 Task: Look for space in Nāgarpur, Bangladesh from 2nd June, 2023 to 6th June, 2023 for 1 adult in price range Rs.10000 to Rs.13000. Place can be private room with 1  bedroom having 1 bed and 1 bathroom. Property type can be house, flat, guest house, hotel. Amenities needed are: air conditioning. Booking option can be shelf check-in. Required host language is English.
Action: Mouse moved to (493, 145)
Screenshot: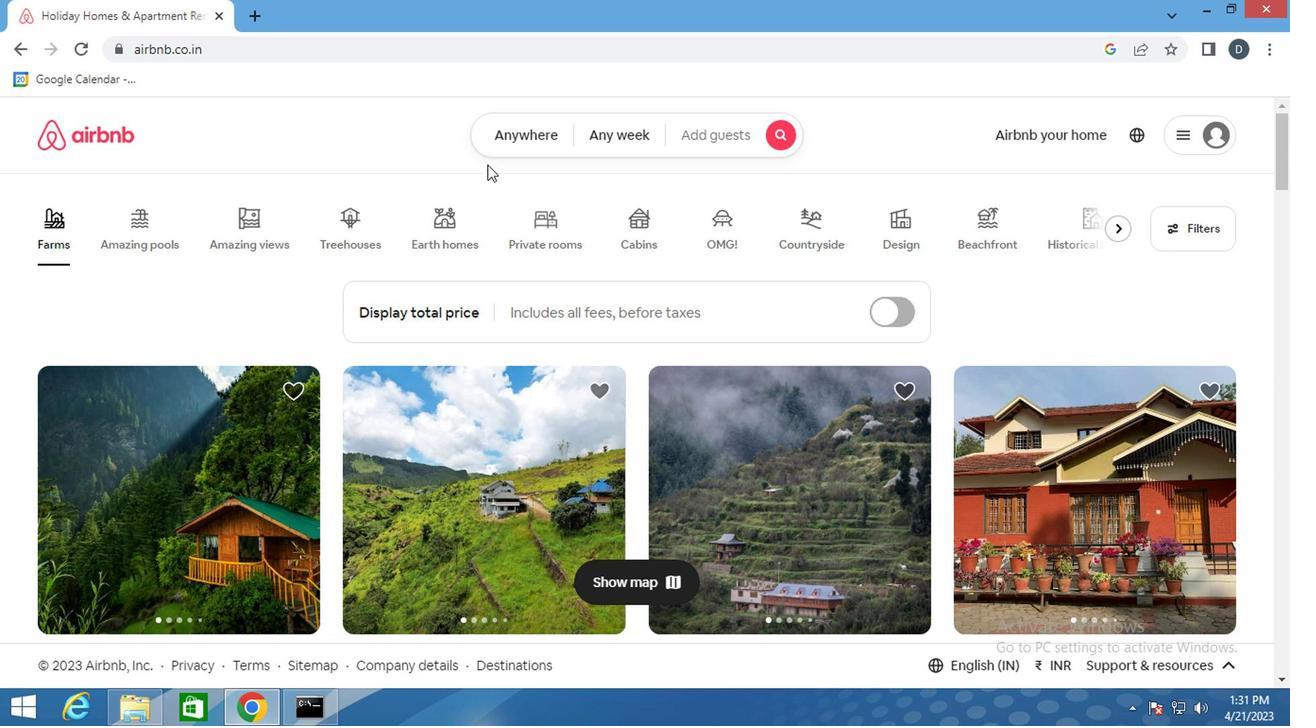 
Action: Mouse pressed left at (493, 145)
Screenshot: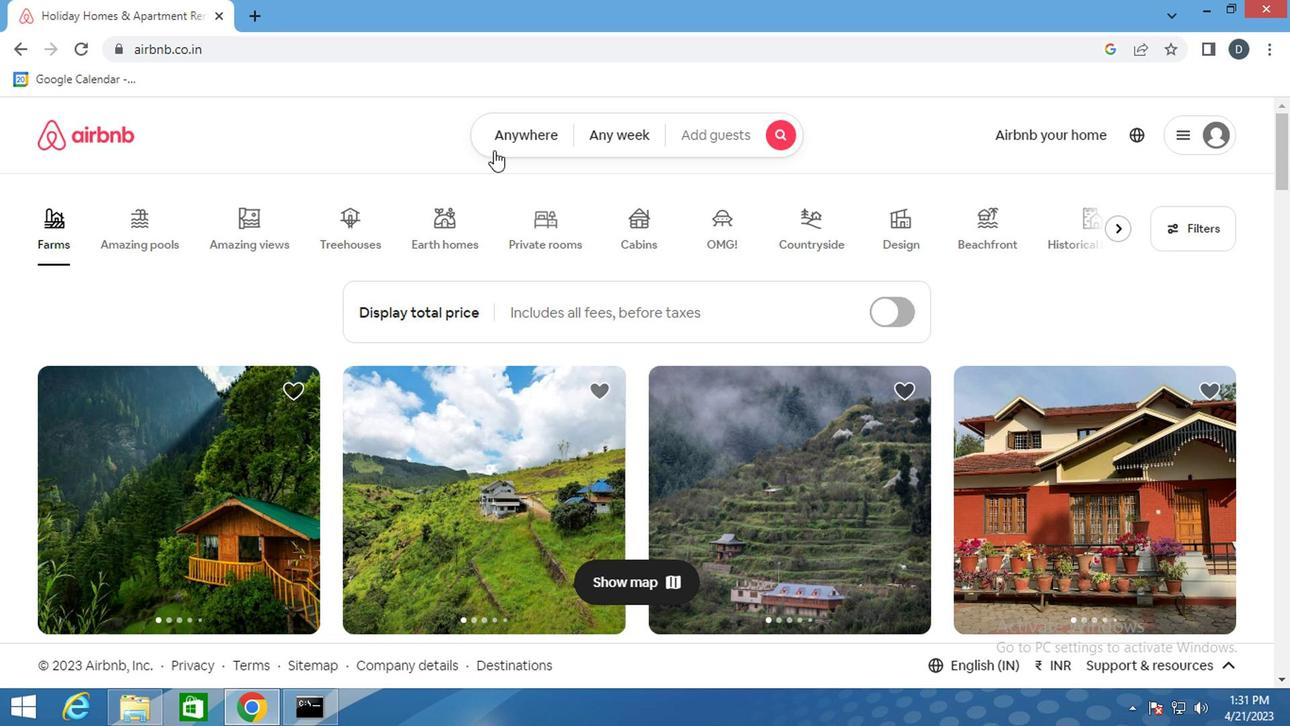 
Action: Mouse moved to (376, 213)
Screenshot: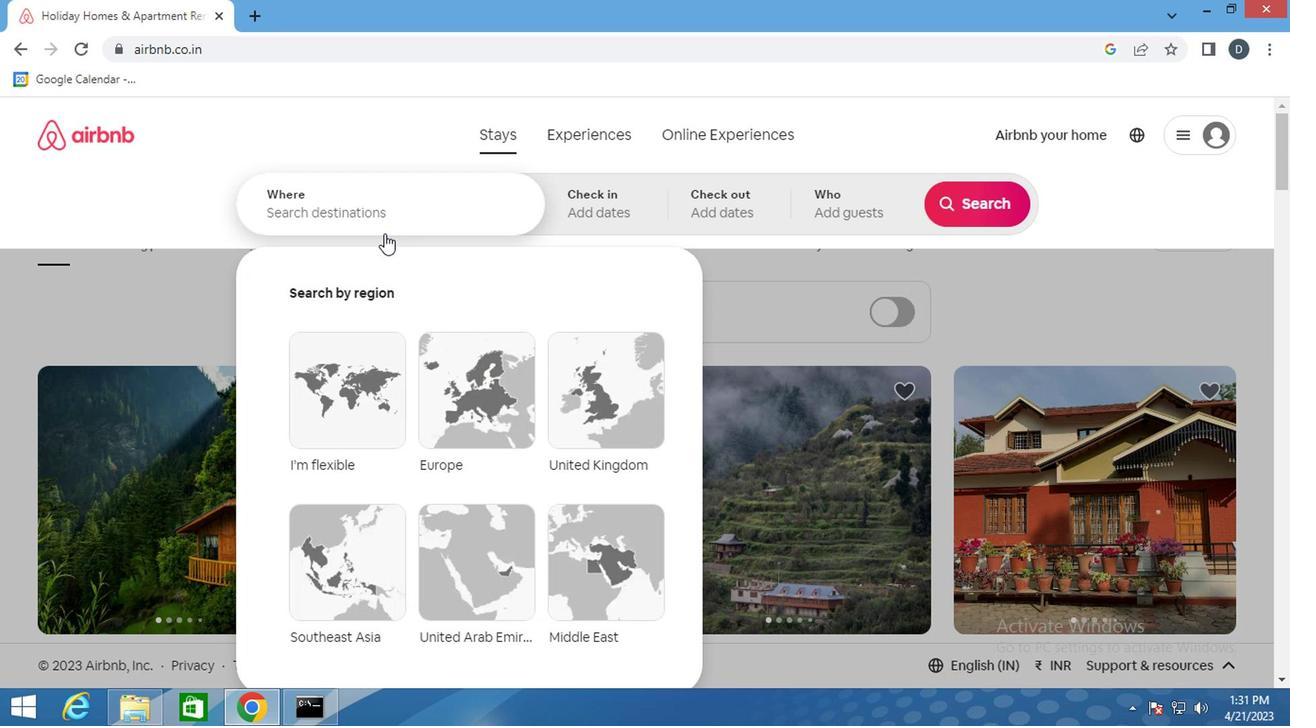 
Action: Mouse pressed left at (376, 213)
Screenshot: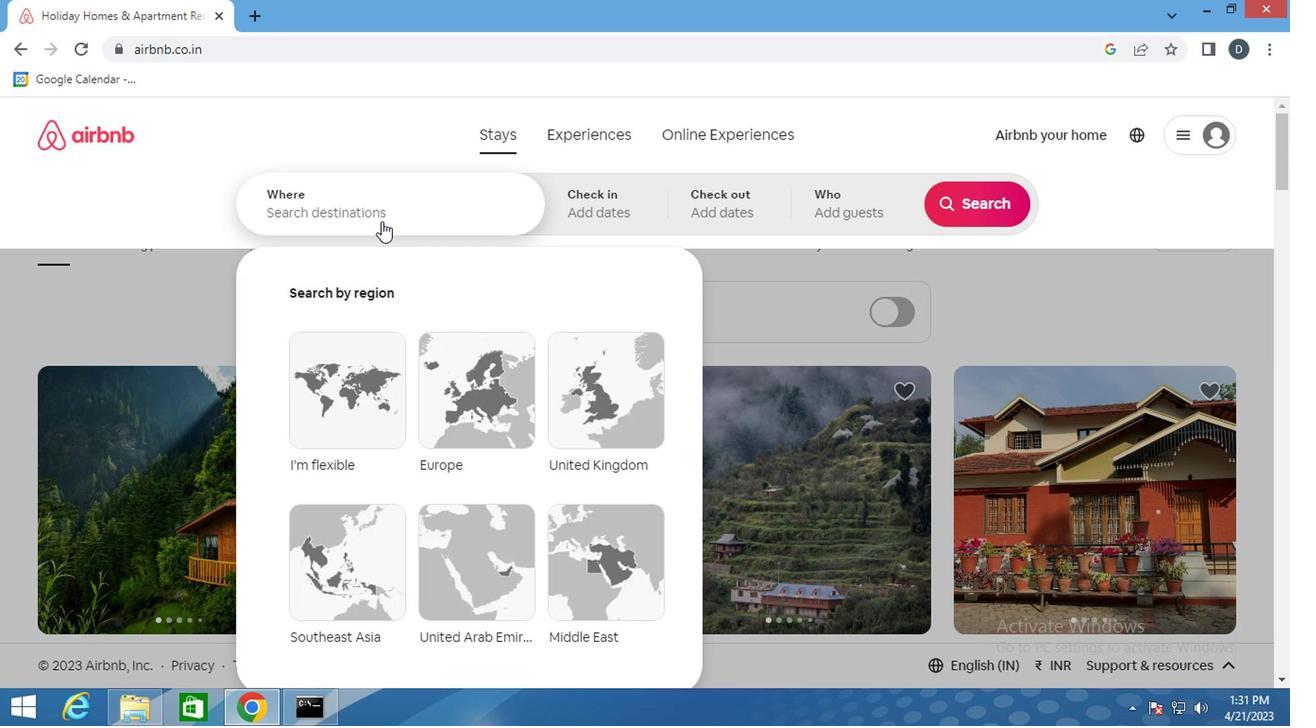 
Action: Key pressed <Key.shift>NAGARPUR,<Key.down><Key.down><Key.down><Key.down><Key.up><Key.enter>
Screenshot: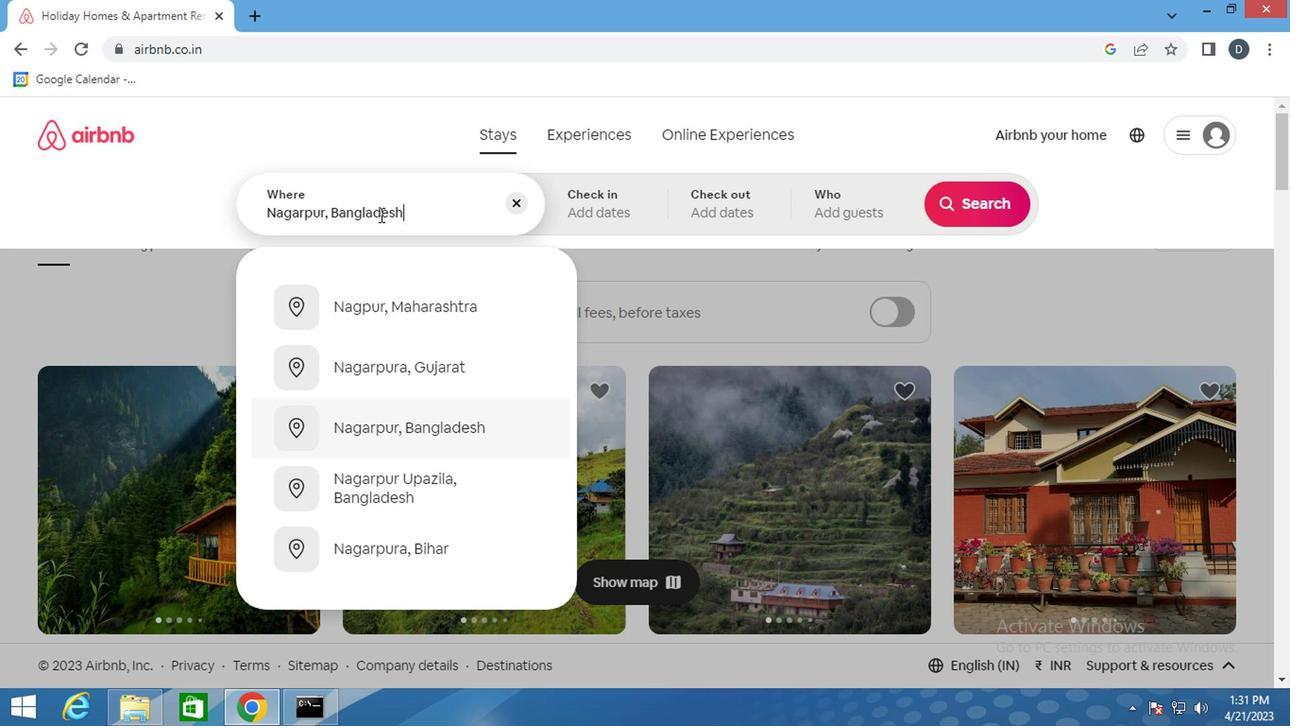 
Action: Mouse moved to (964, 354)
Screenshot: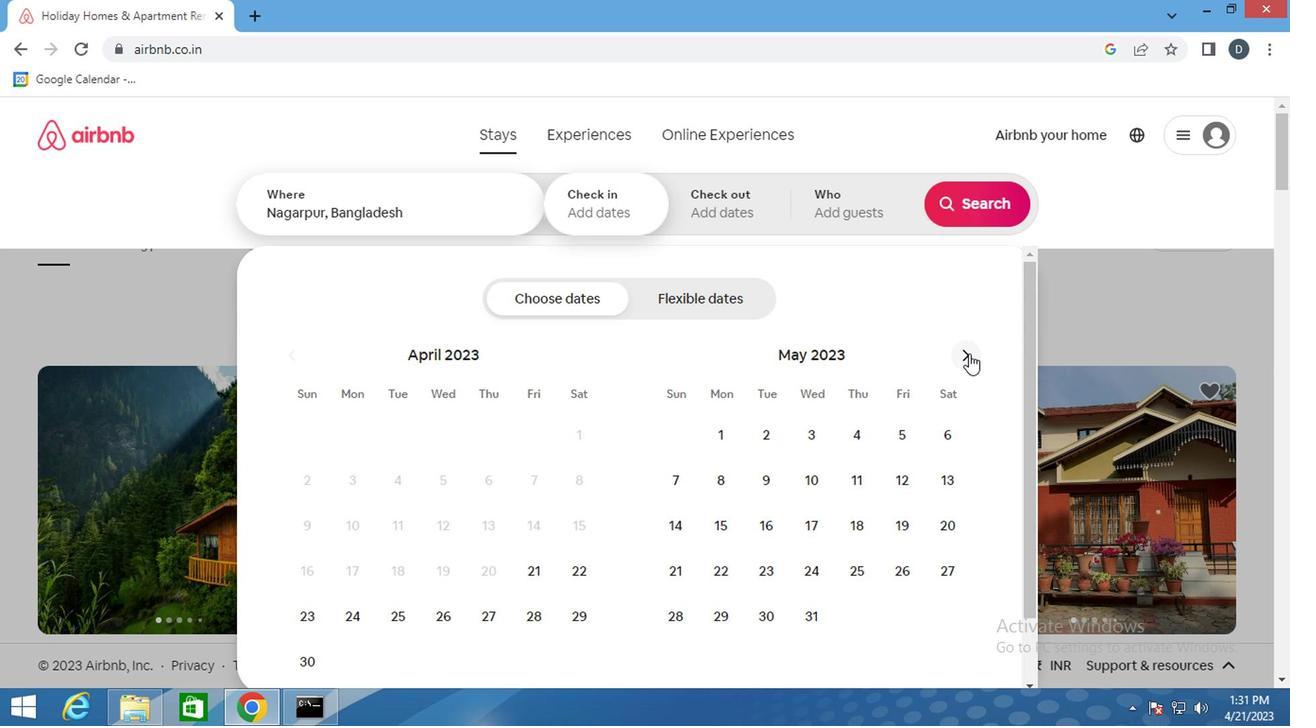 
Action: Mouse pressed left at (964, 354)
Screenshot: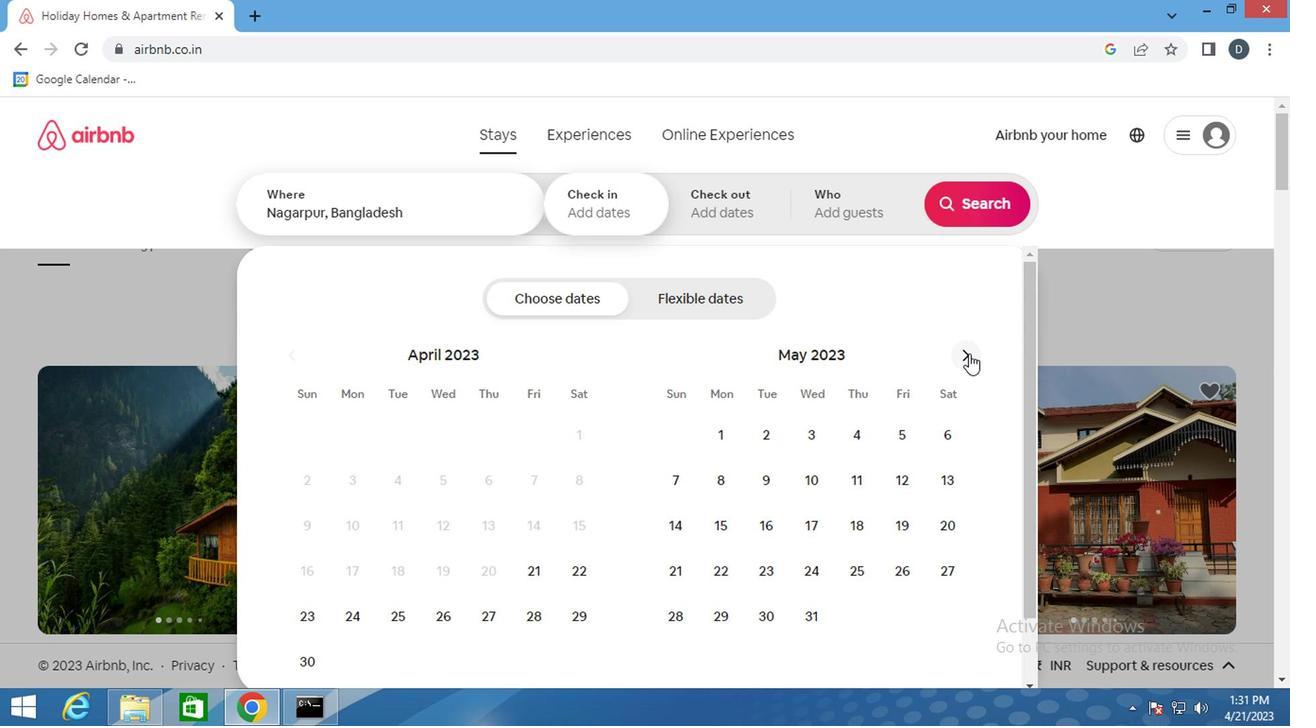 
Action: Mouse moved to (896, 435)
Screenshot: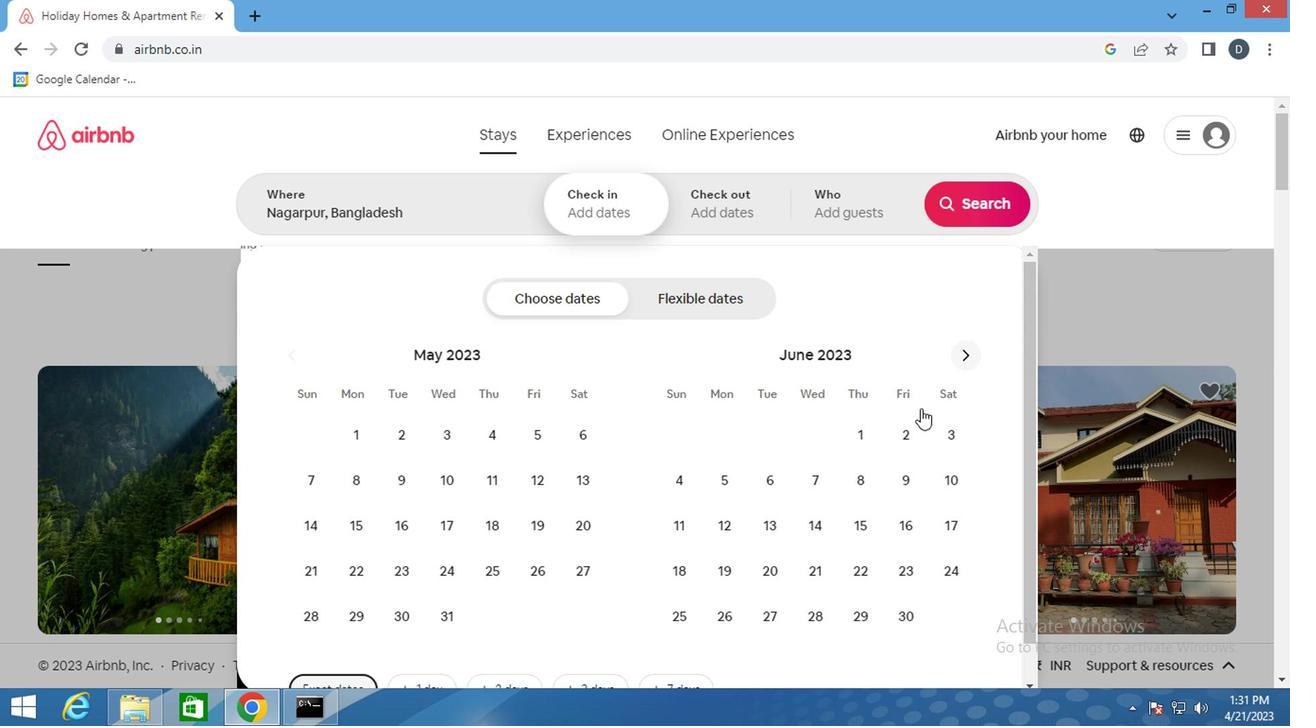 
Action: Mouse pressed left at (896, 435)
Screenshot: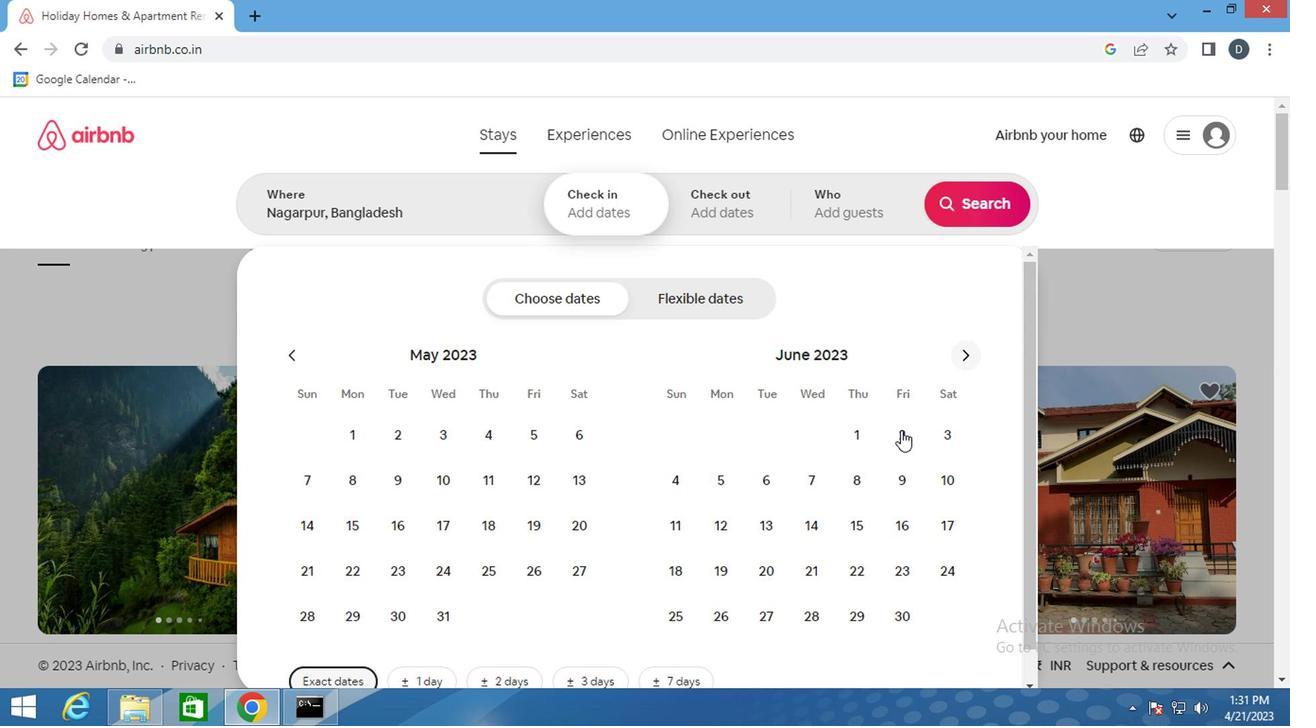 
Action: Mouse moved to (776, 486)
Screenshot: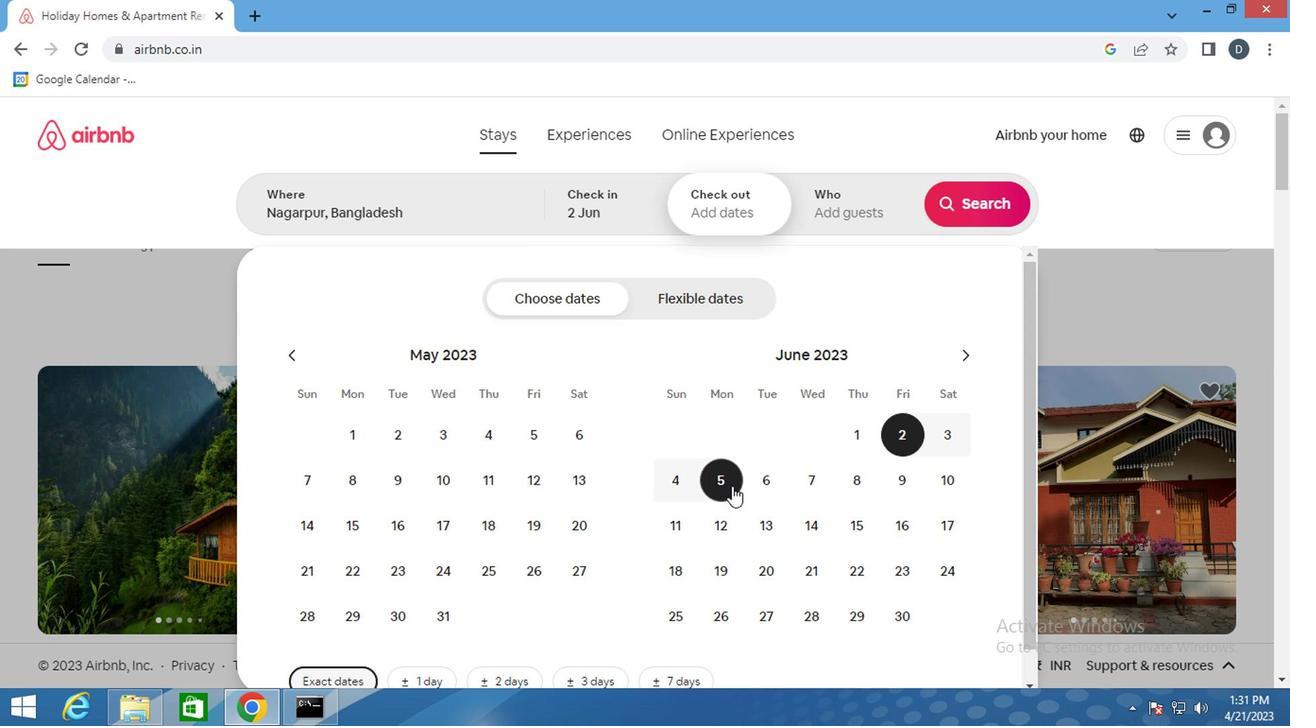 
Action: Mouse pressed left at (776, 486)
Screenshot: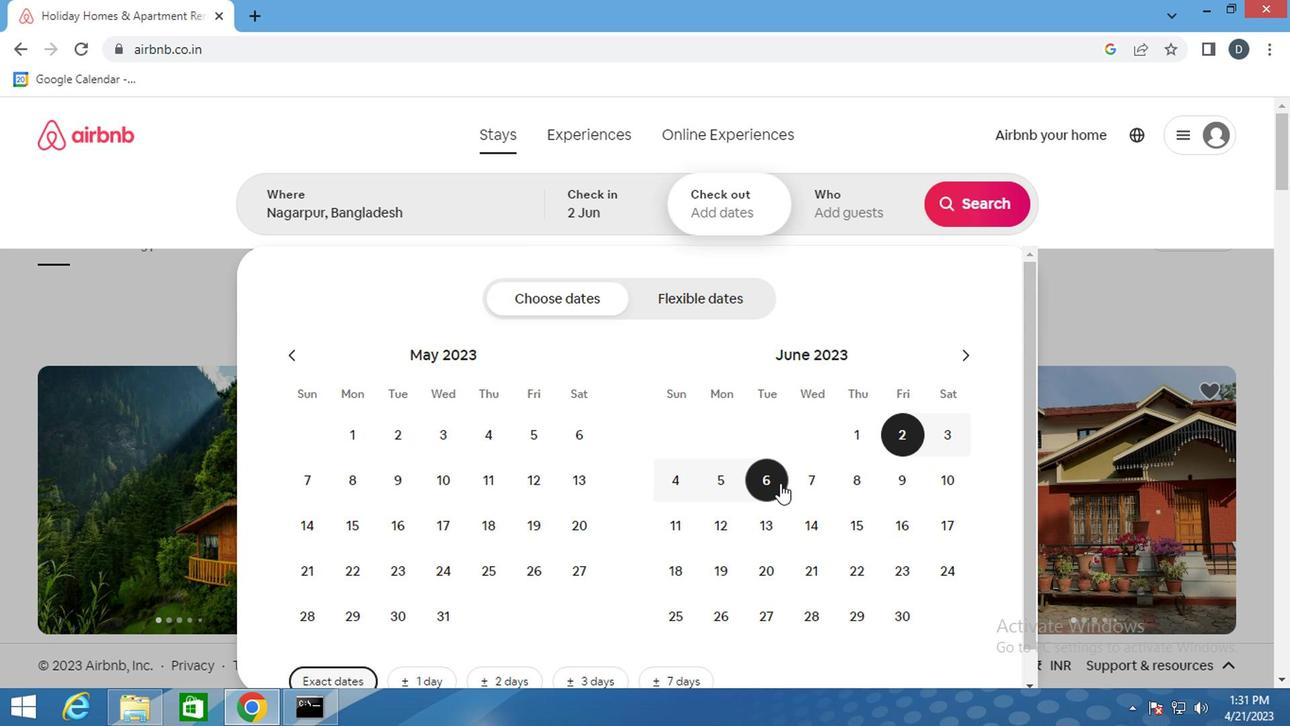 
Action: Mouse moved to (851, 206)
Screenshot: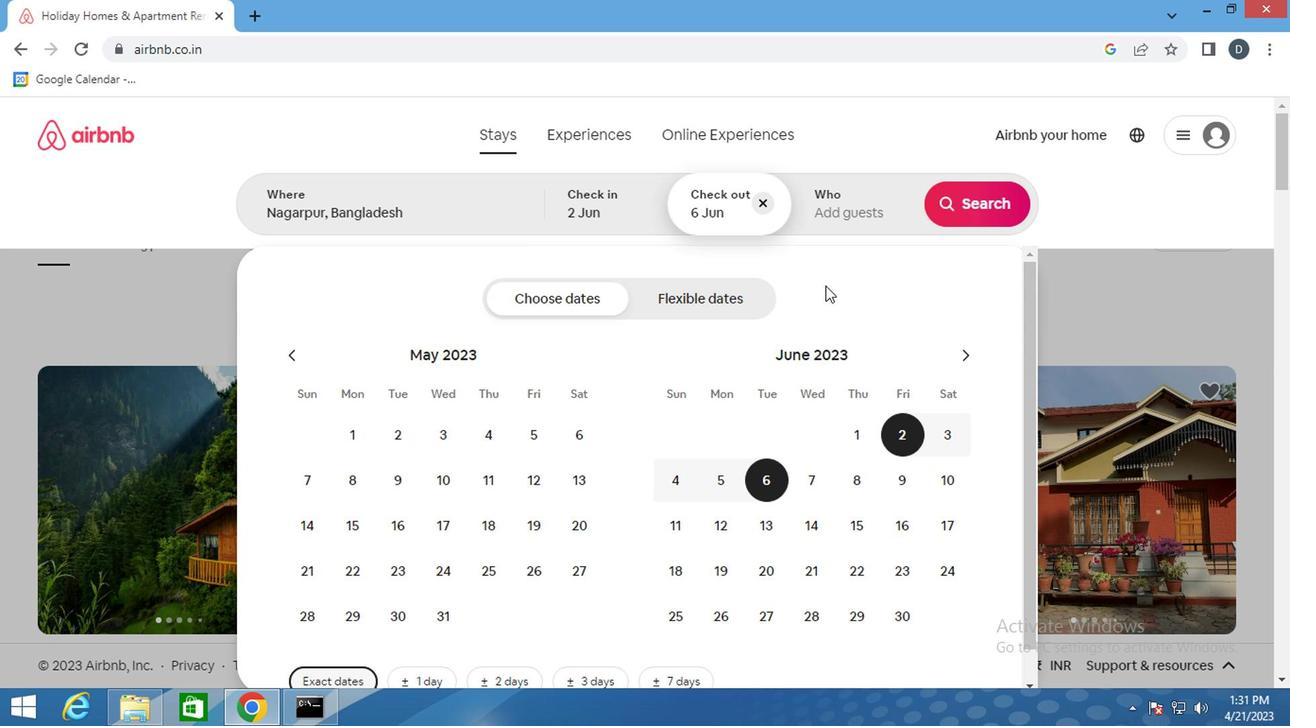 
Action: Mouse pressed left at (851, 206)
Screenshot: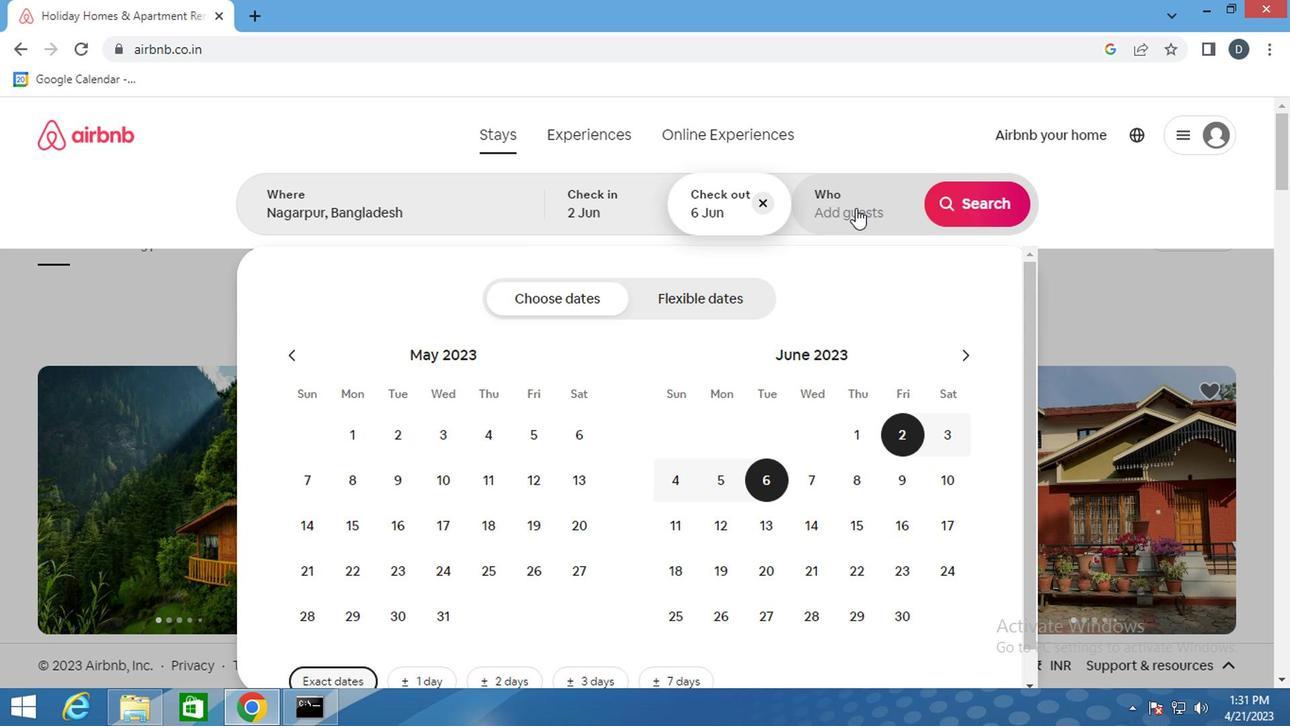 
Action: Mouse moved to (982, 307)
Screenshot: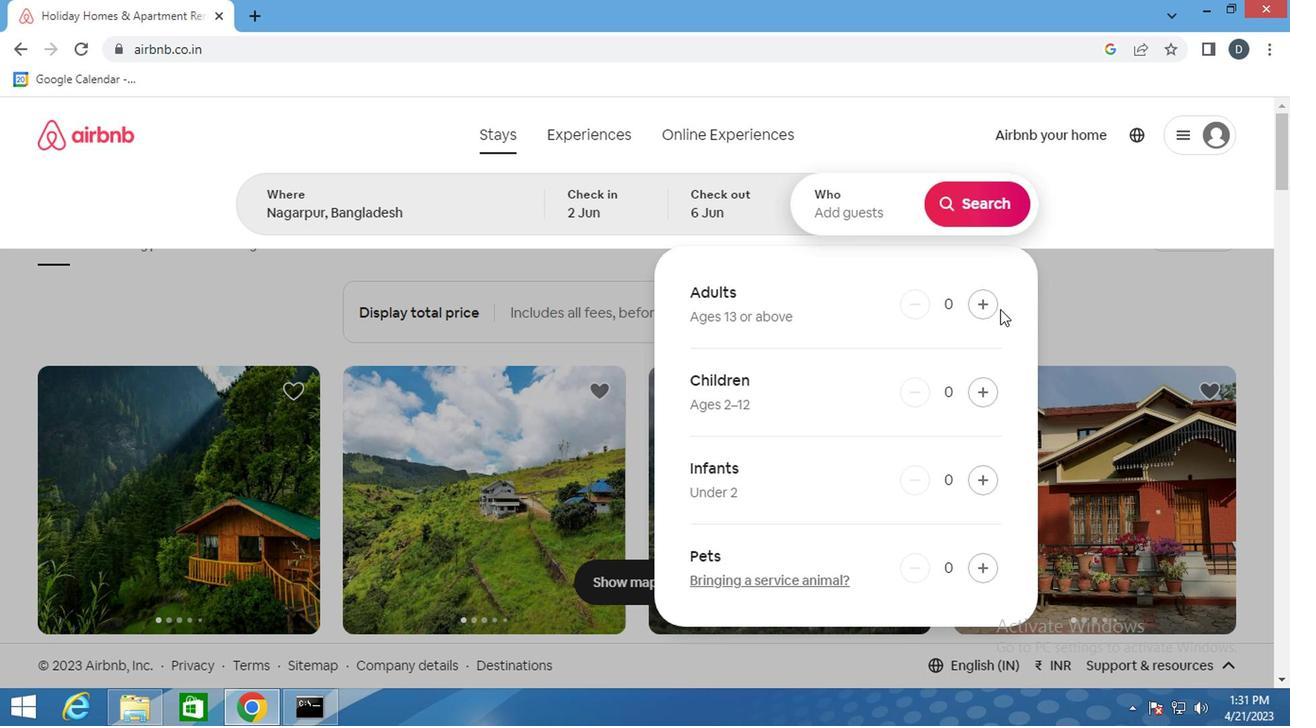 
Action: Mouse pressed left at (982, 307)
Screenshot: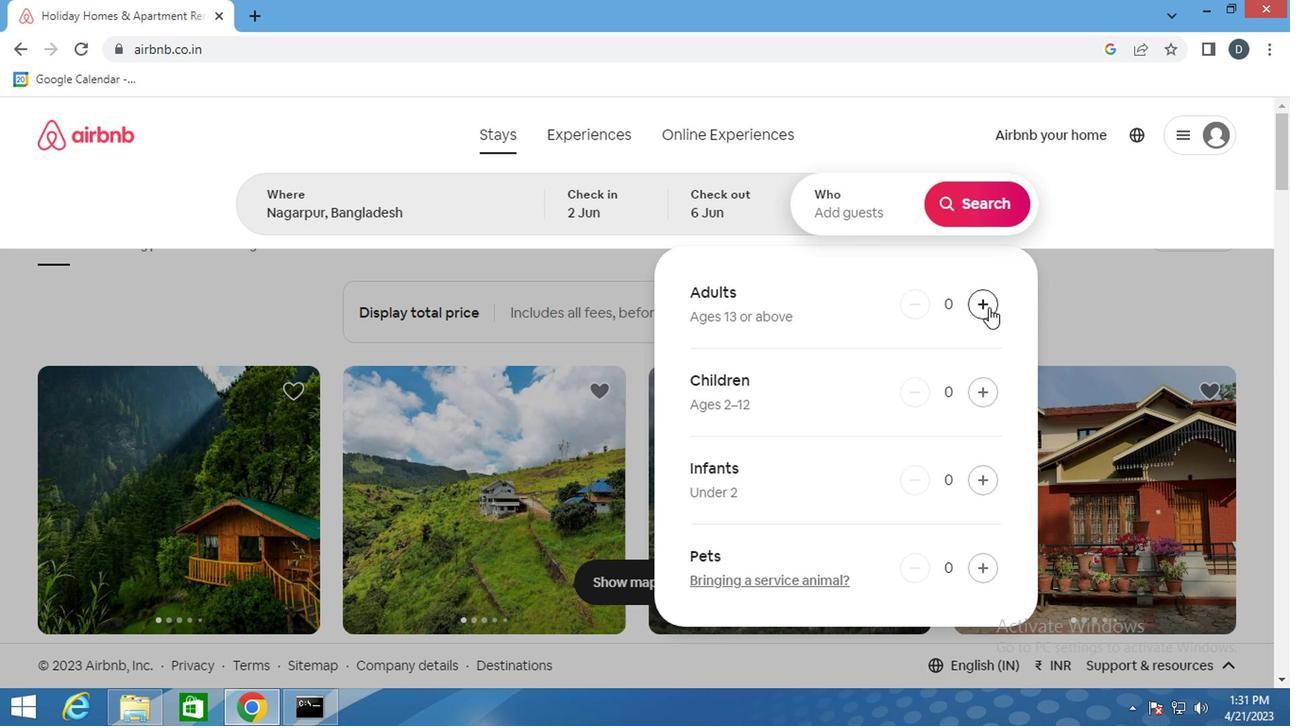 
Action: Mouse moved to (988, 178)
Screenshot: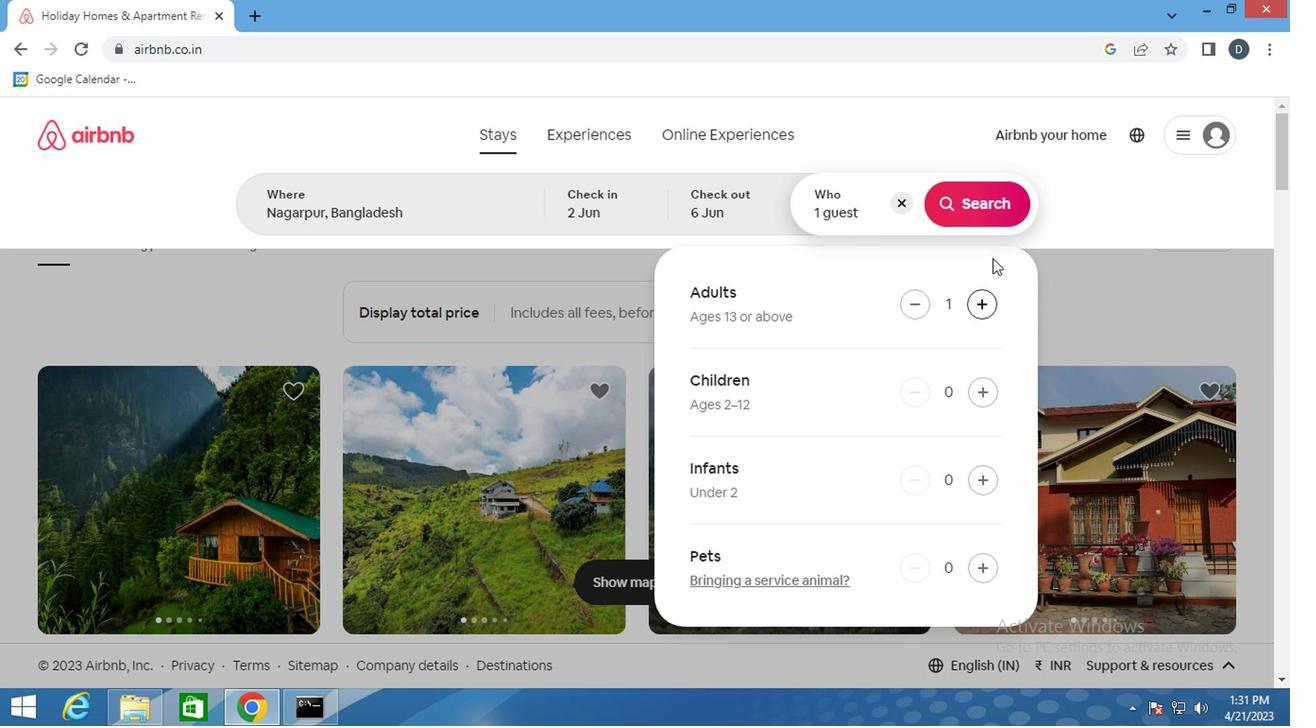 
Action: Mouse pressed left at (988, 178)
Screenshot: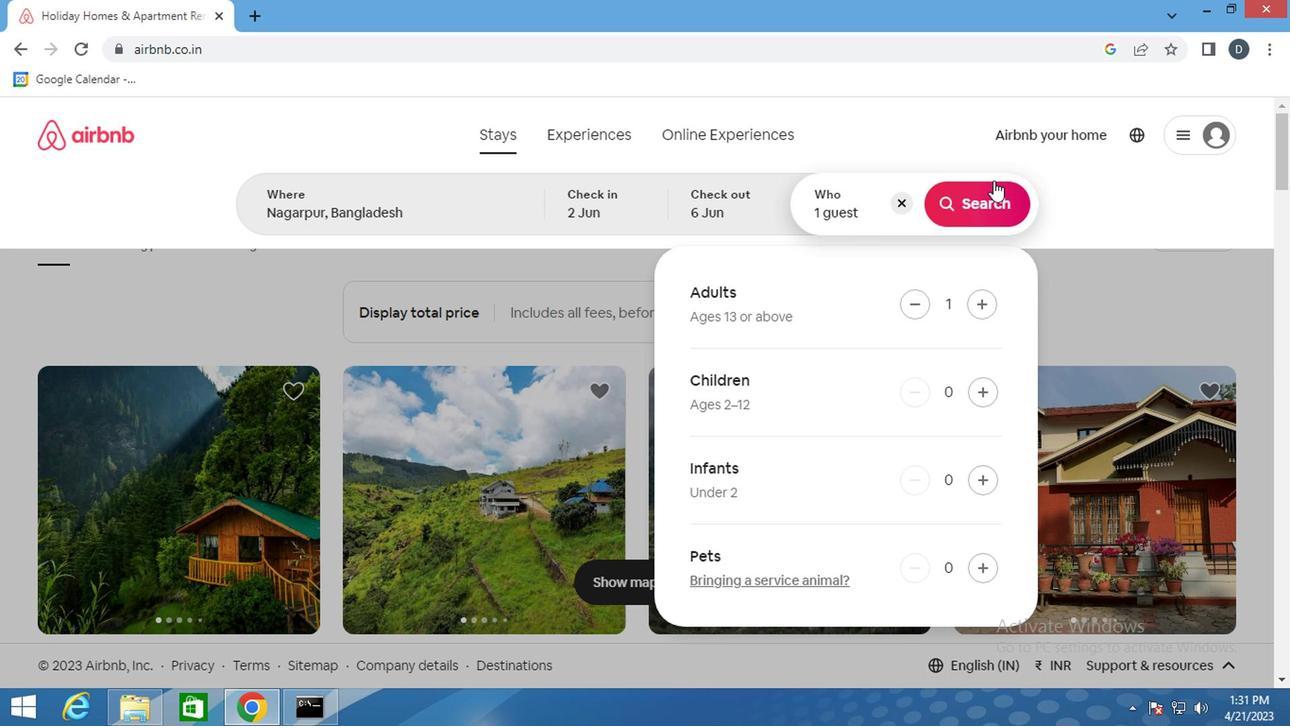 
Action: Mouse moved to (987, 184)
Screenshot: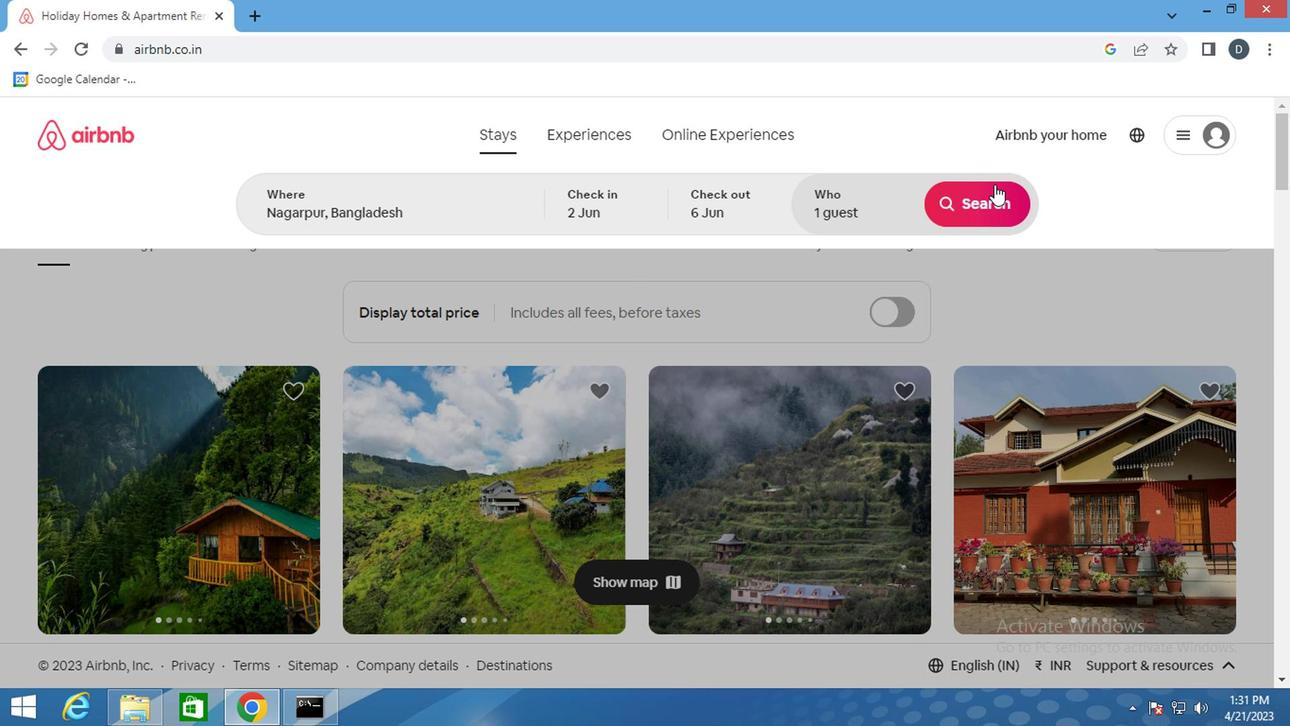
Action: Mouse pressed left at (987, 184)
Screenshot: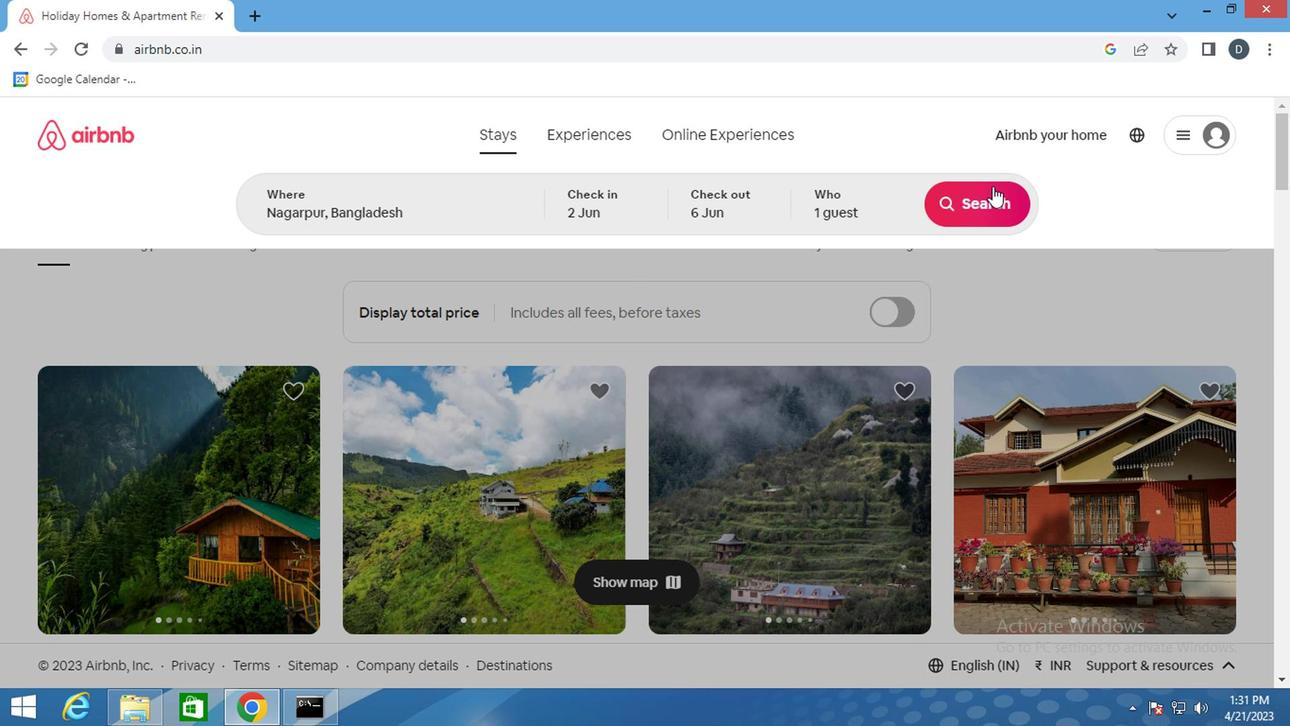 
Action: Mouse moved to (1217, 213)
Screenshot: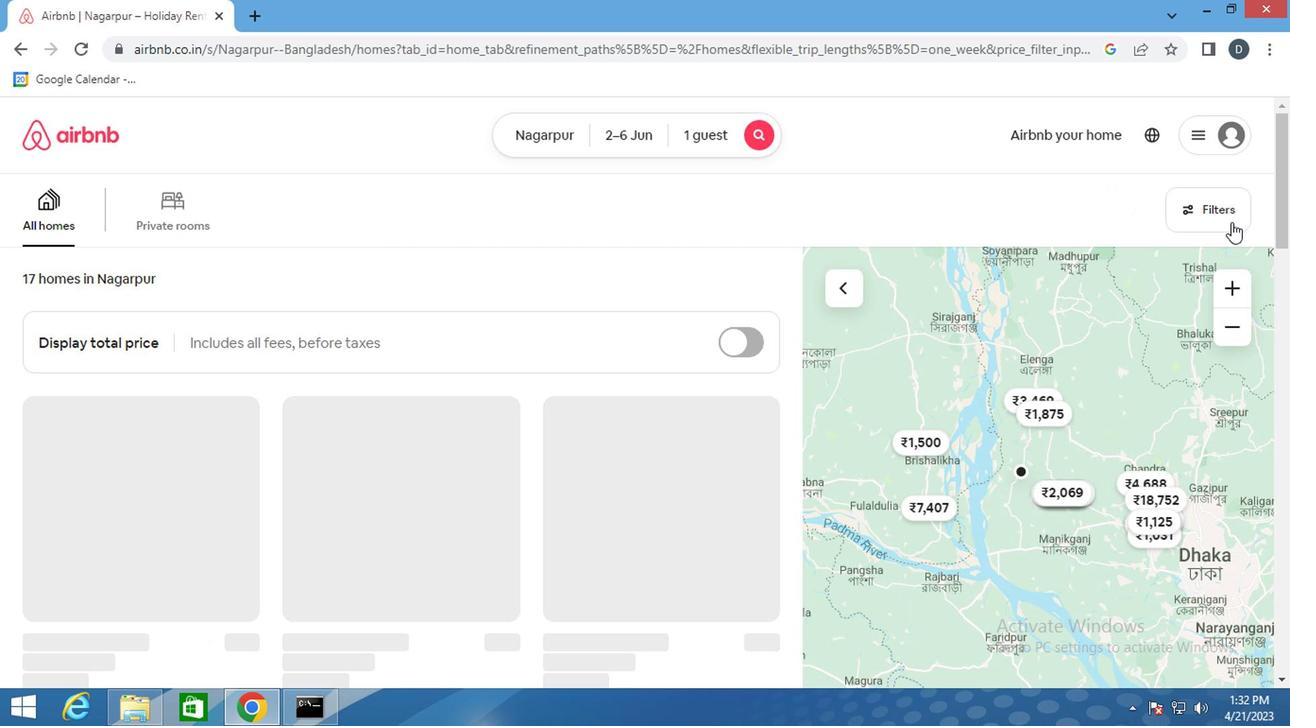 
Action: Mouse pressed left at (1217, 213)
Screenshot: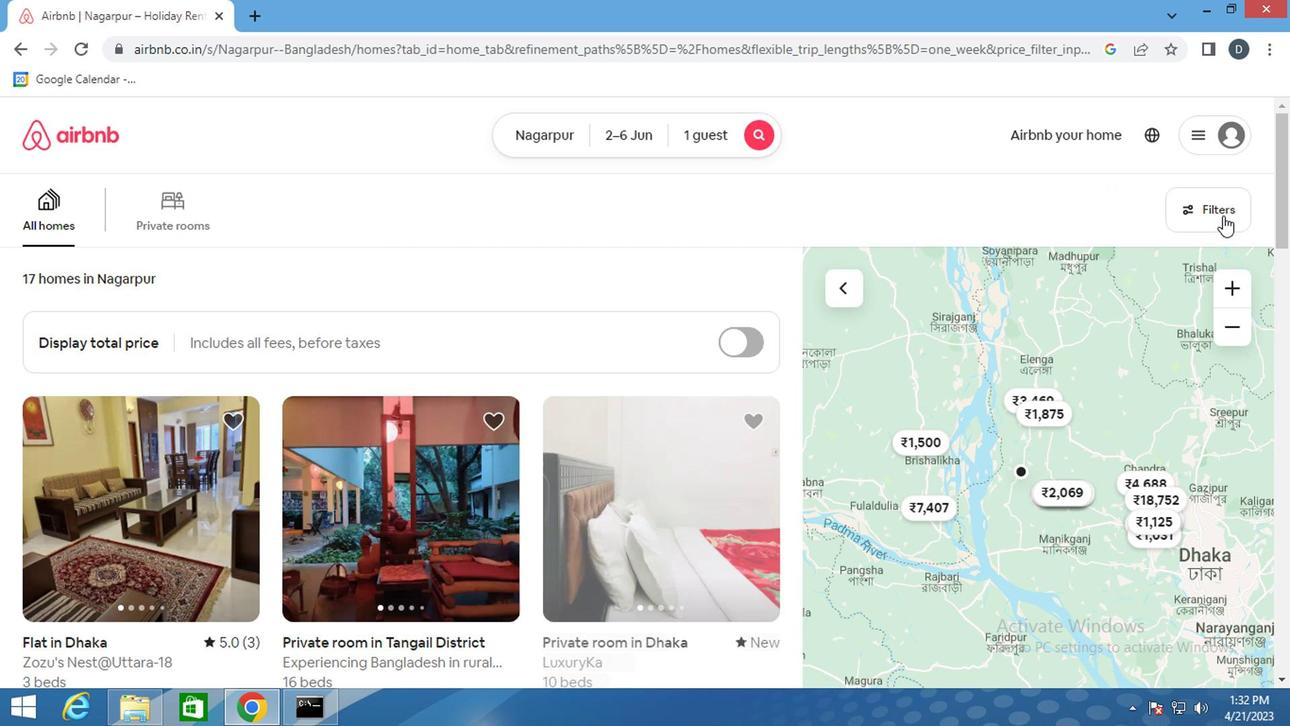
Action: Mouse moved to (496, 455)
Screenshot: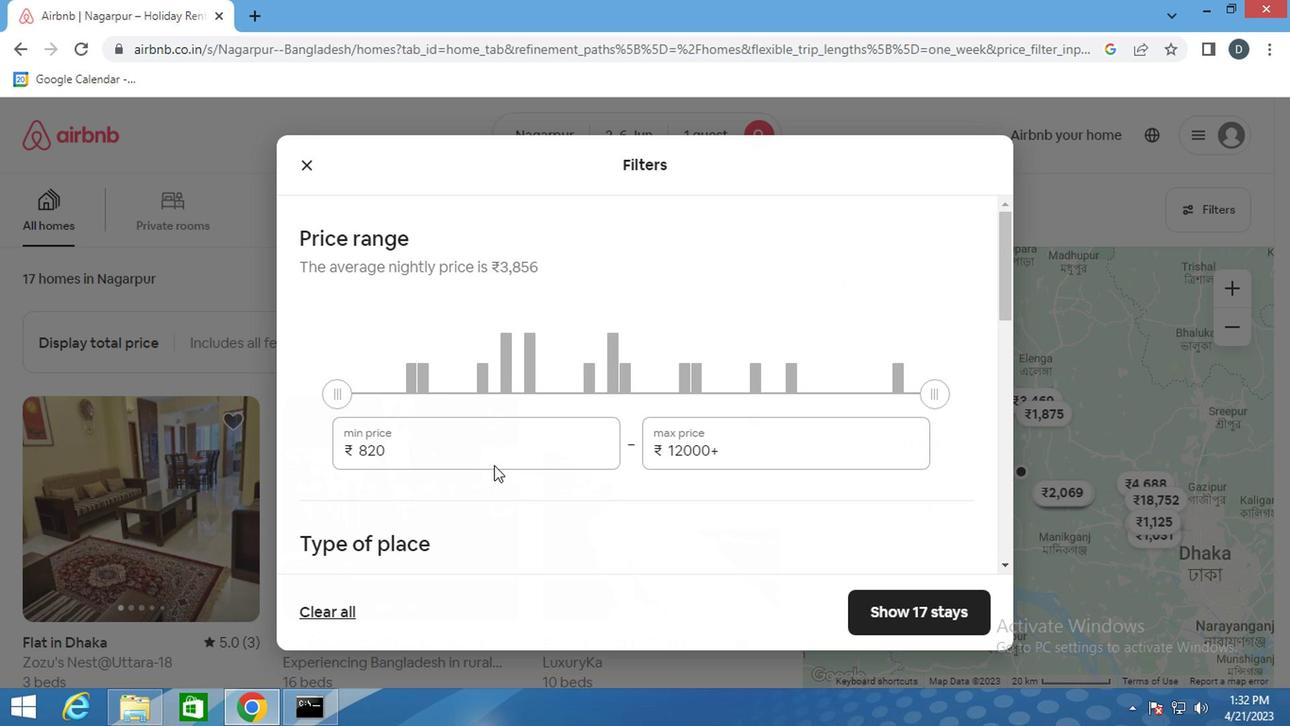 
Action: Mouse pressed left at (496, 455)
Screenshot: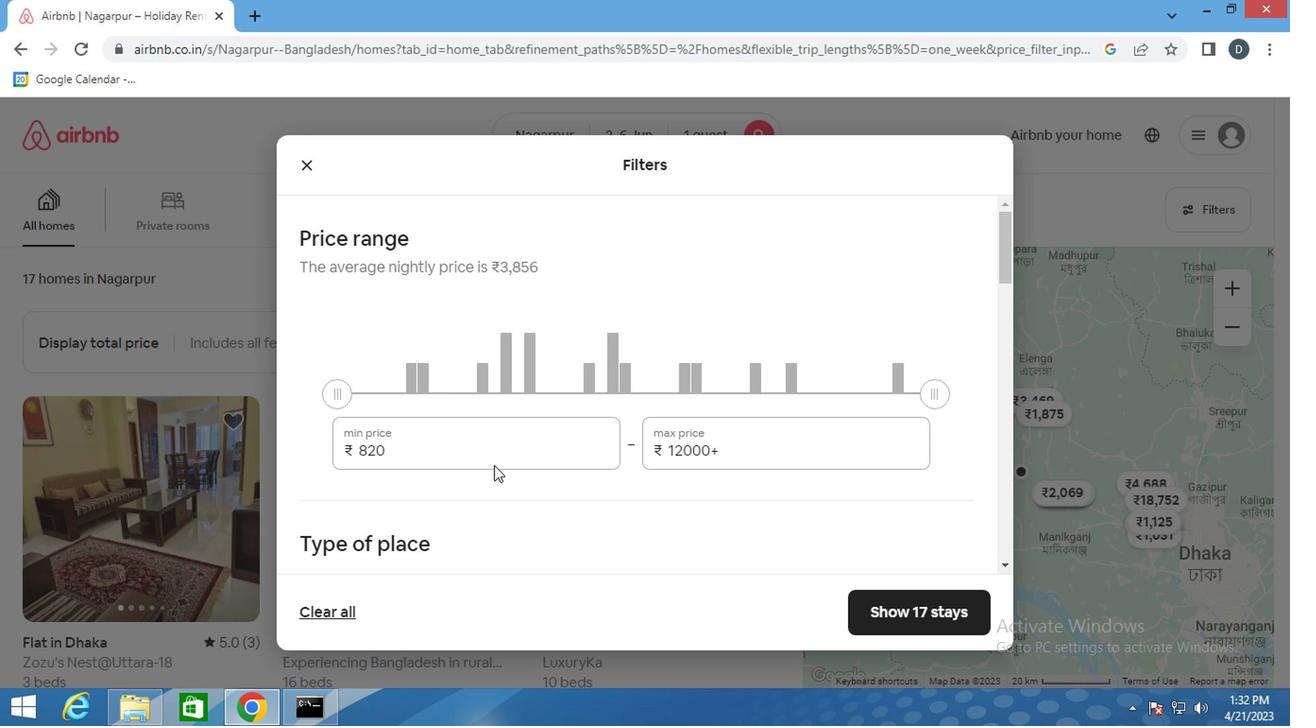 
Action: Mouse pressed left at (496, 455)
Screenshot: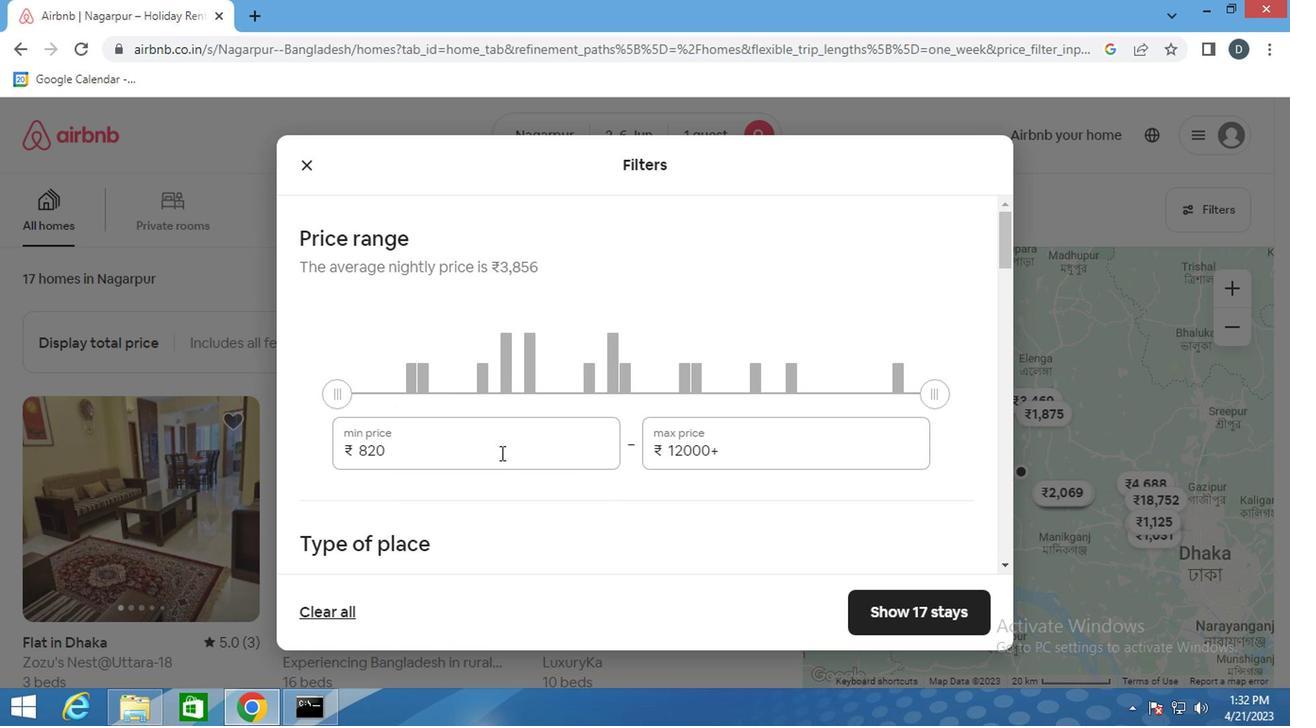 
Action: Key pressed 10000<Key.tab>ctrl+Actrl+13000
Screenshot: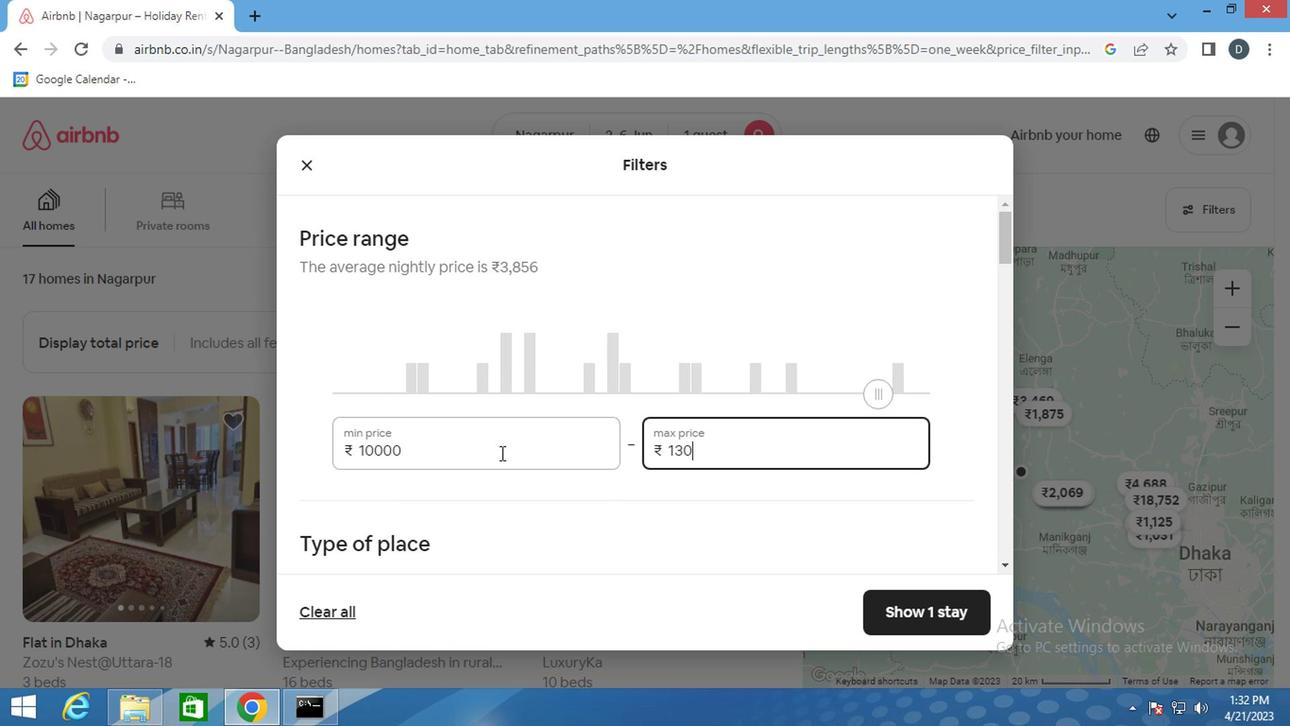 
Action: Mouse moved to (498, 455)
Screenshot: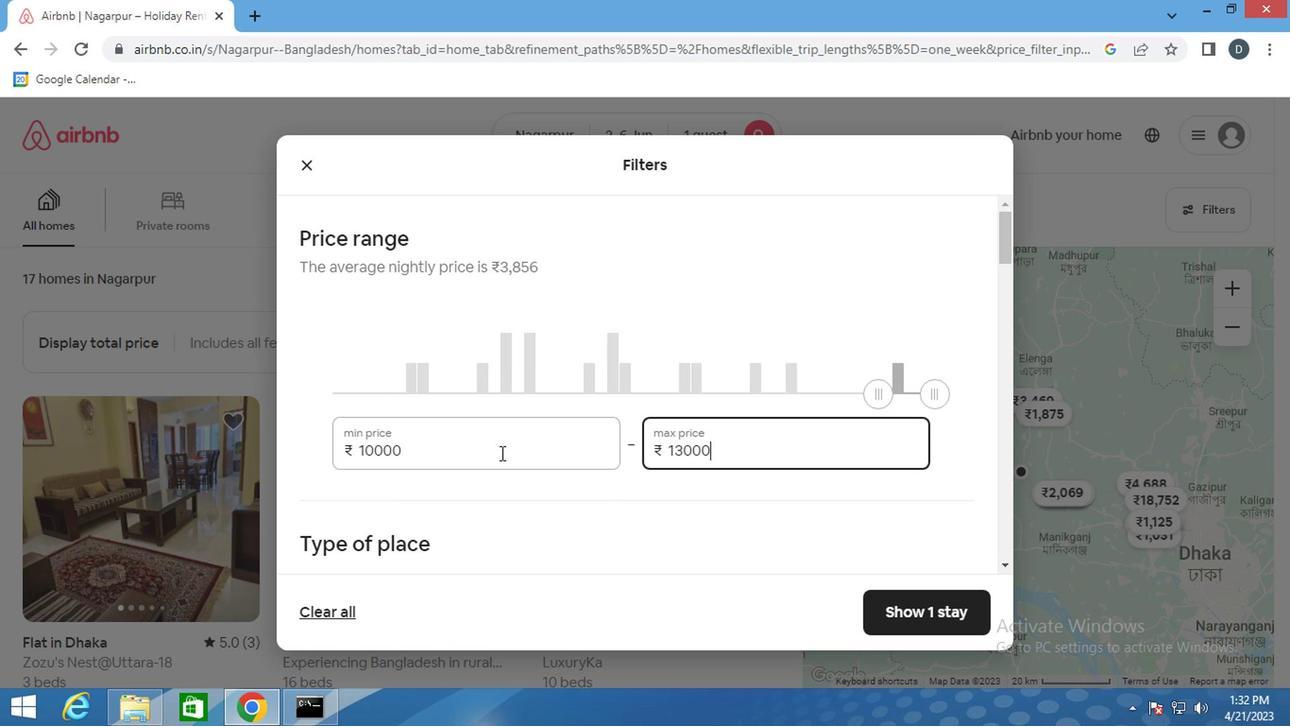 
Action: Mouse scrolled (498, 454) with delta (0, 0)
Screenshot: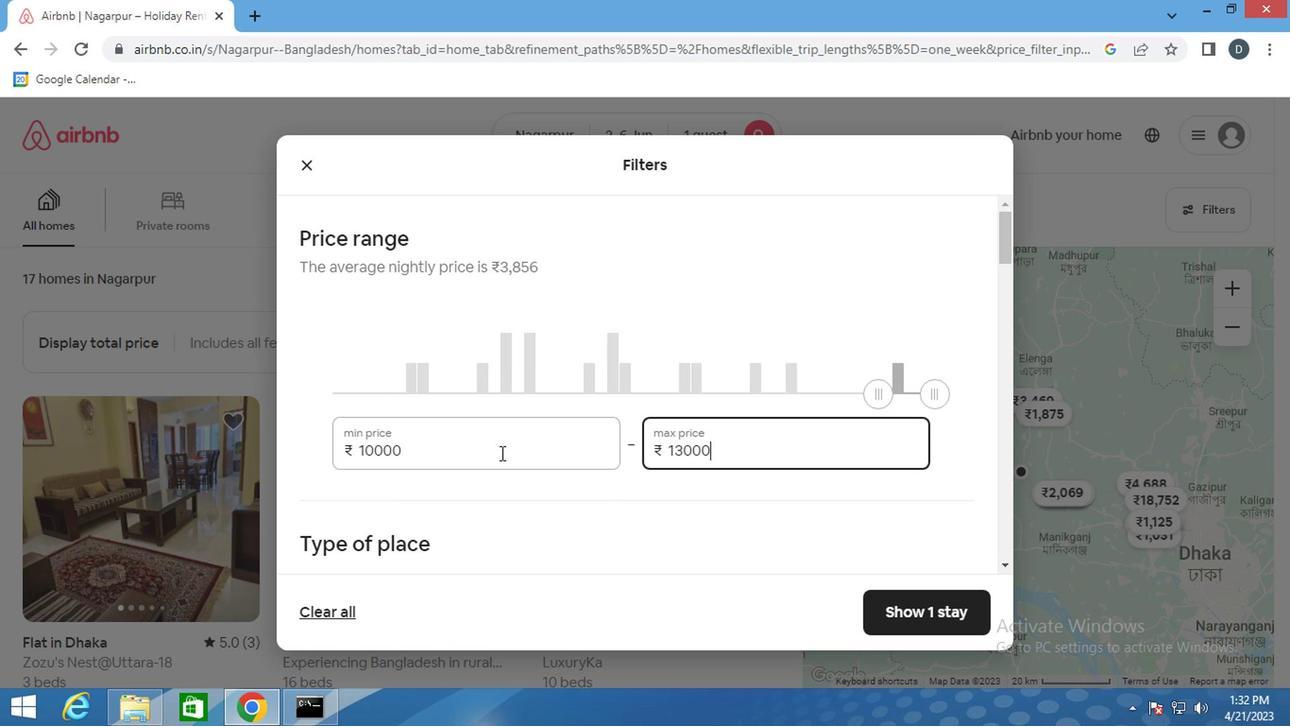 
Action: Mouse scrolled (498, 454) with delta (0, 0)
Screenshot: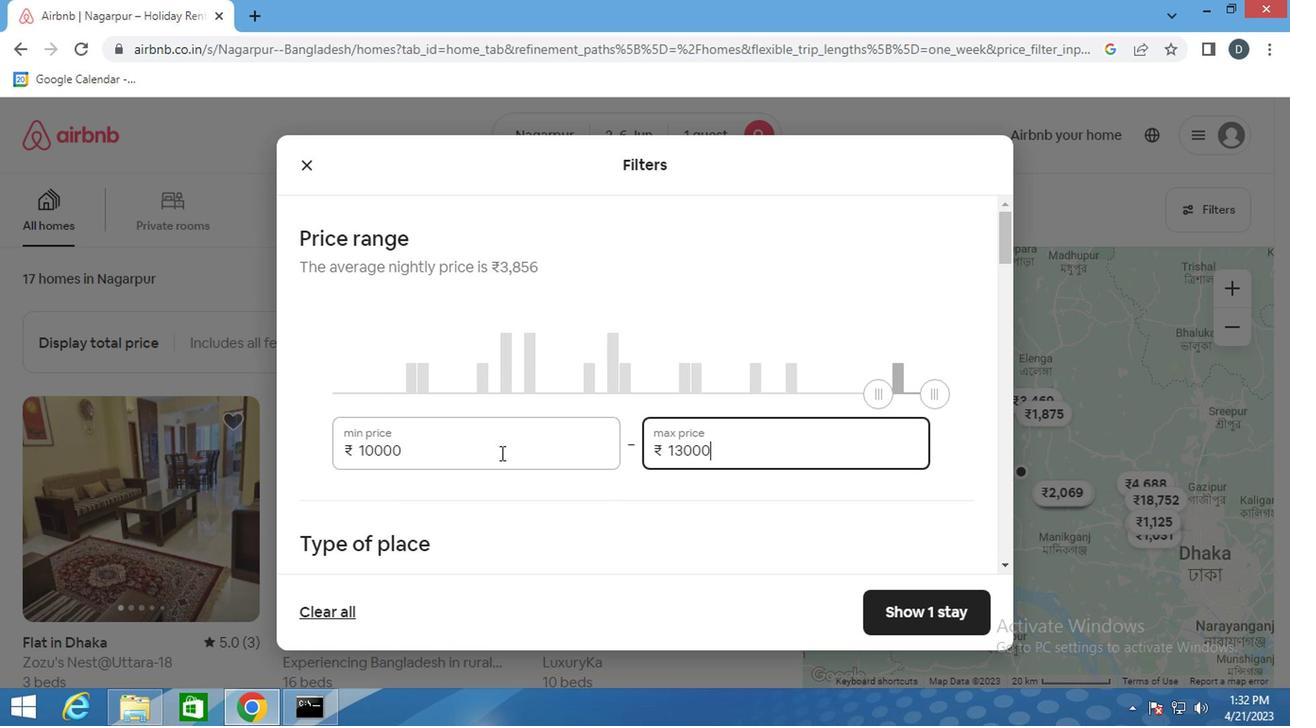 
Action: Mouse scrolled (498, 454) with delta (0, 0)
Screenshot: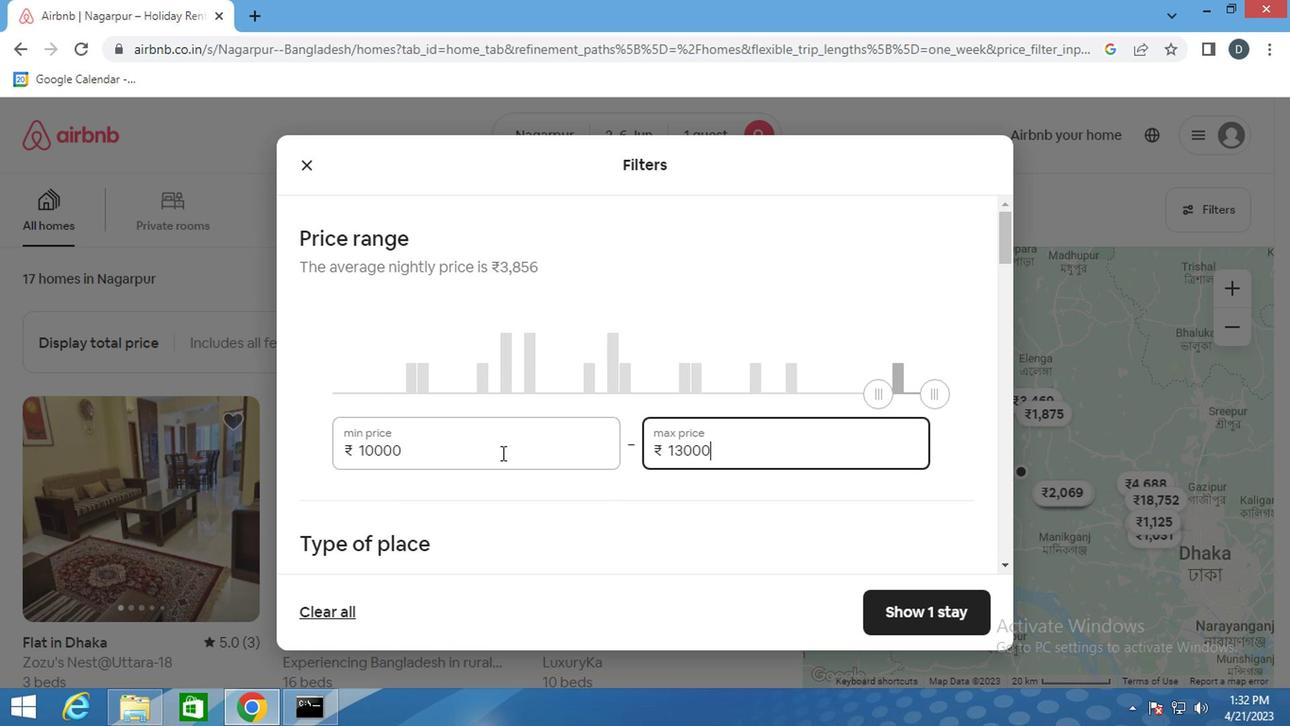 
Action: Mouse scrolled (498, 456) with delta (0, 1)
Screenshot: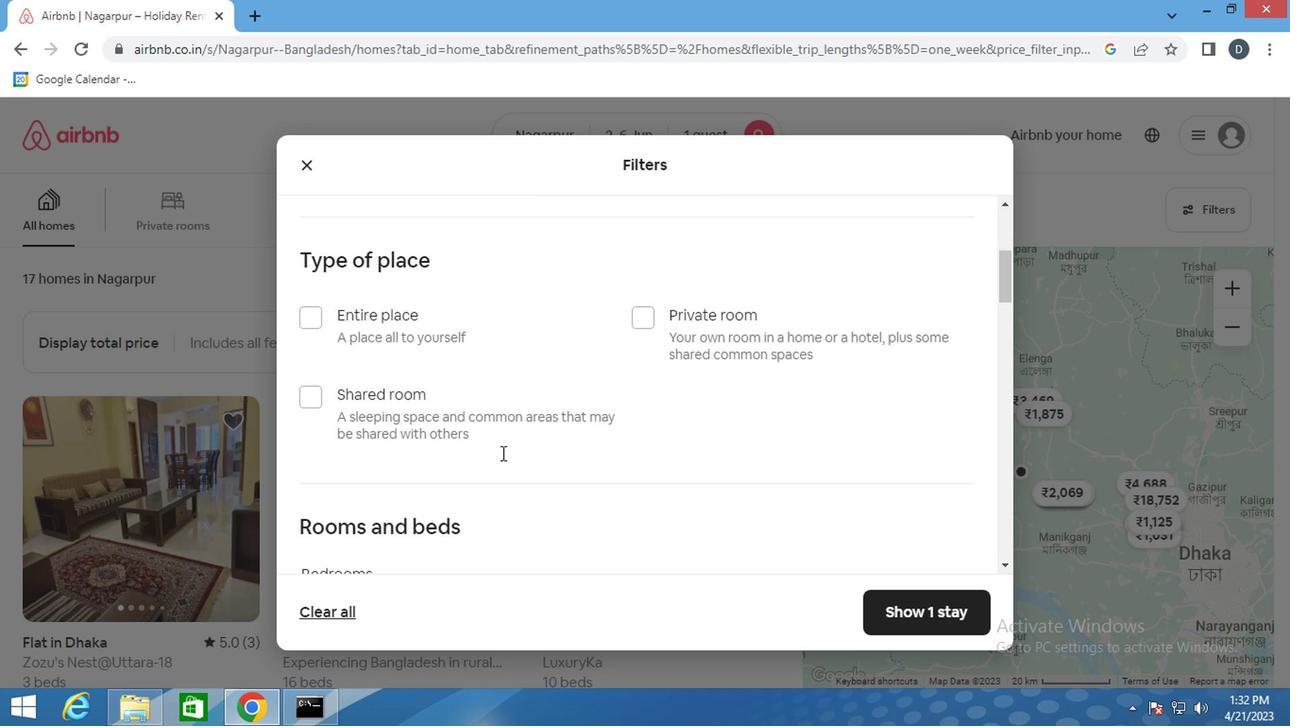 
Action: Mouse scrolled (498, 454) with delta (0, 0)
Screenshot: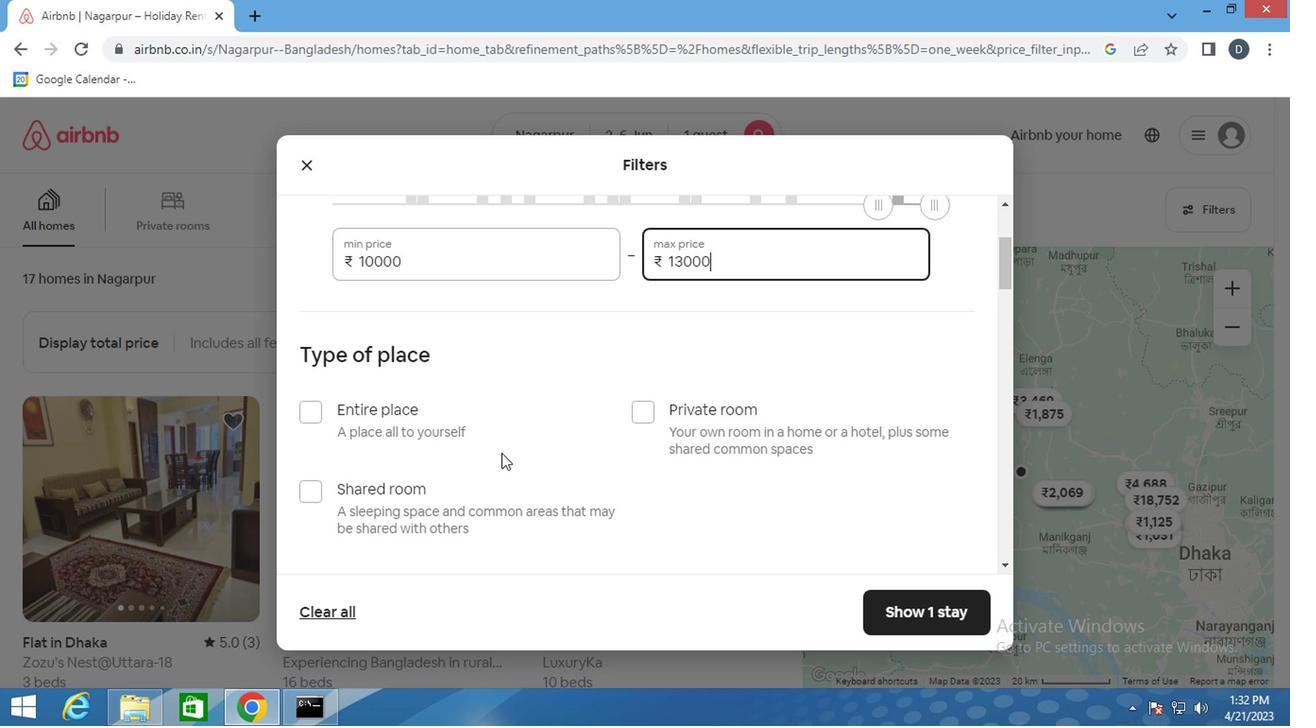 
Action: Mouse moved to (771, 330)
Screenshot: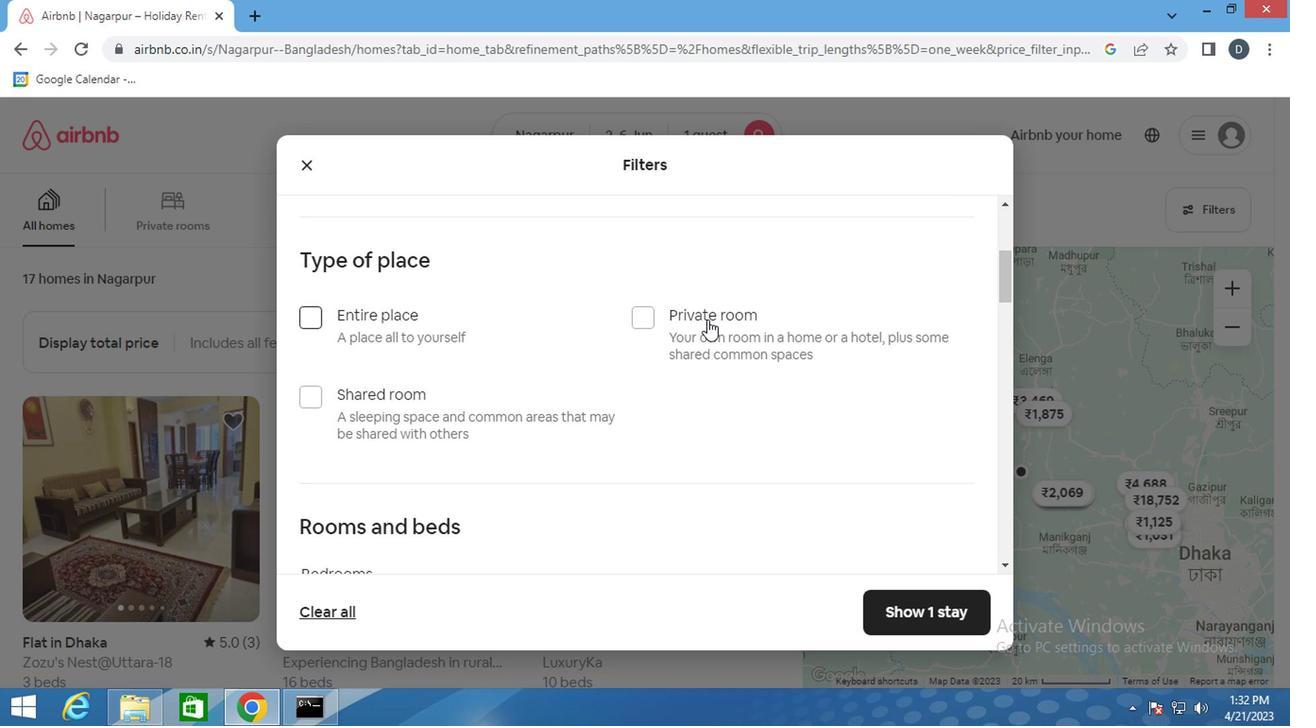 
Action: Mouse pressed left at (771, 330)
Screenshot: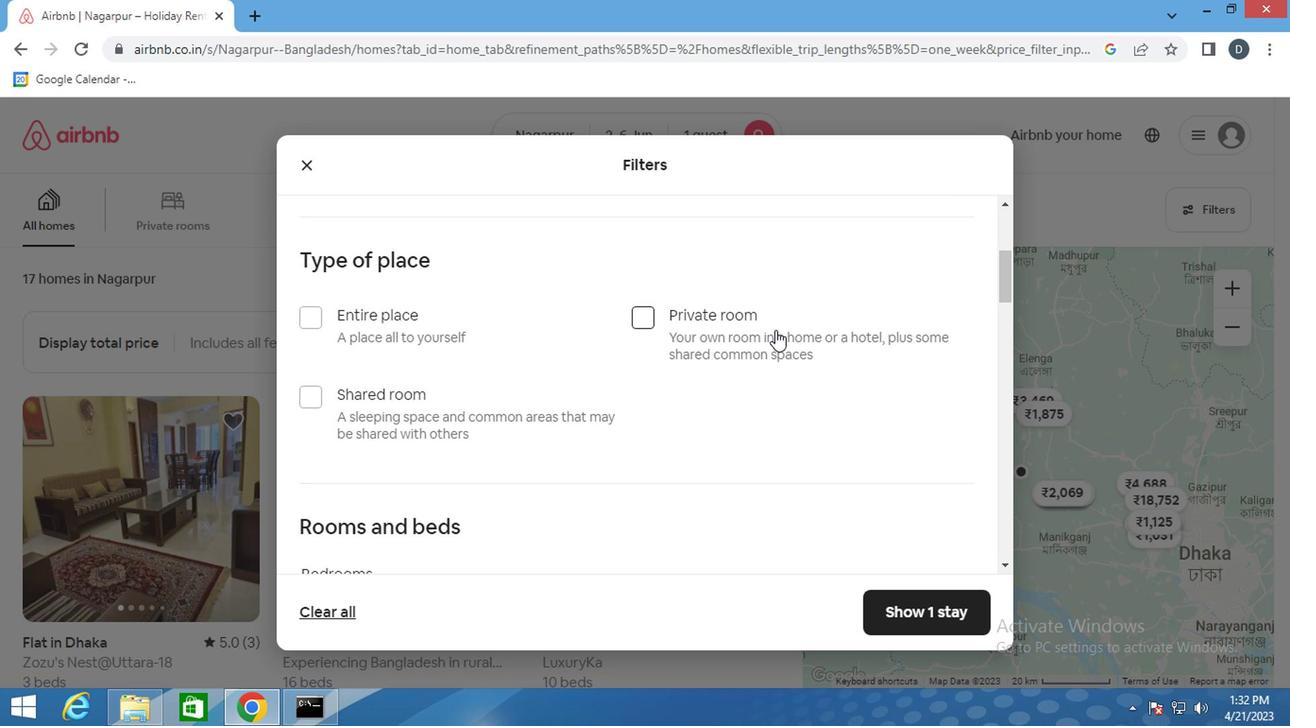 
Action: Mouse moved to (726, 363)
Screenshot: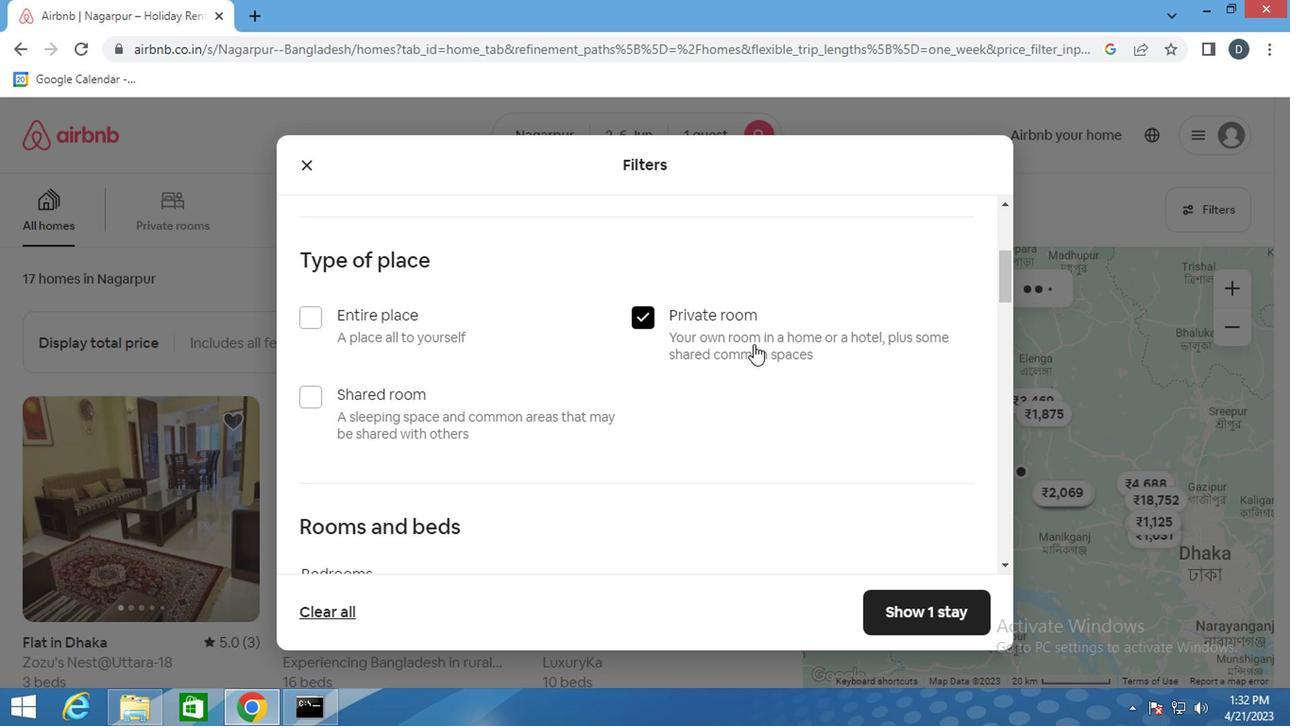 
Action: Mouse scrolled (726, 363) with delta (0, 0)
Screenshot: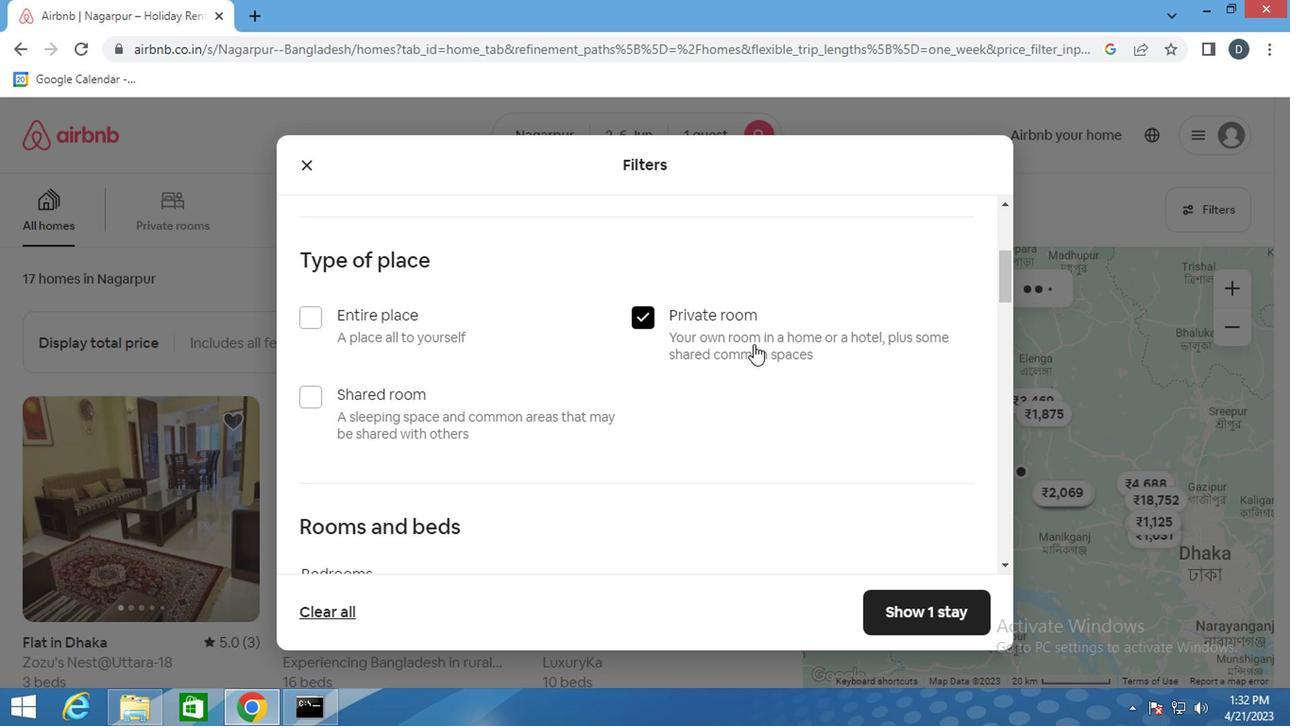 
Action: Mouse moved to (724, 365)
Screenshot: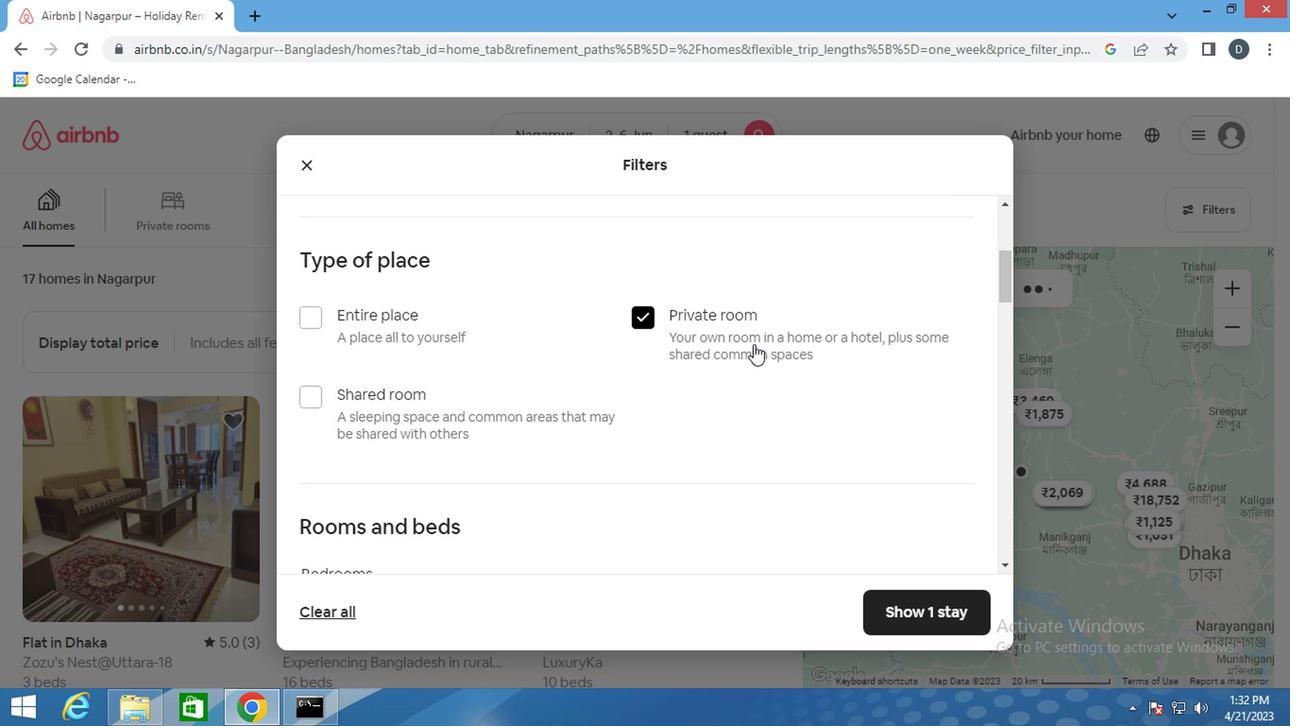 
Action: Mouse scrolled (724, 365) with delta (0, 0)
Screenshot: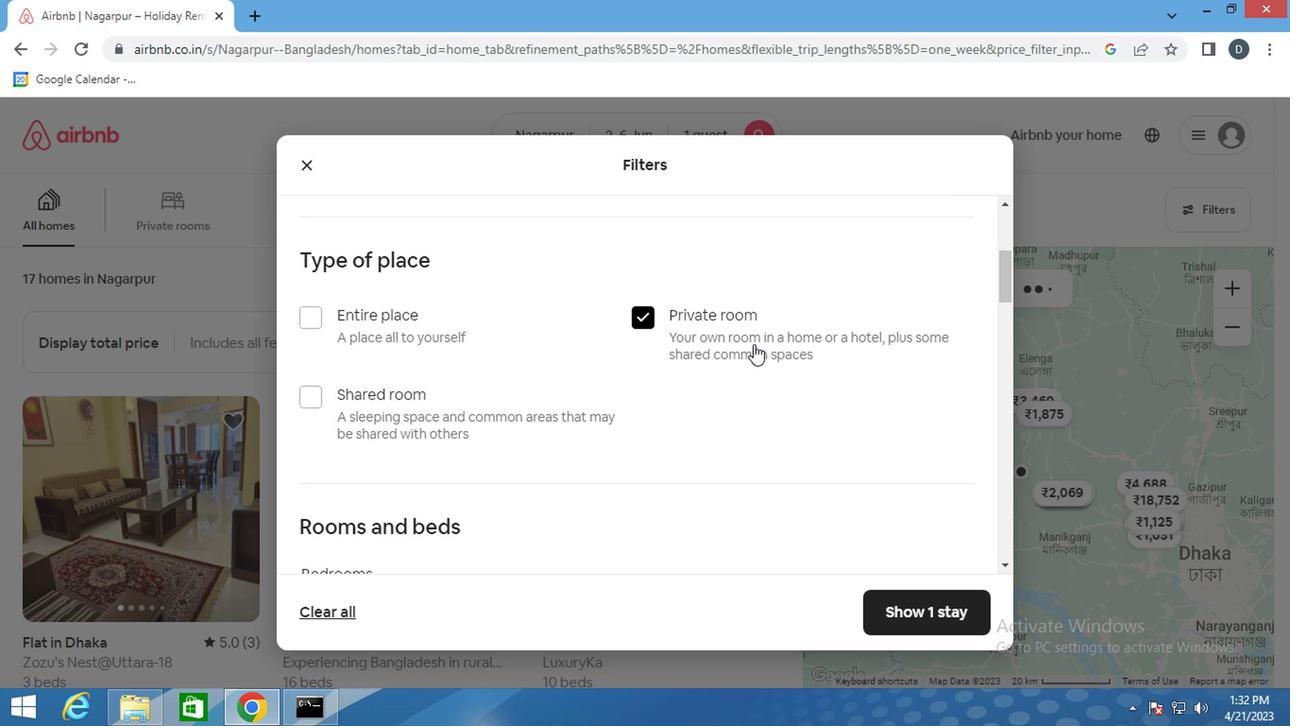 
Action: Mouse moved to (722, 367)
Screenshot: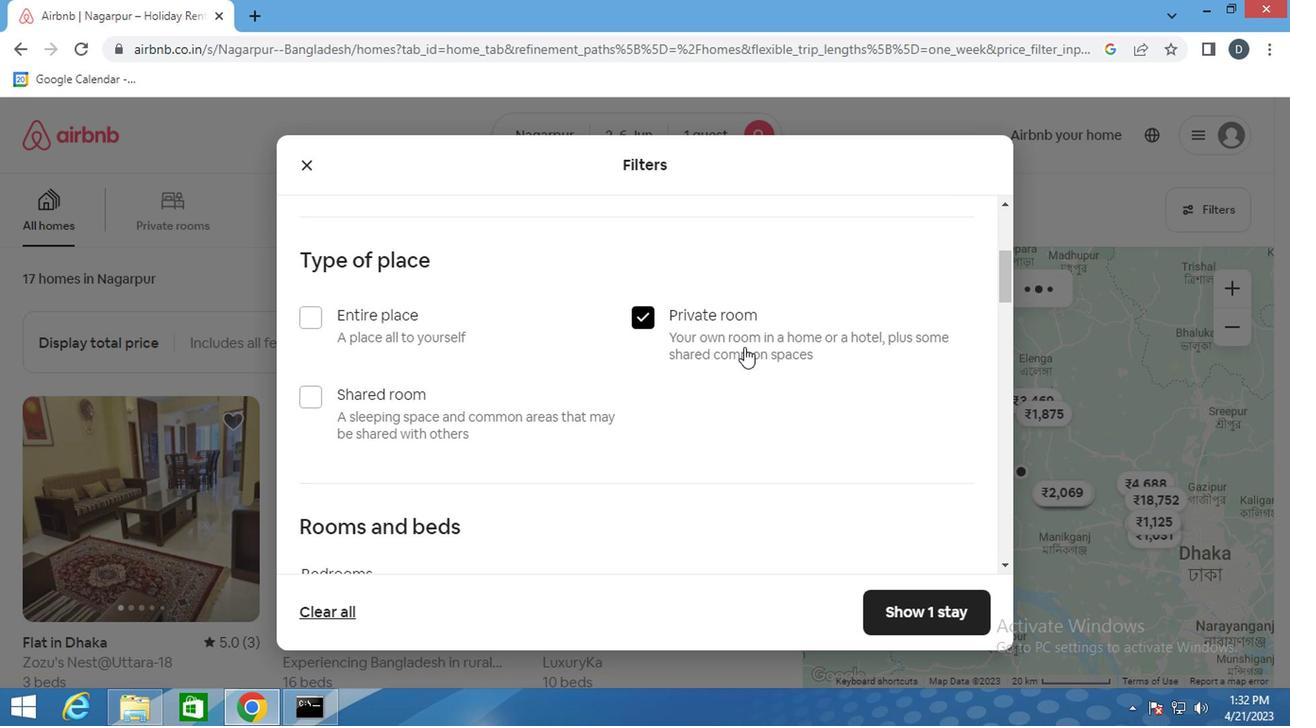 
Action: Mouse scrolled (722, 365) with delta (0, -1)
Screenshot: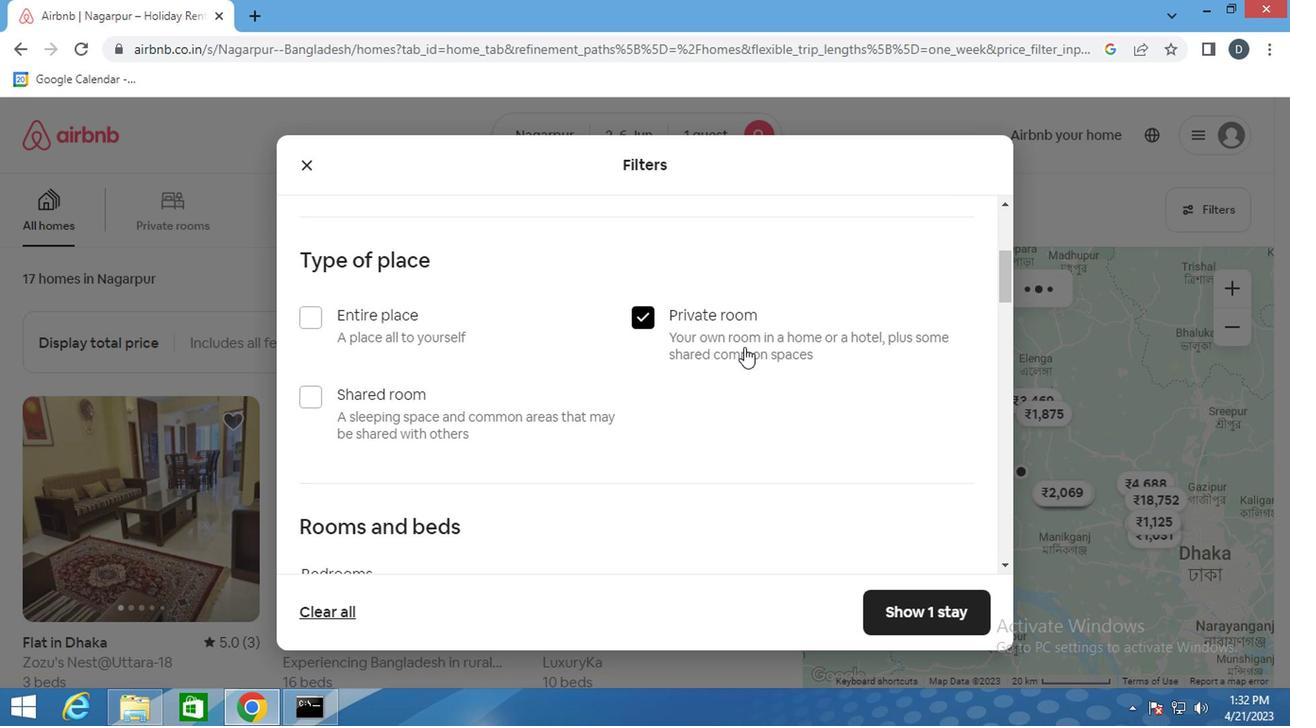 
Action: Mouse moved to (719, 367)
Screenshot: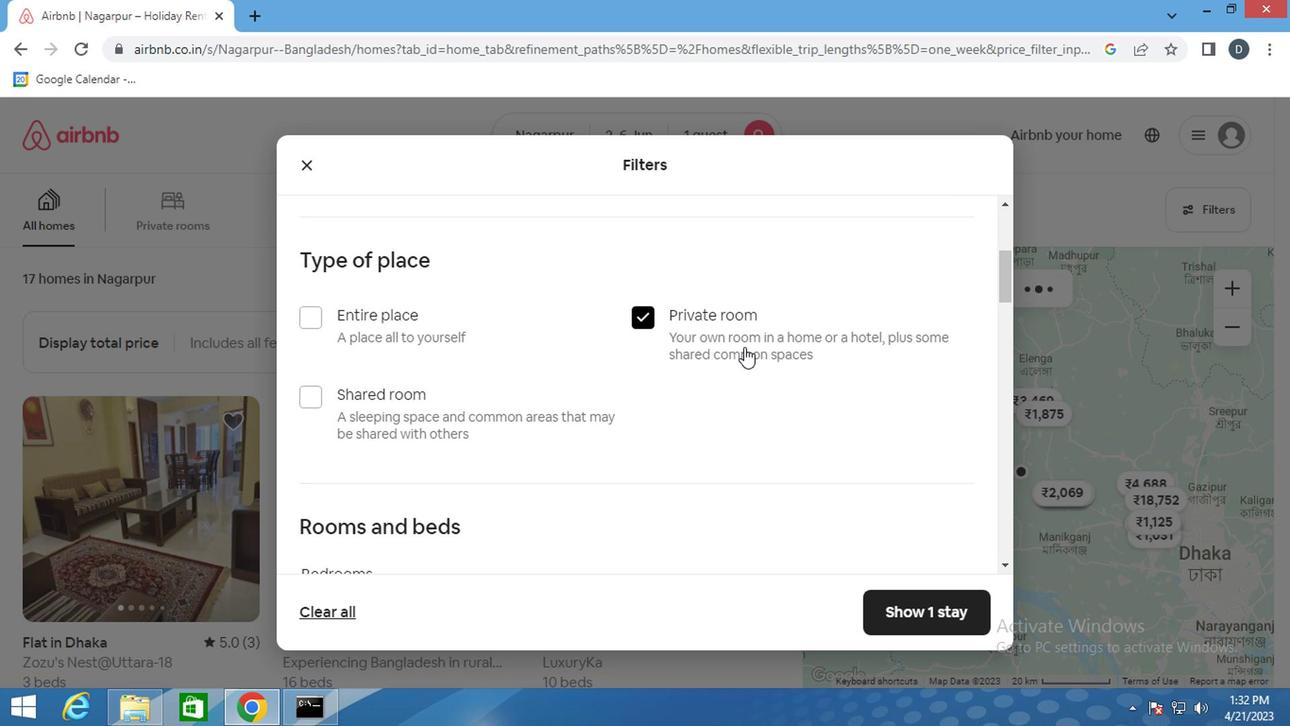 
Action: Mouse scrolled (719, 367) with delta (0, 0)
Screenshot: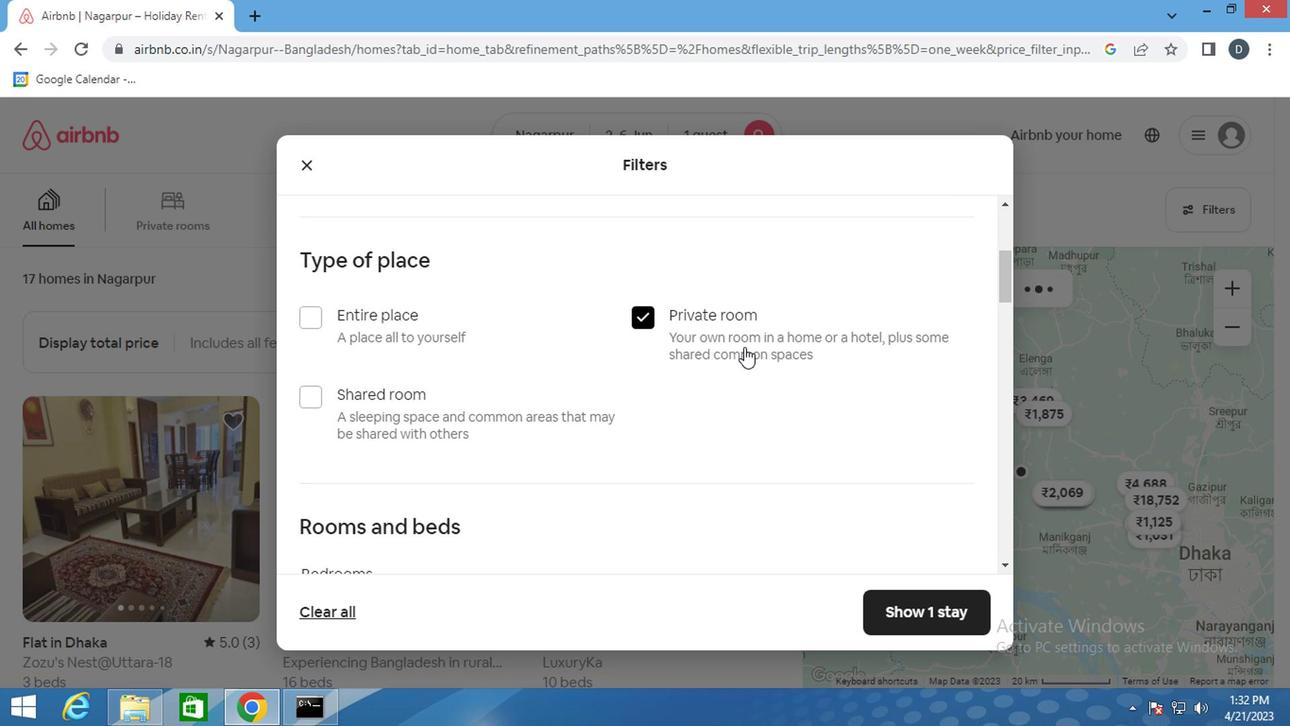 
Action: Mouse moved to (414, 255)
Screenshot: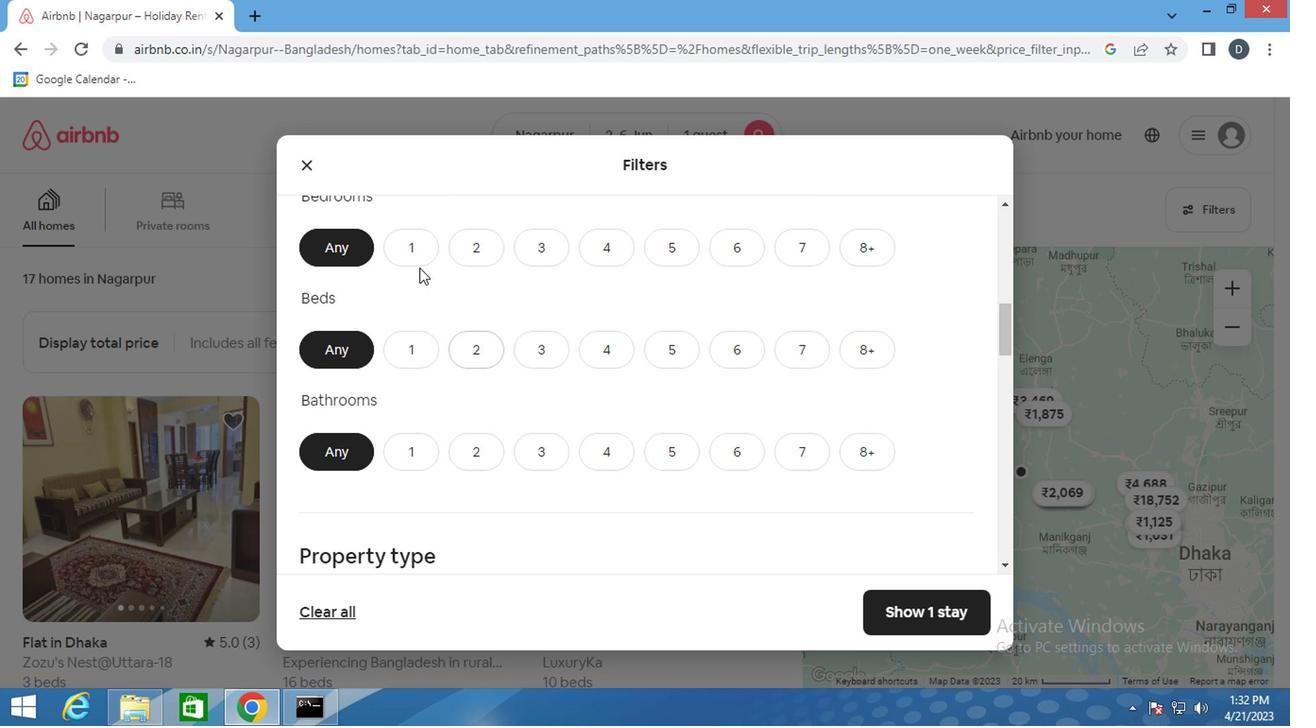
Action: Mouse pressed left at (414, 255)
Screenshot: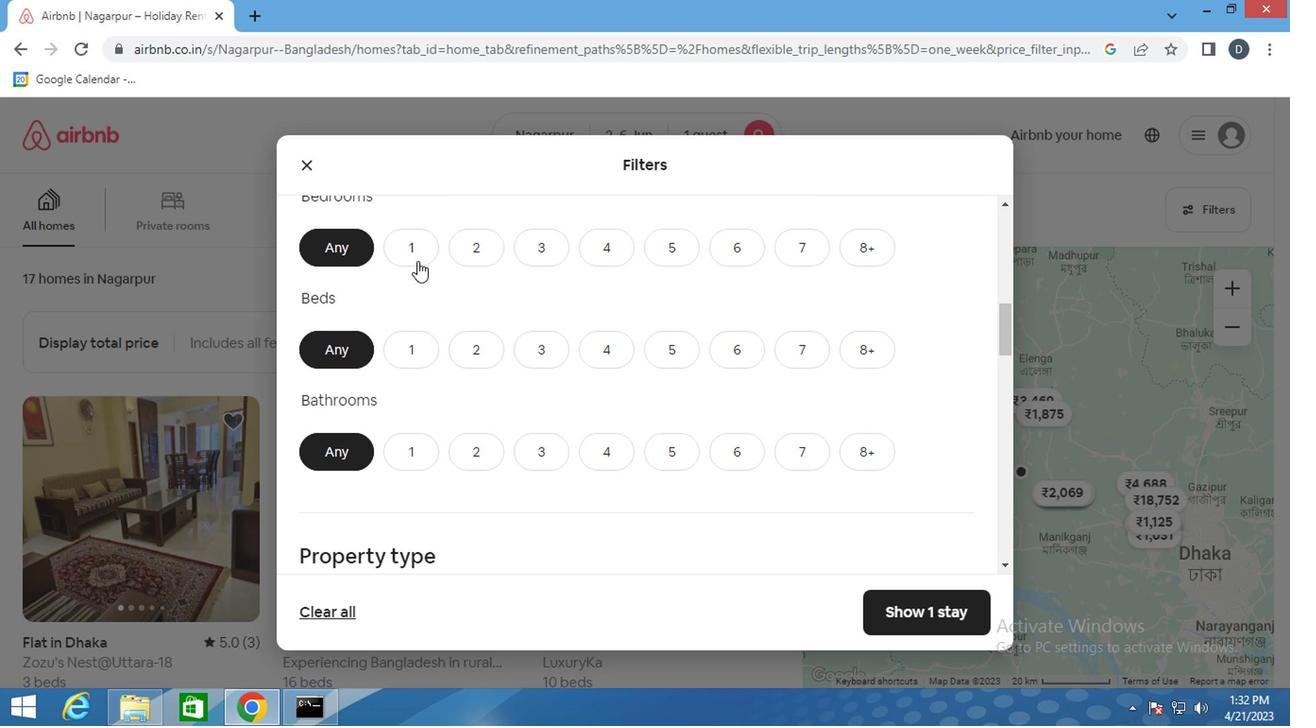 
Action: Mouse moved to (409, 329)
Screenshot: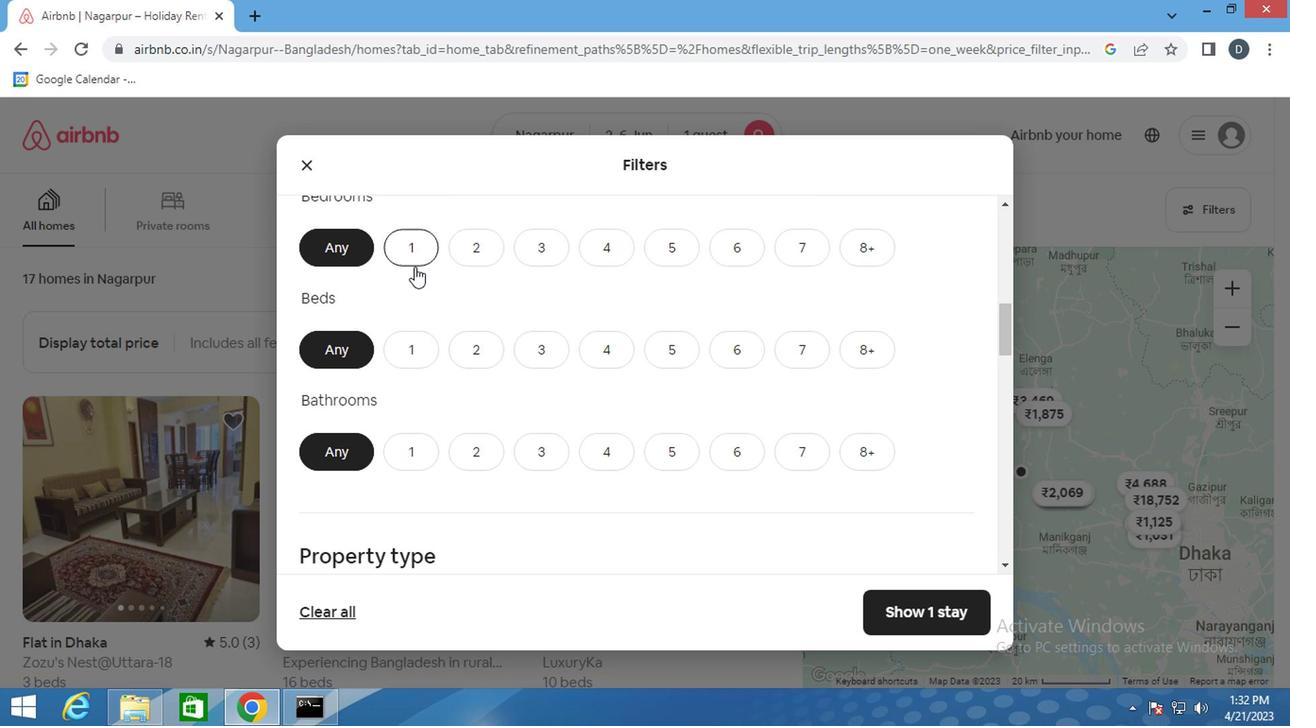 
Action: Mouse pressed left at (409, 329)
Screenshot: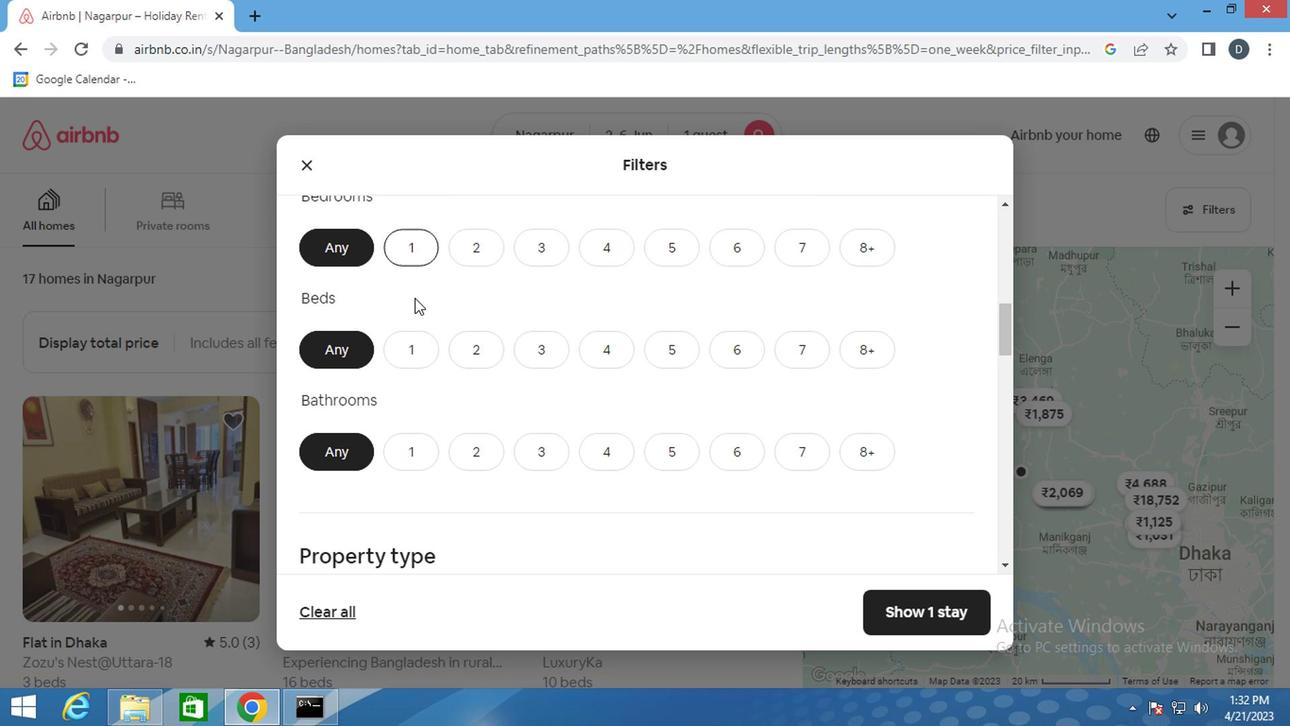
Action: Mouse moved to (406, 352)
Screenshot: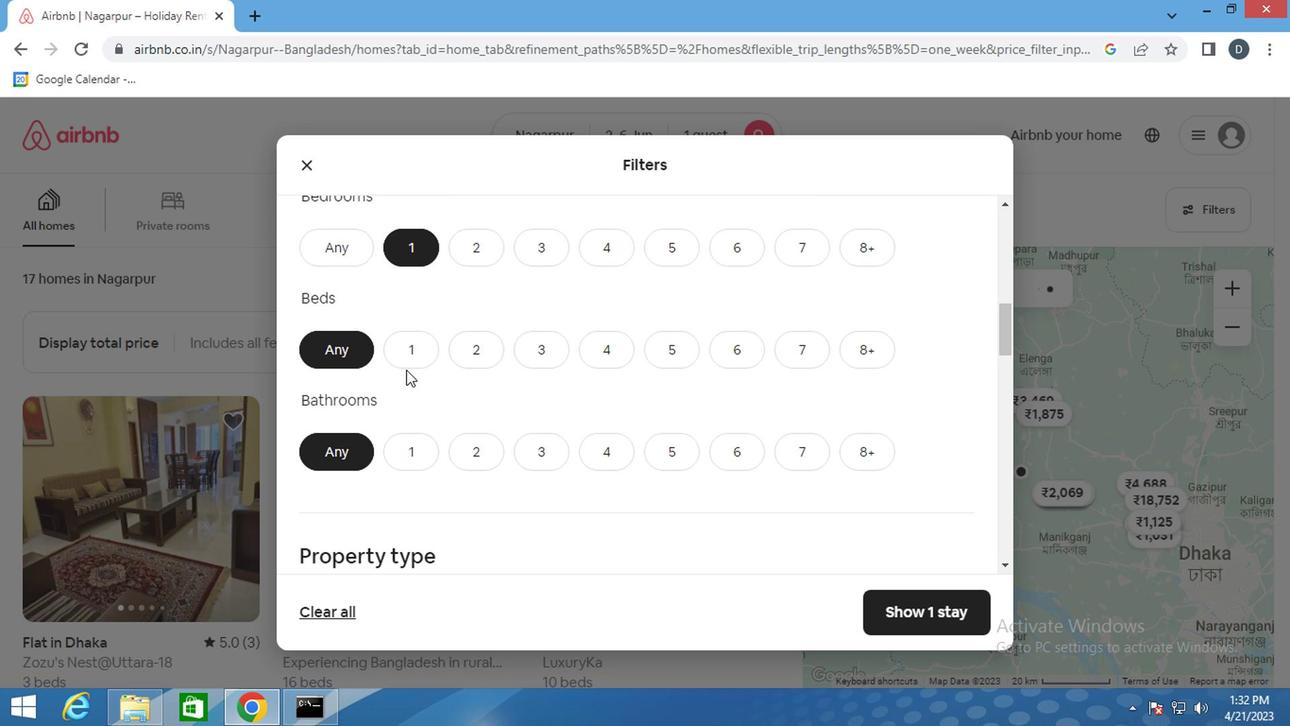 
Action: Mouse pressed left at (406, 352)
Screenshot: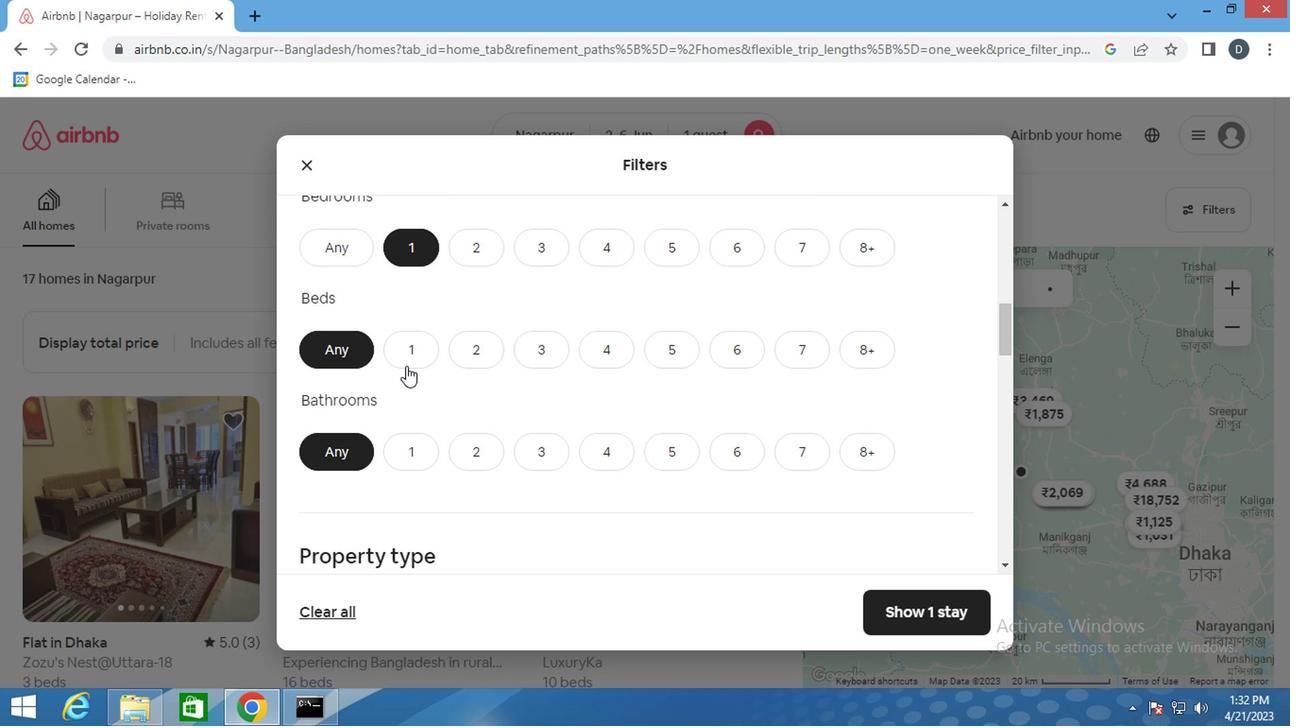 
Action: Mouse moved to (413, 457)
Screenshot: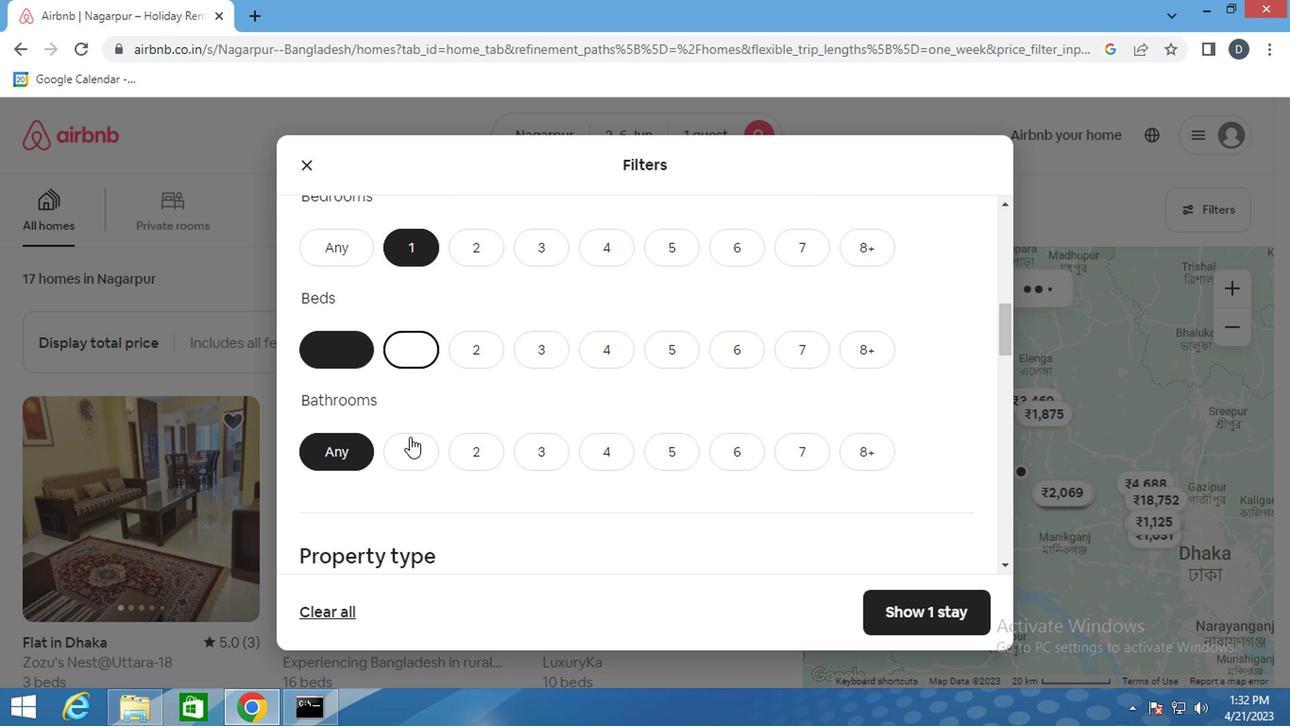 
Action: Mouse pressed left at (413, 457)
Screenshot: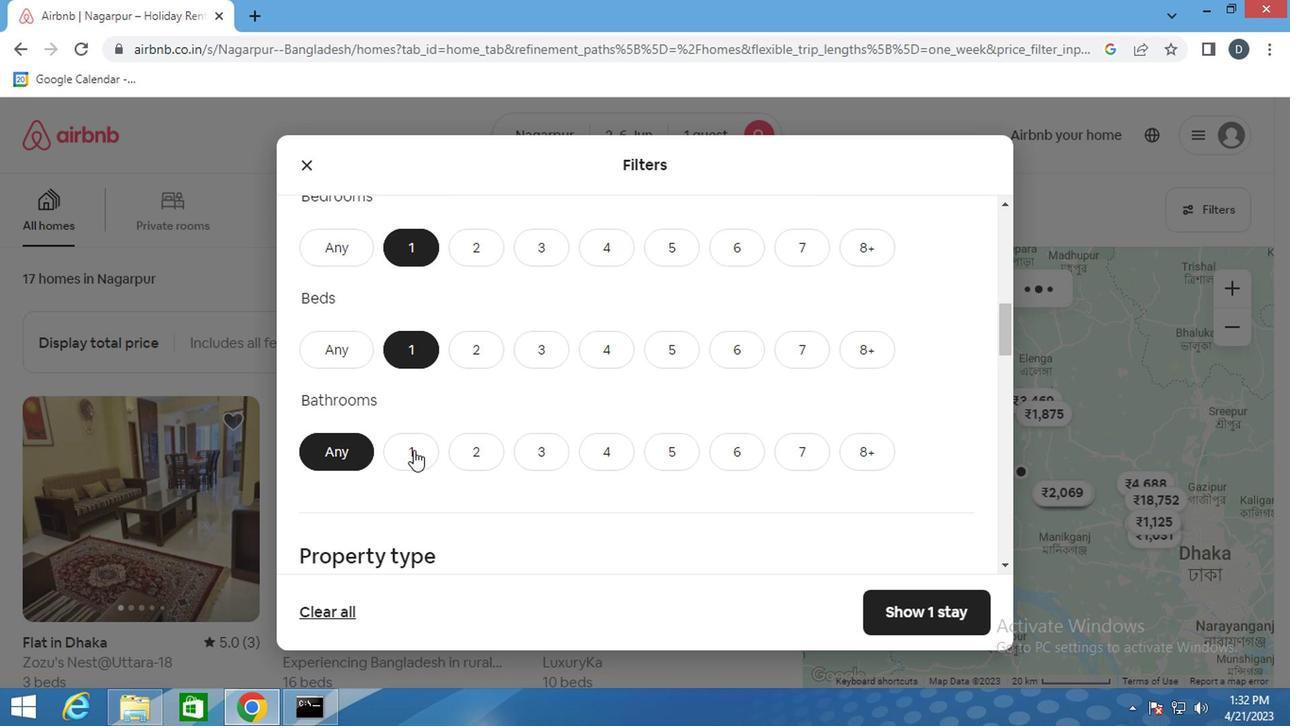 
Action: Mouse scrolled (413, 457) with delta (0, 0)
Screenshot: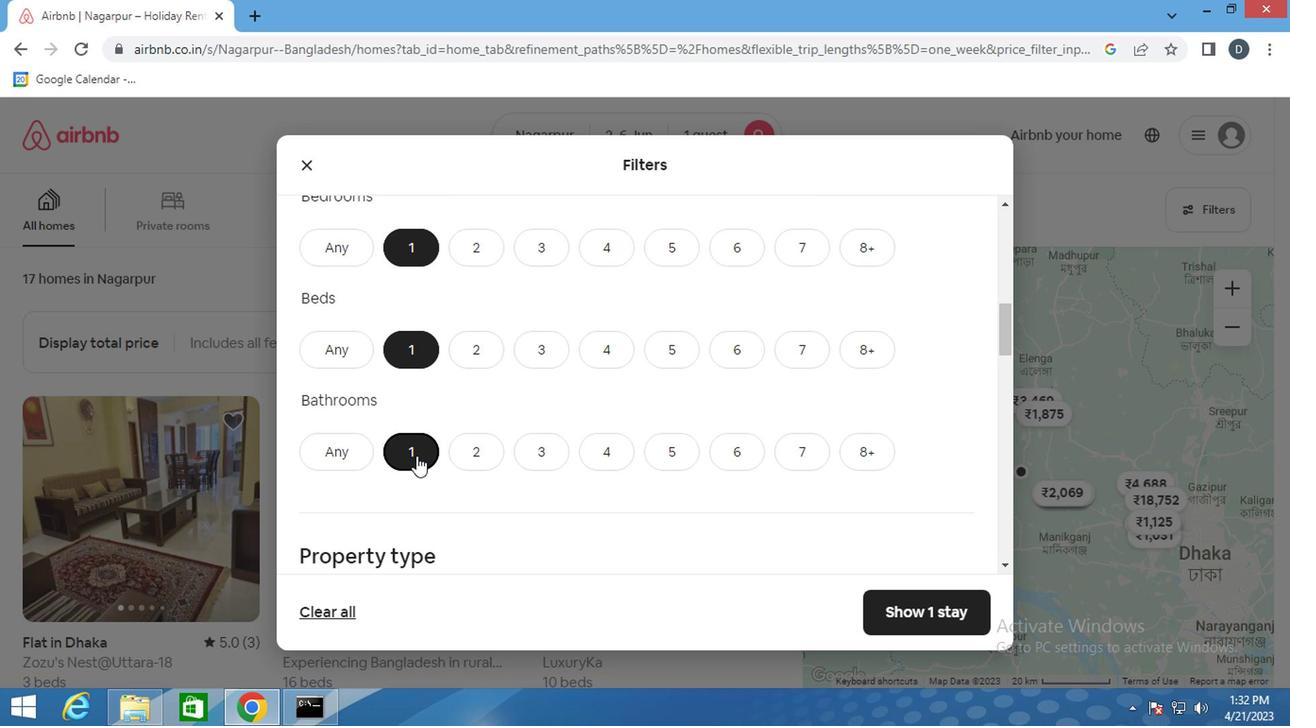 
Action: Mouse scrolled (413, 457) with delta (0, 0)
Screenshot: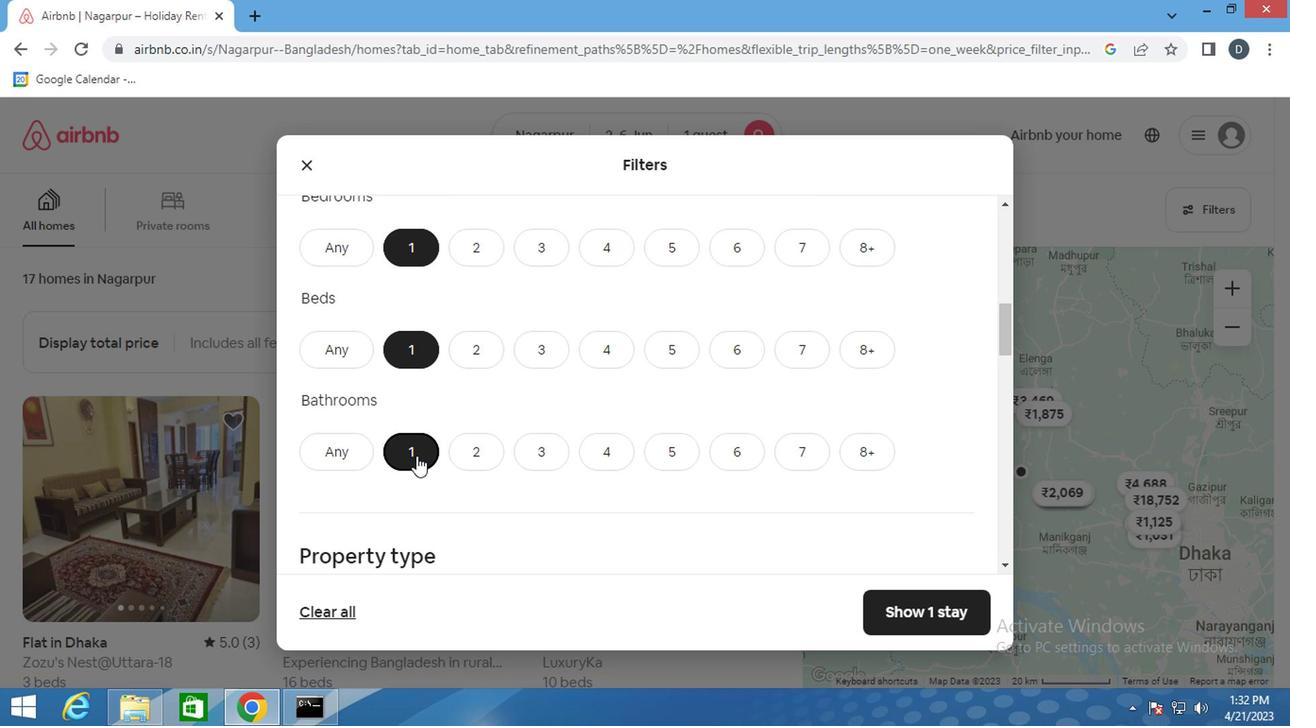 
Action: Mouse scrolled (413, 457) with delta (0, 0)
Screenshot: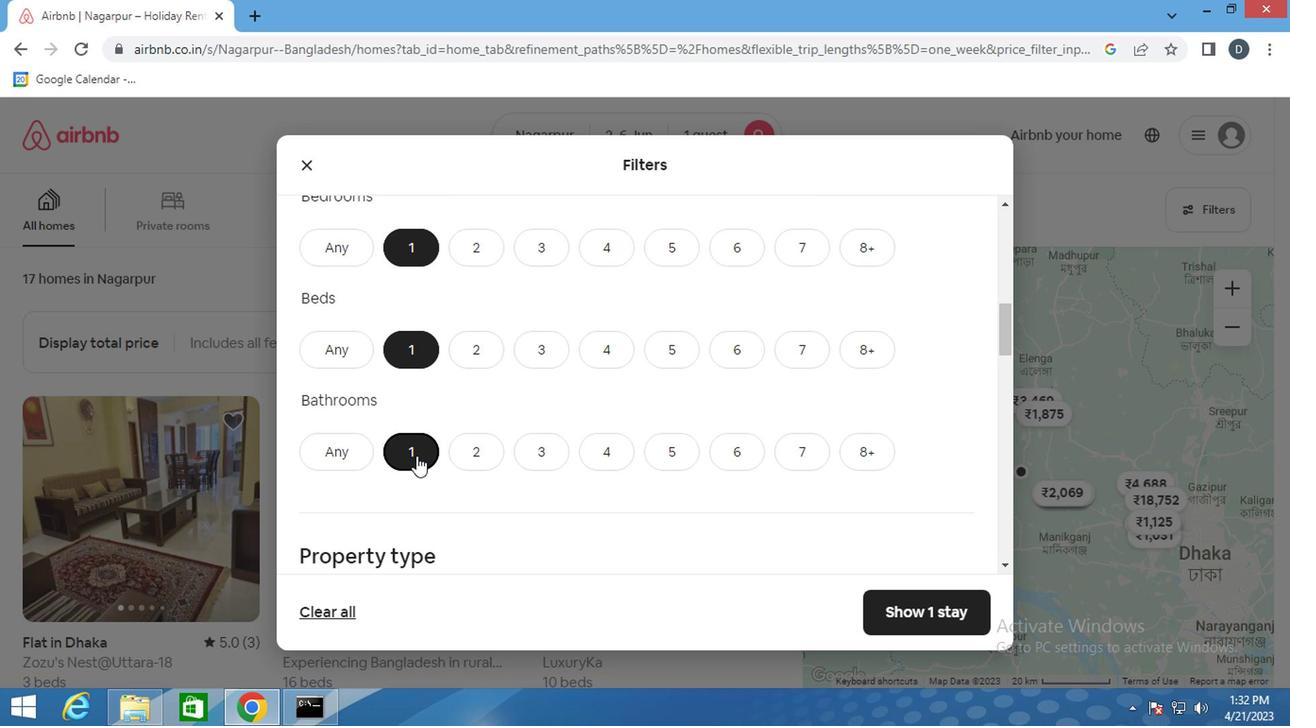 
Action: Mouse moved to (385, 363)
Screenshot: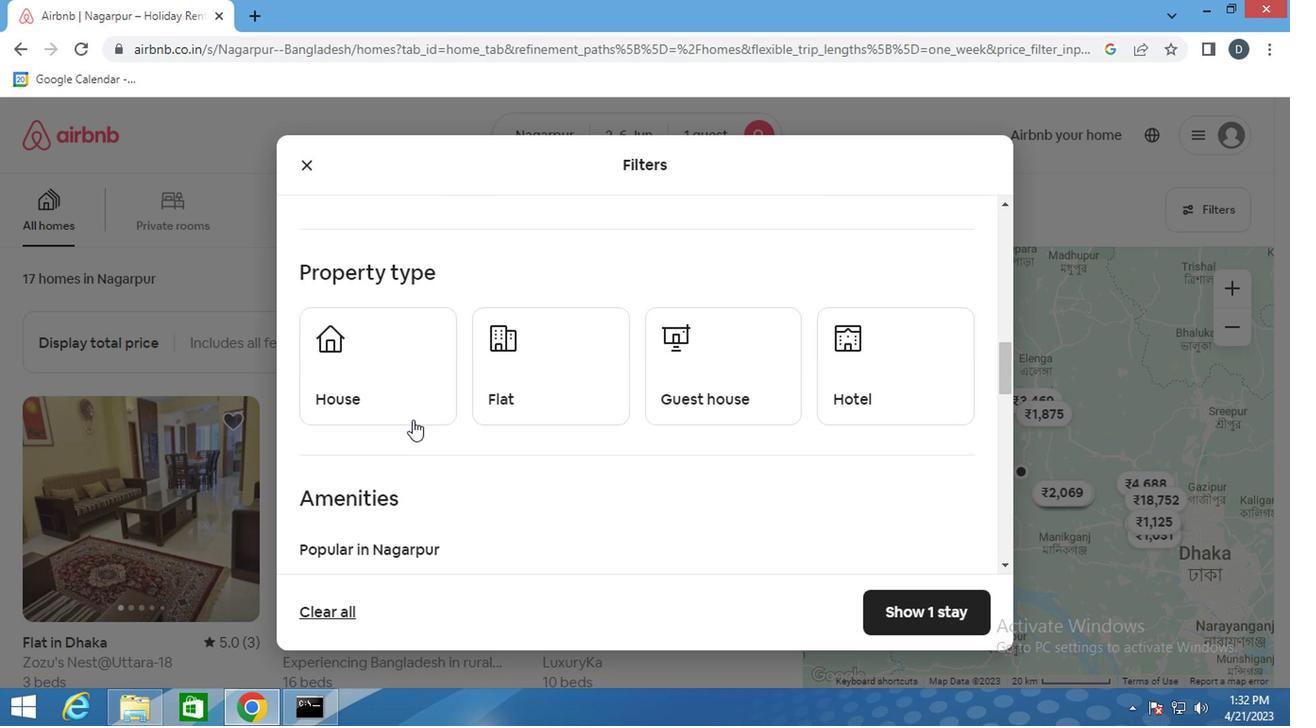 
Action: Mouse pressed left at (385, 363)
Screenshot: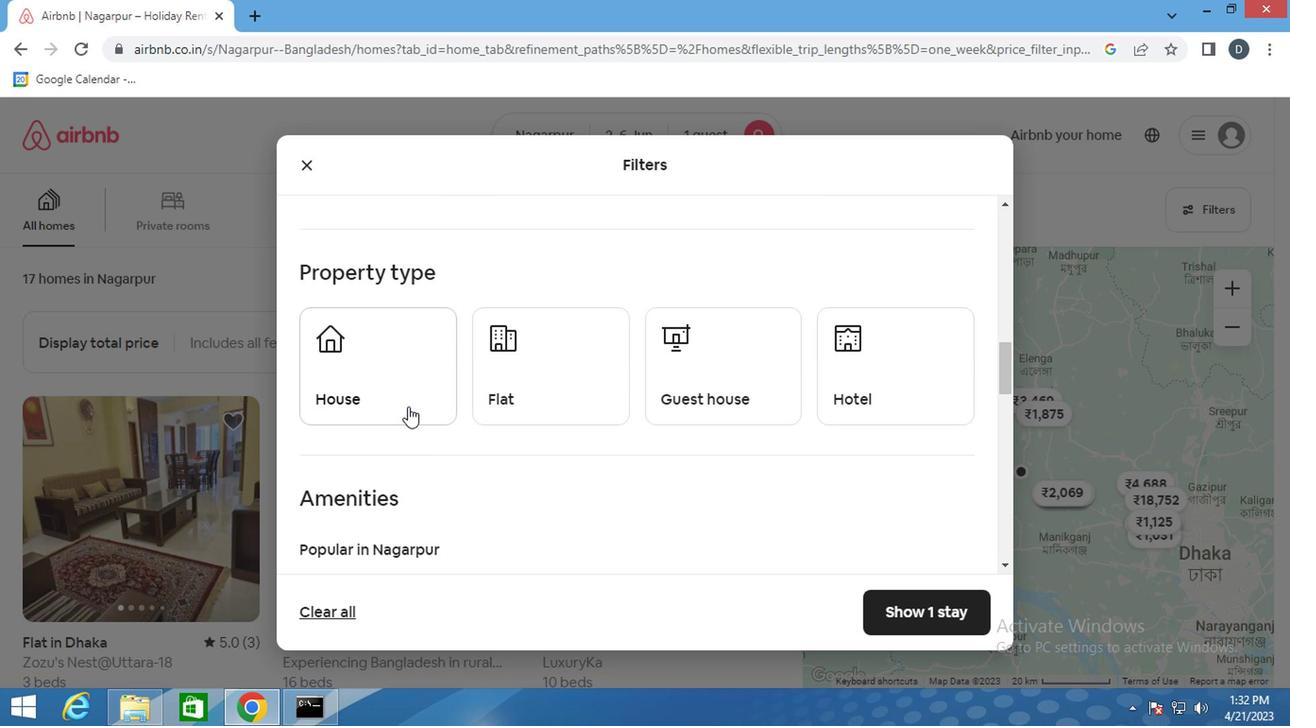 
Action: Mouse moved to (540, 375)
Screenshot: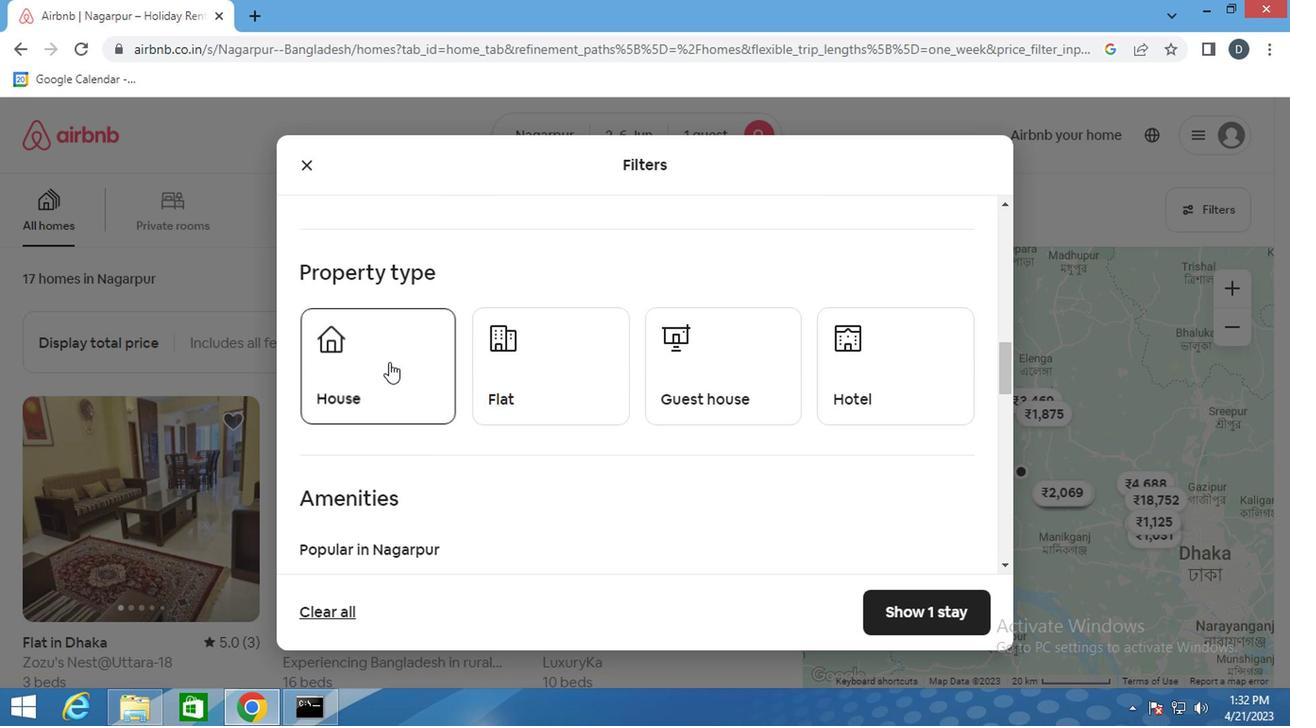 
Action: Mouse pressed left at (540, 375)
Screenshot: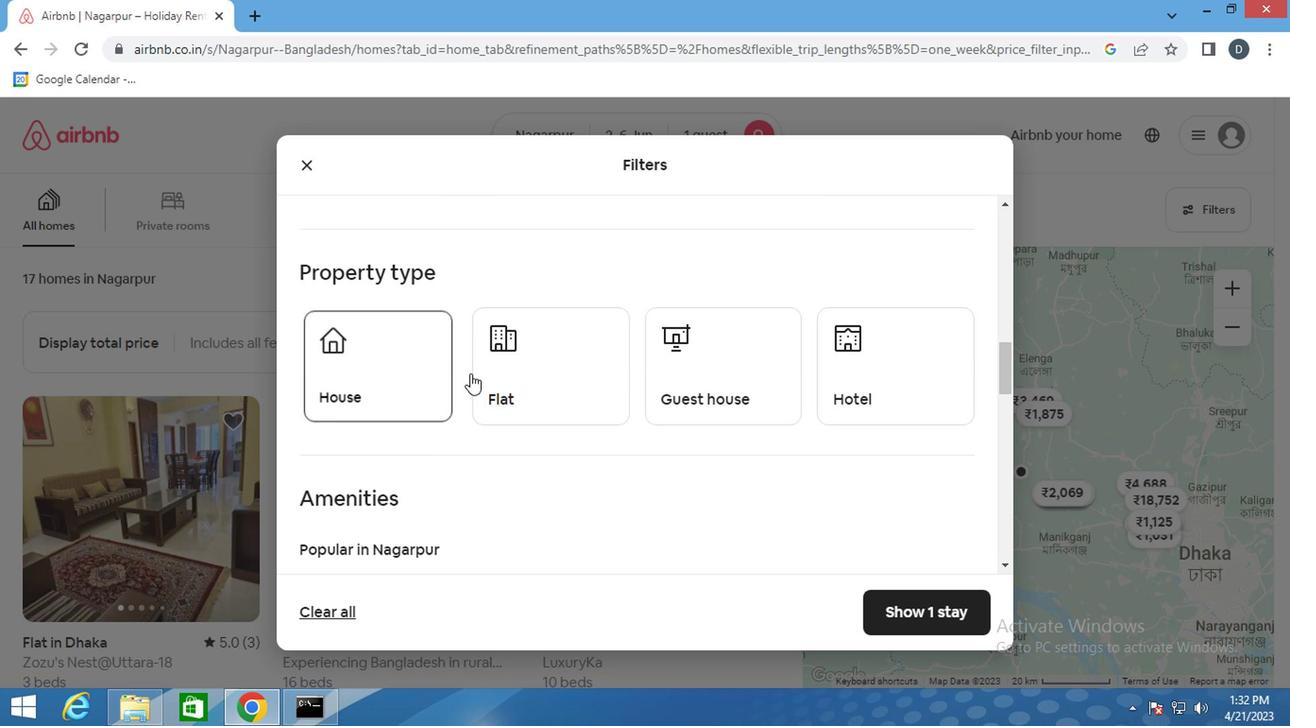 
Action: Mouse moved to (687, 375)
Screenshot: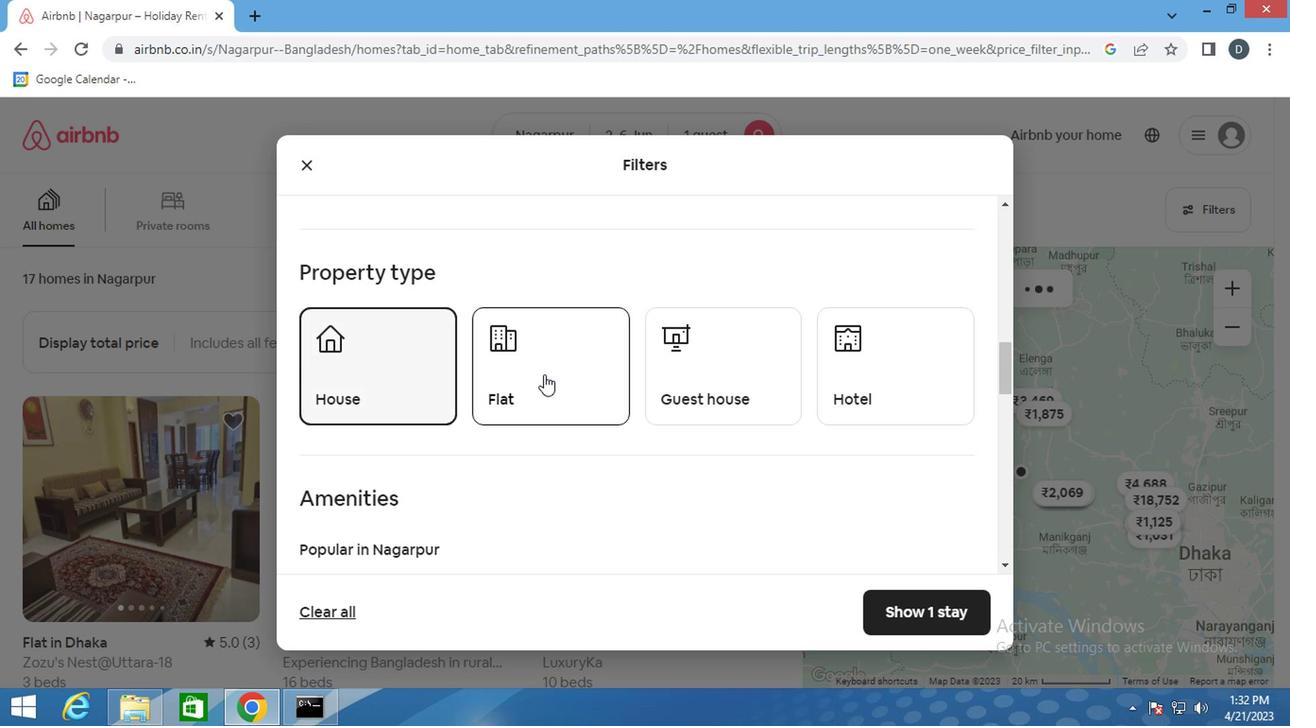 
Action: Mouse pressed left at (687, 375)
Screenshot: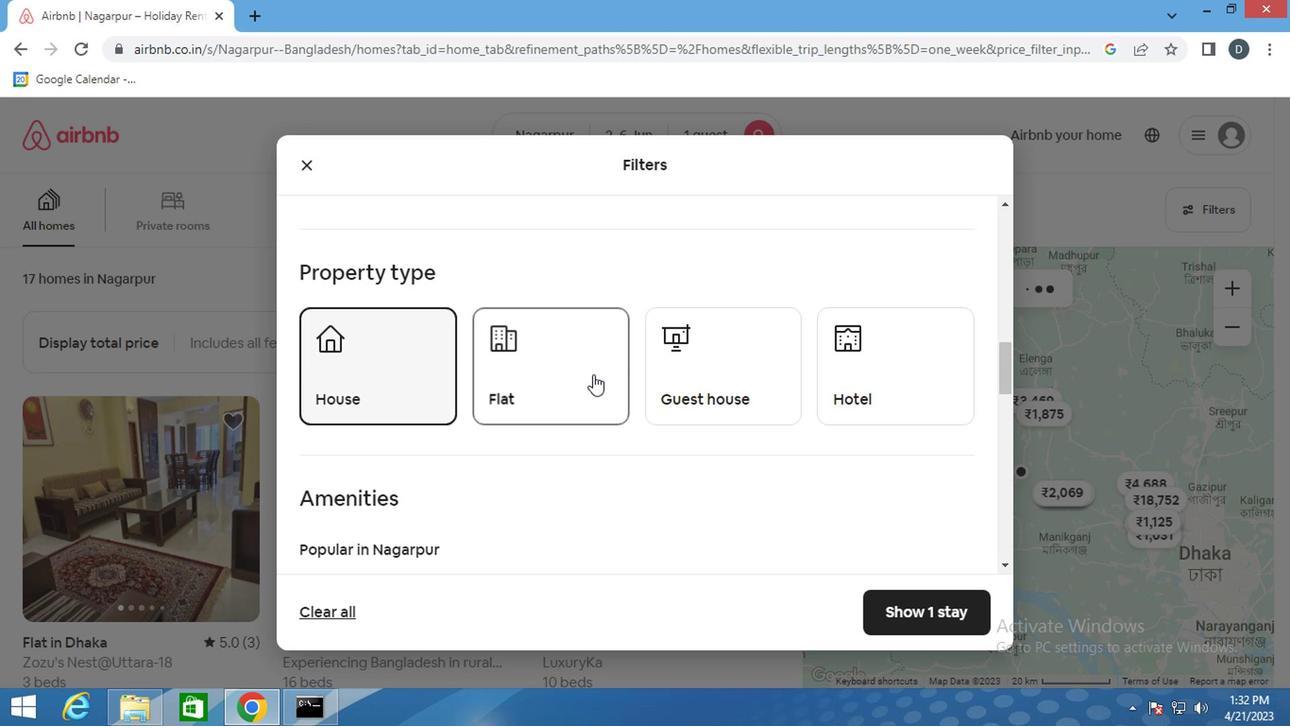 
Action: Mouse moved to (907, 378)
Screenshot: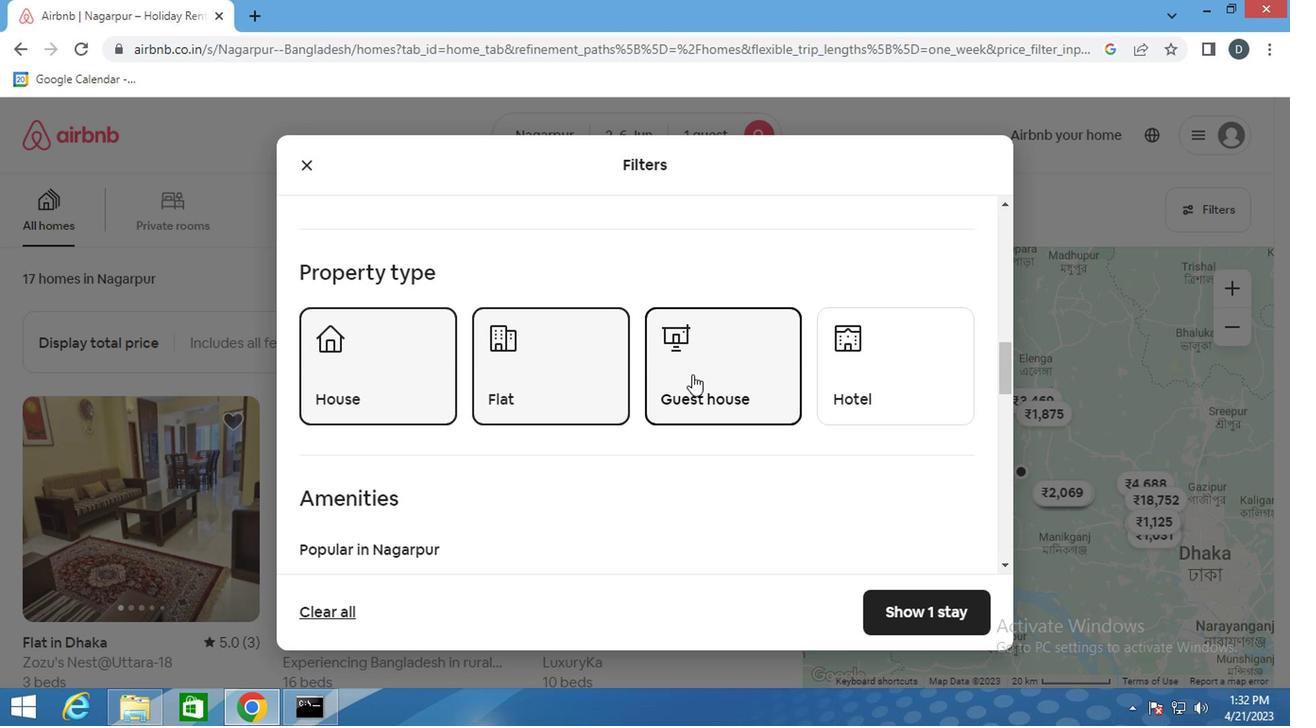 
Action: Mouse pressed left at (907, 378)
Screenshot: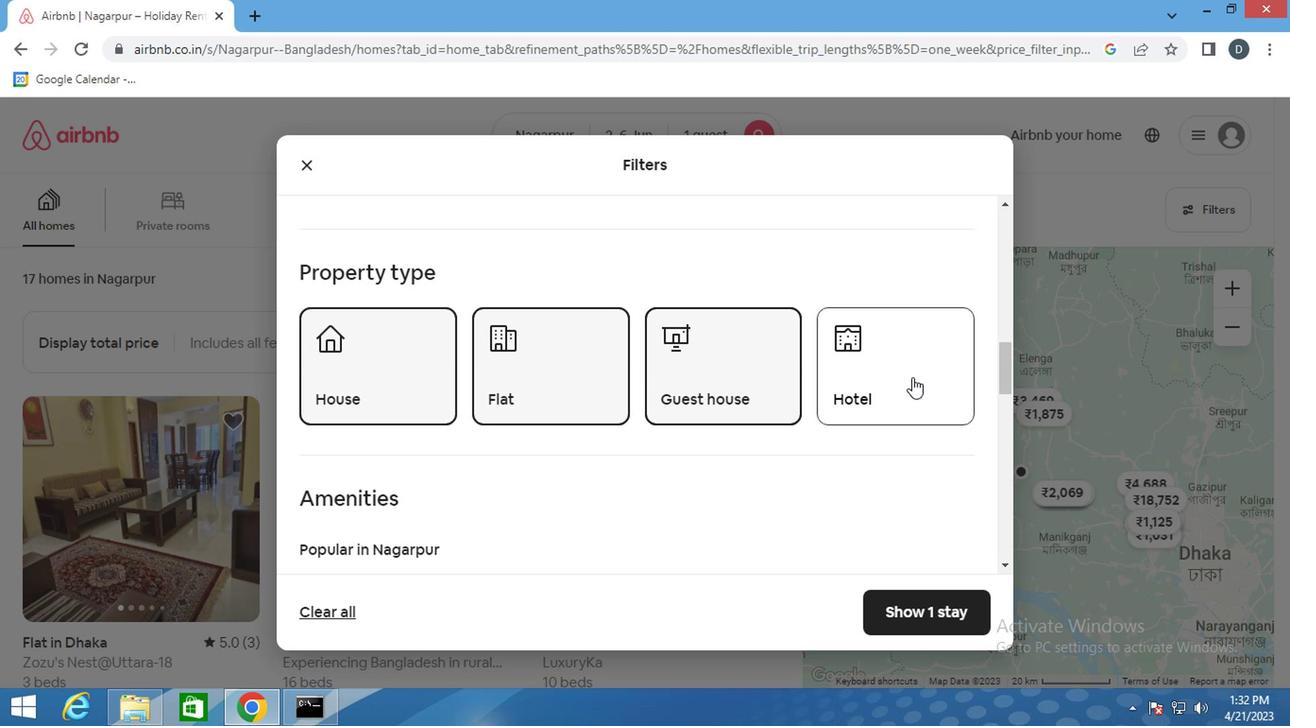 
Action: Mouse moved to (806, 454)
Screenshot: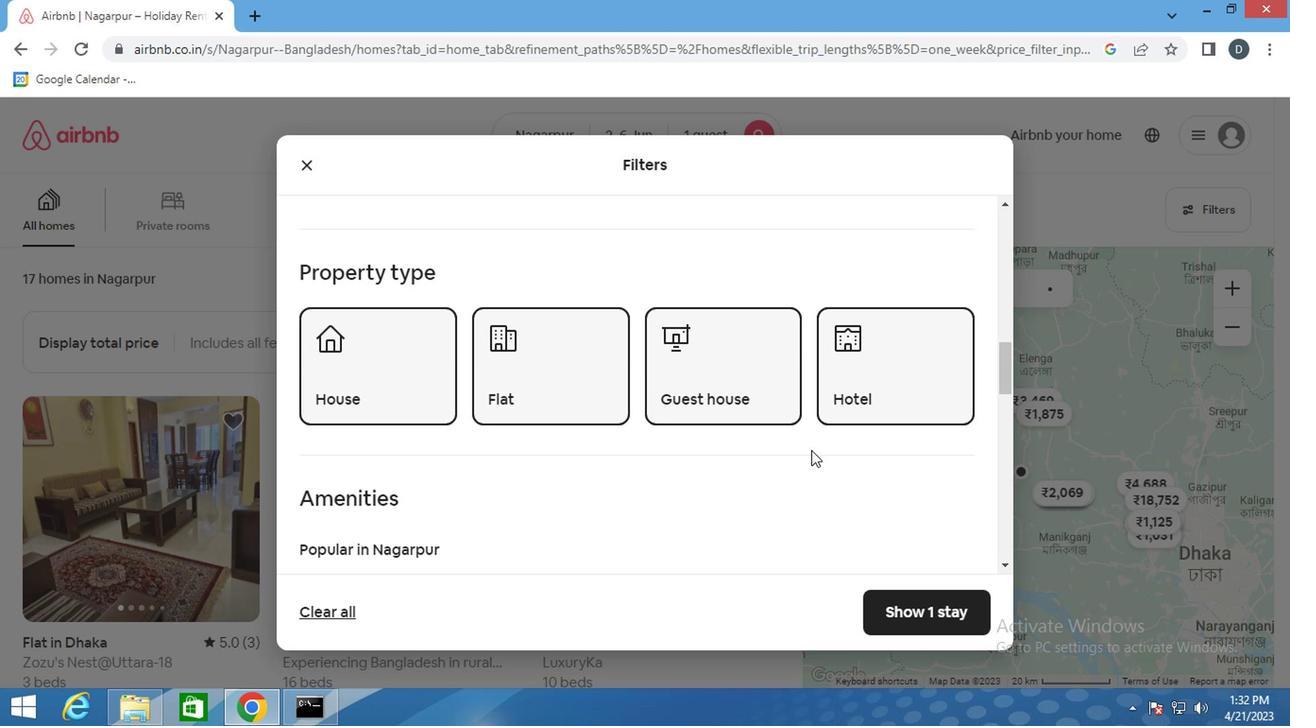 
Action: Mouse scrolled (806, 453) with delta (0, -1)
Screenshot: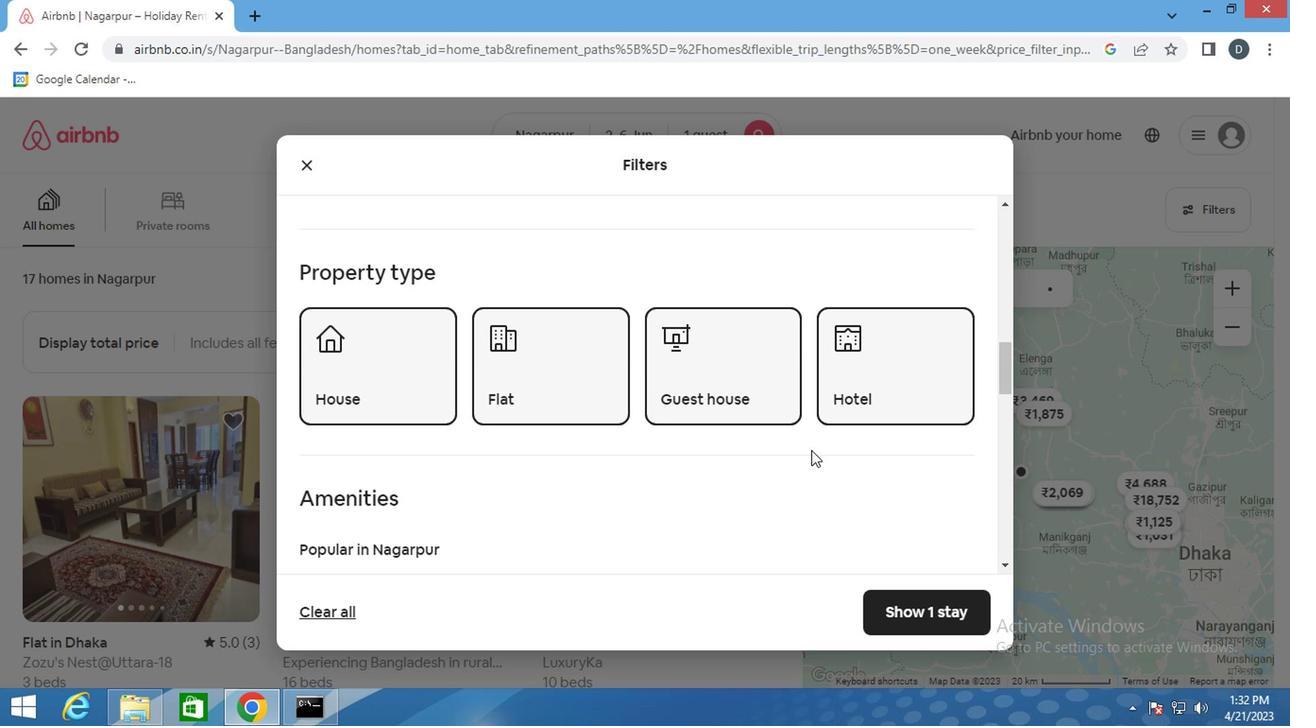
Action: Mouse moved to (809, 455)
Screenshot: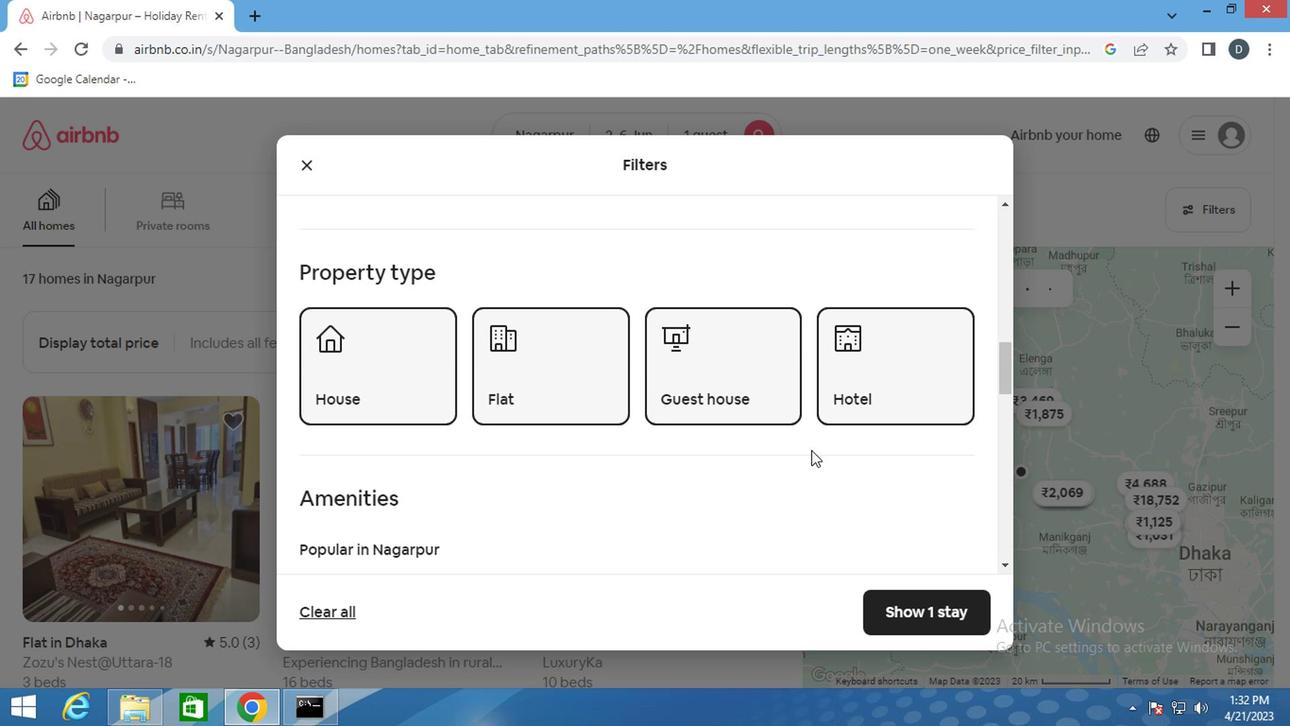 
Action: Mouse scrolled (809, 454) with delta (0, 0)
Screenshot: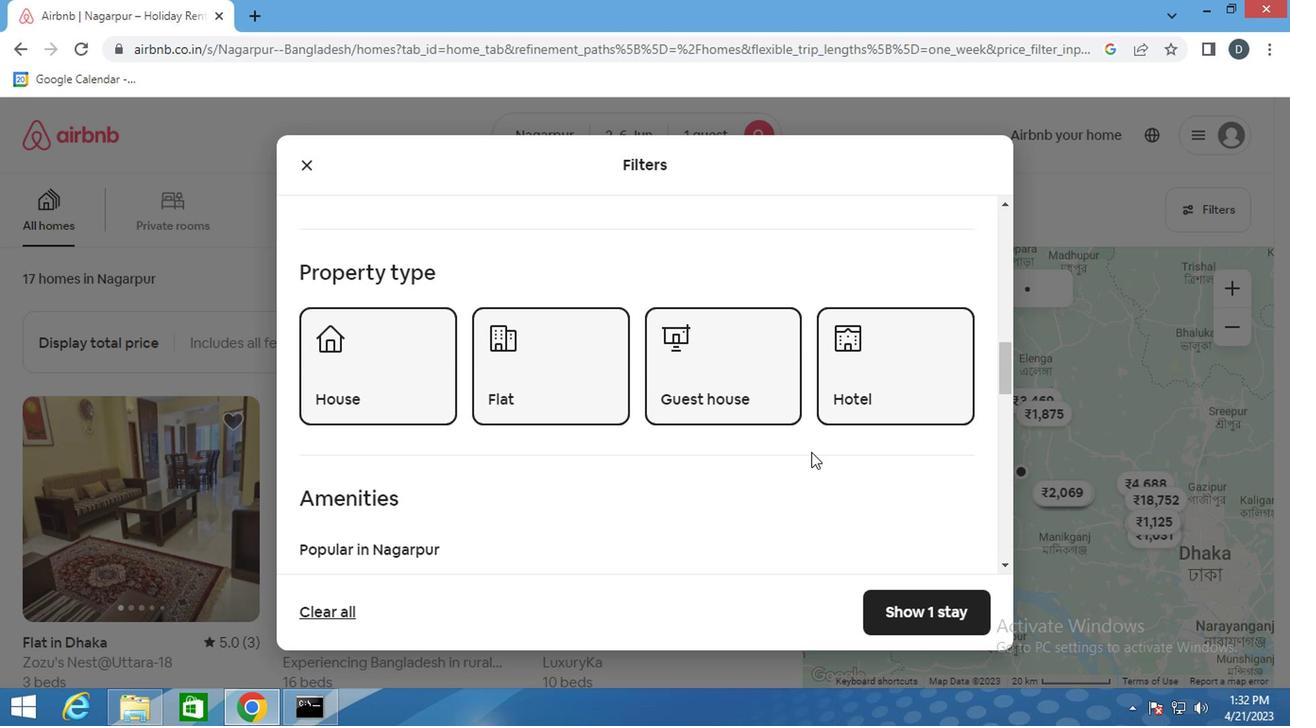 
Action: Mouse scrolled (809, 454) with delta (0, 0)
Screenshot: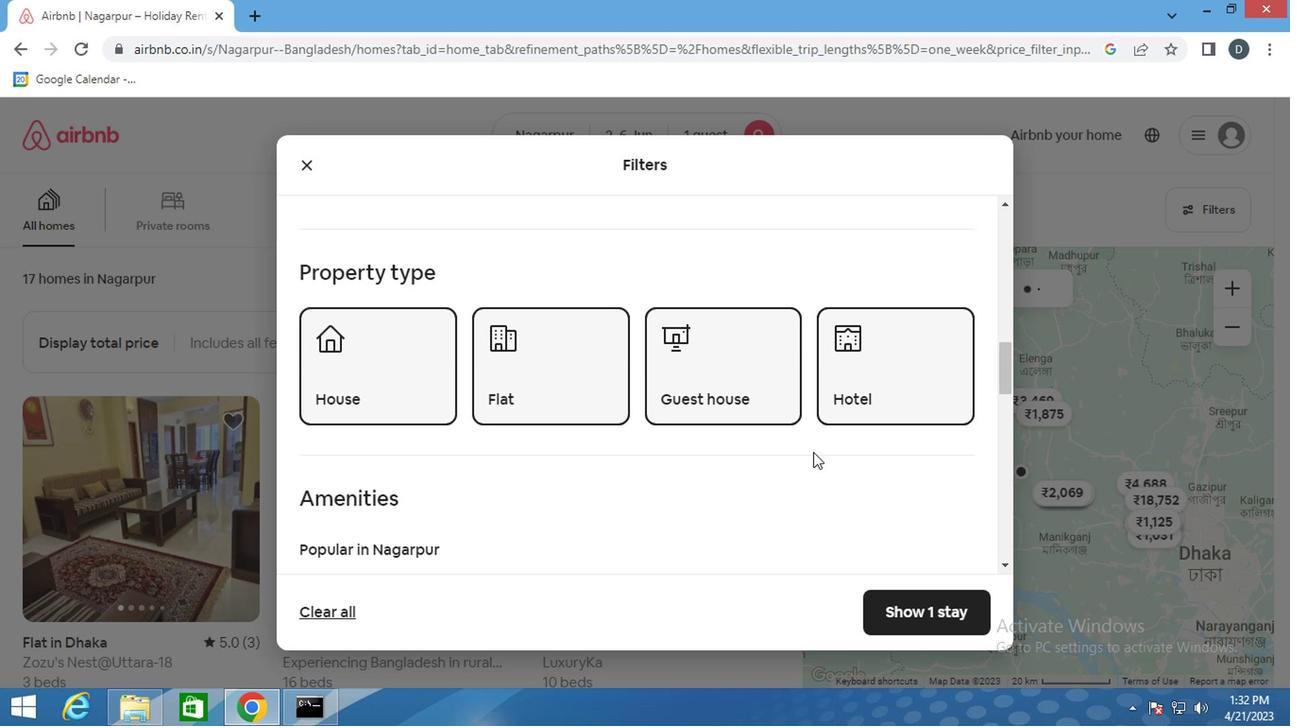 
Action: Mouse scrolled (809, 454) with delta (0, 0)
Screenshot: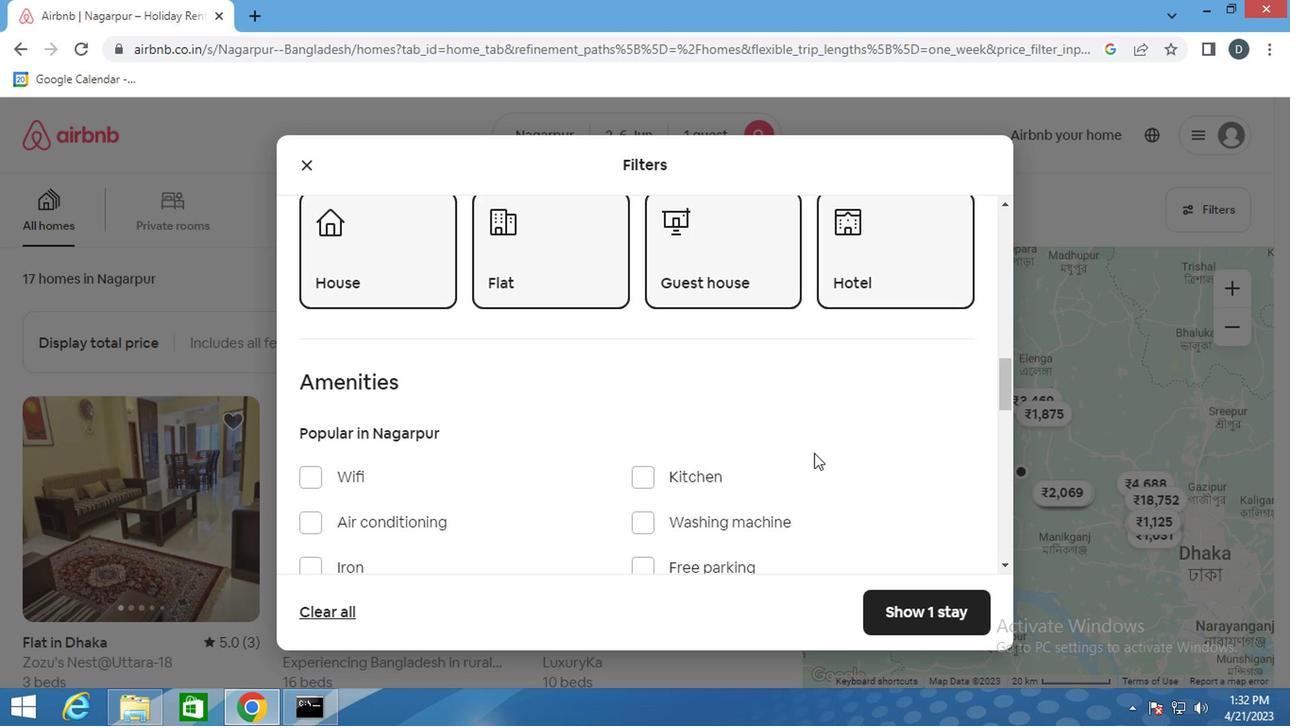 
Action: Mouse moved to (390, 260)
Screenshot: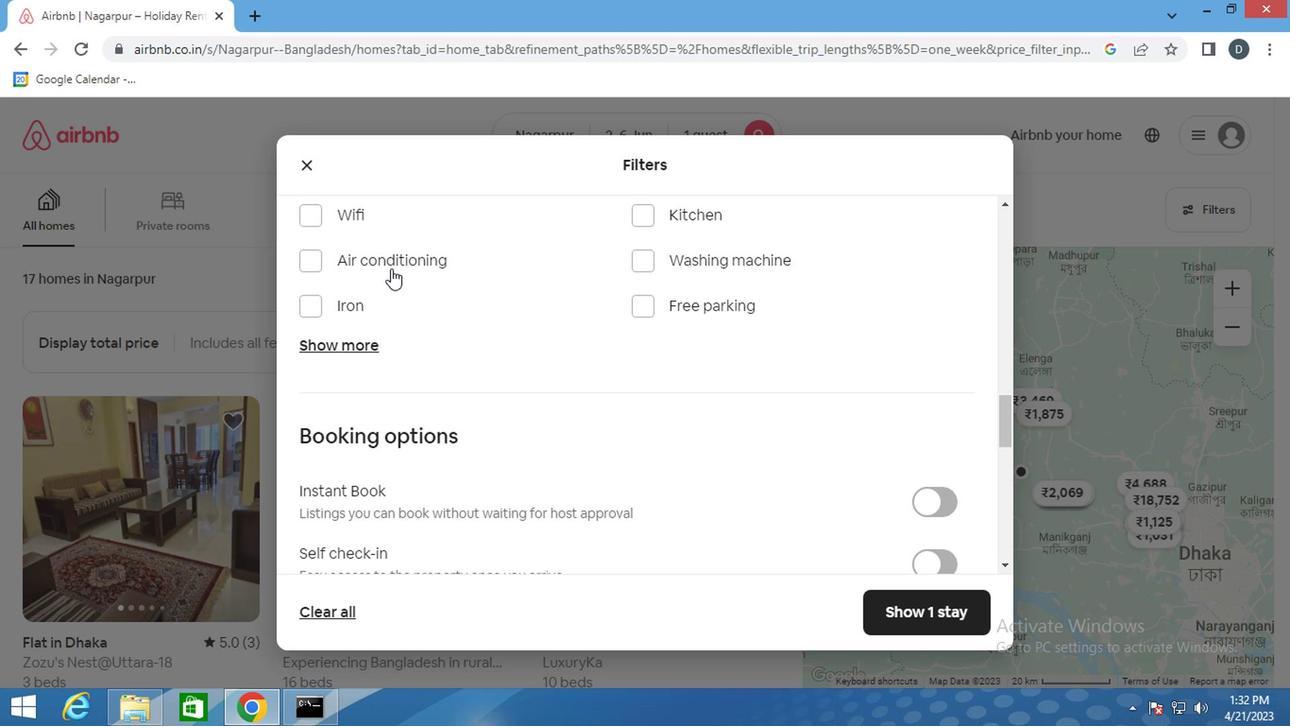 
Action: Mouse pressed left at (390, 260)
Screenshot: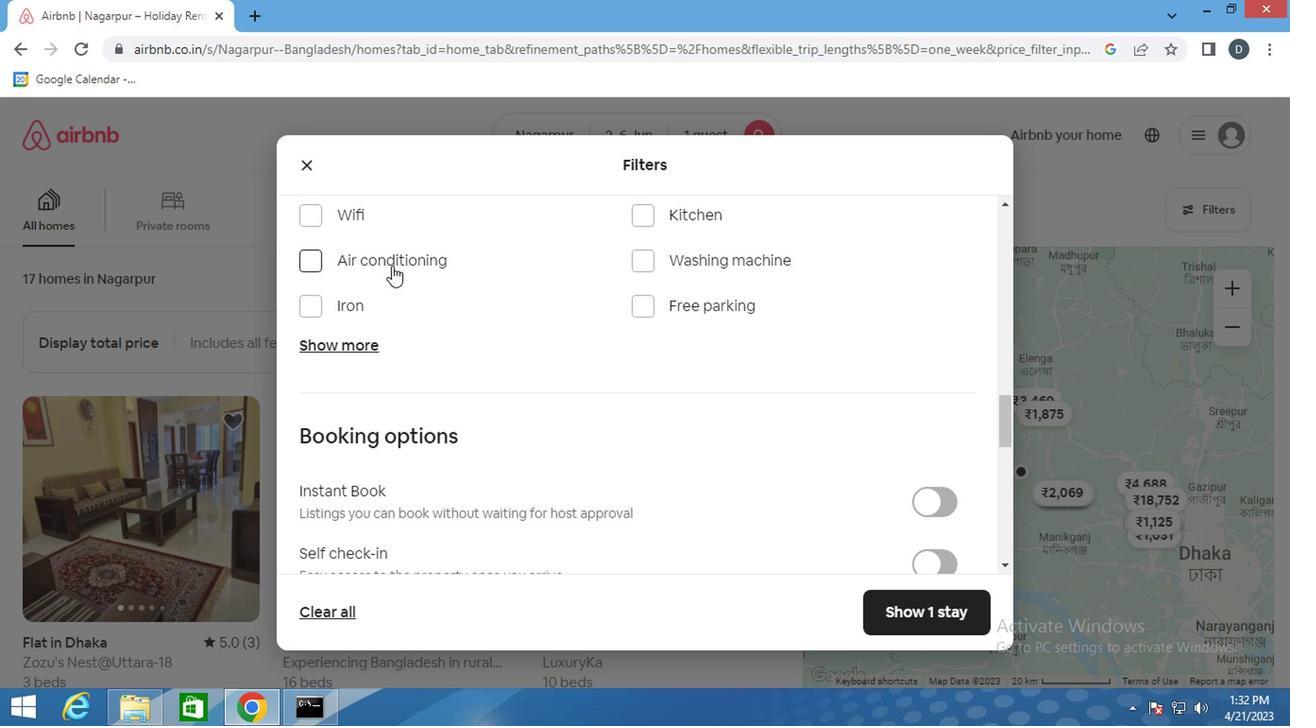 
Action: Mouse moved to (546, 349)
Screenshot: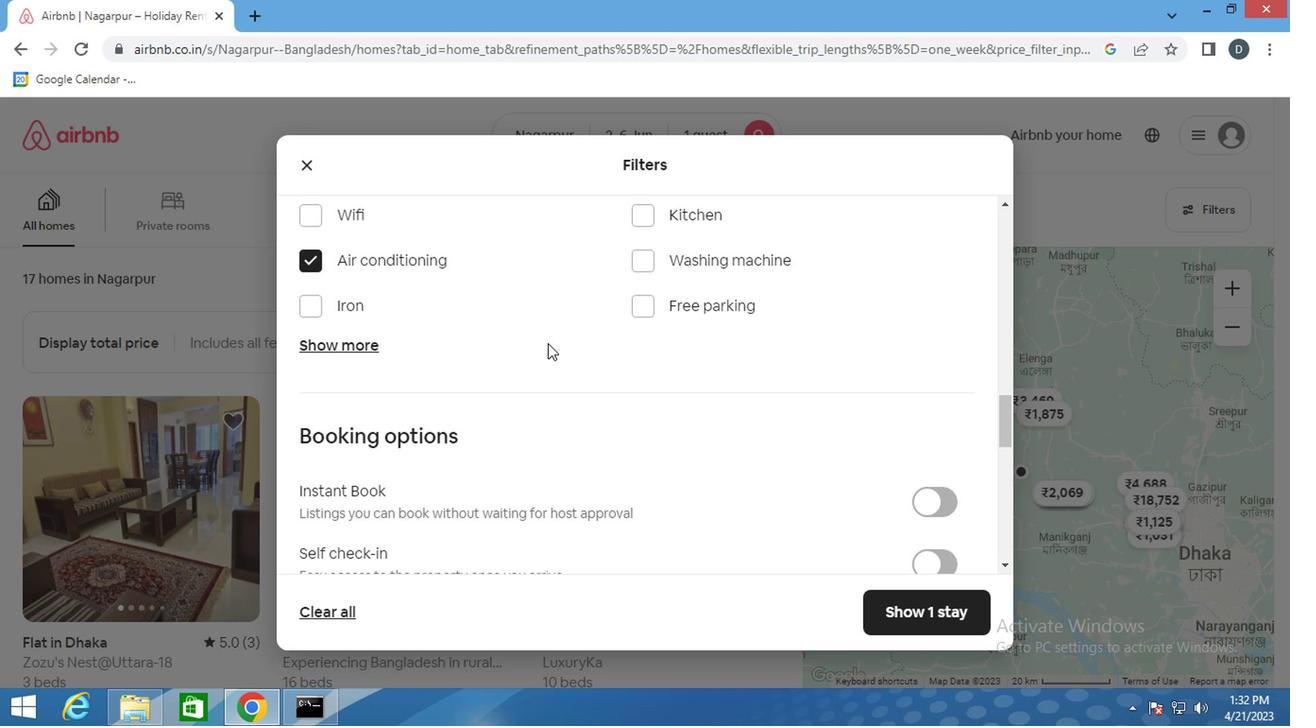 
Action: Mouse scrolled (546, 348) with delta (0, -1)
Screenshot: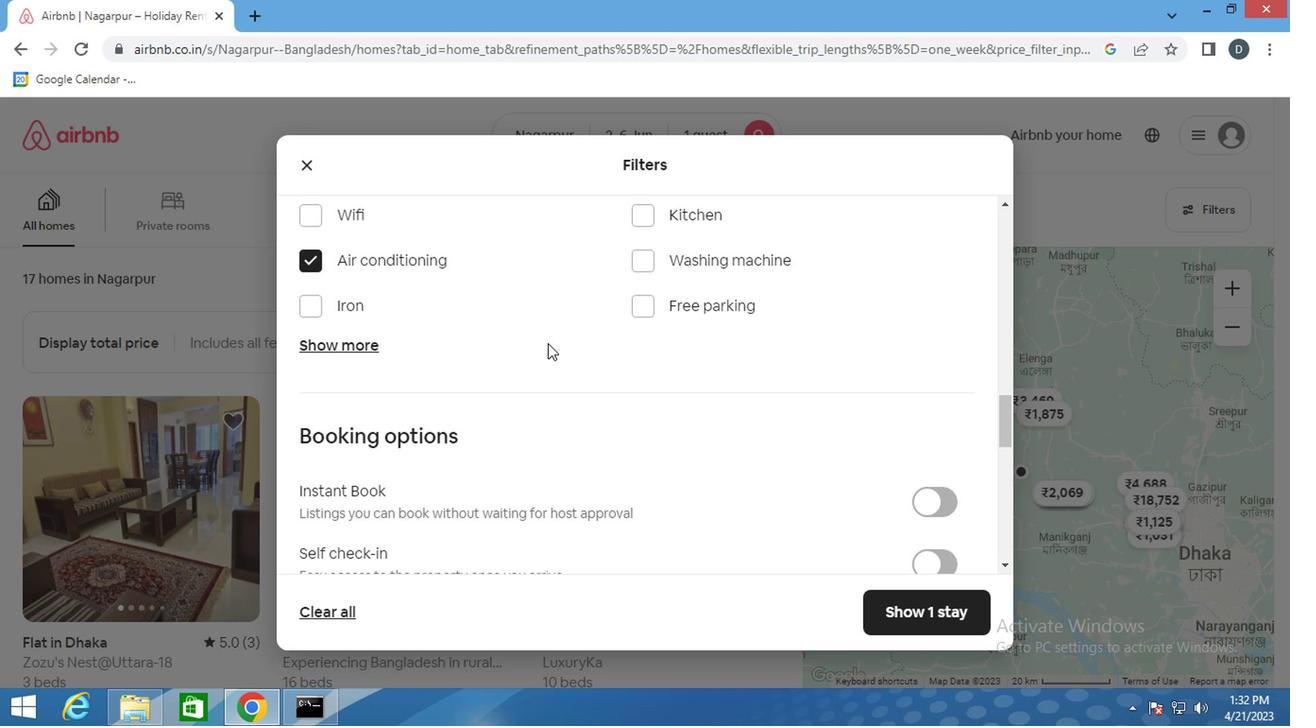 
Action: Mouse moved to (546, 350)
Screenshot: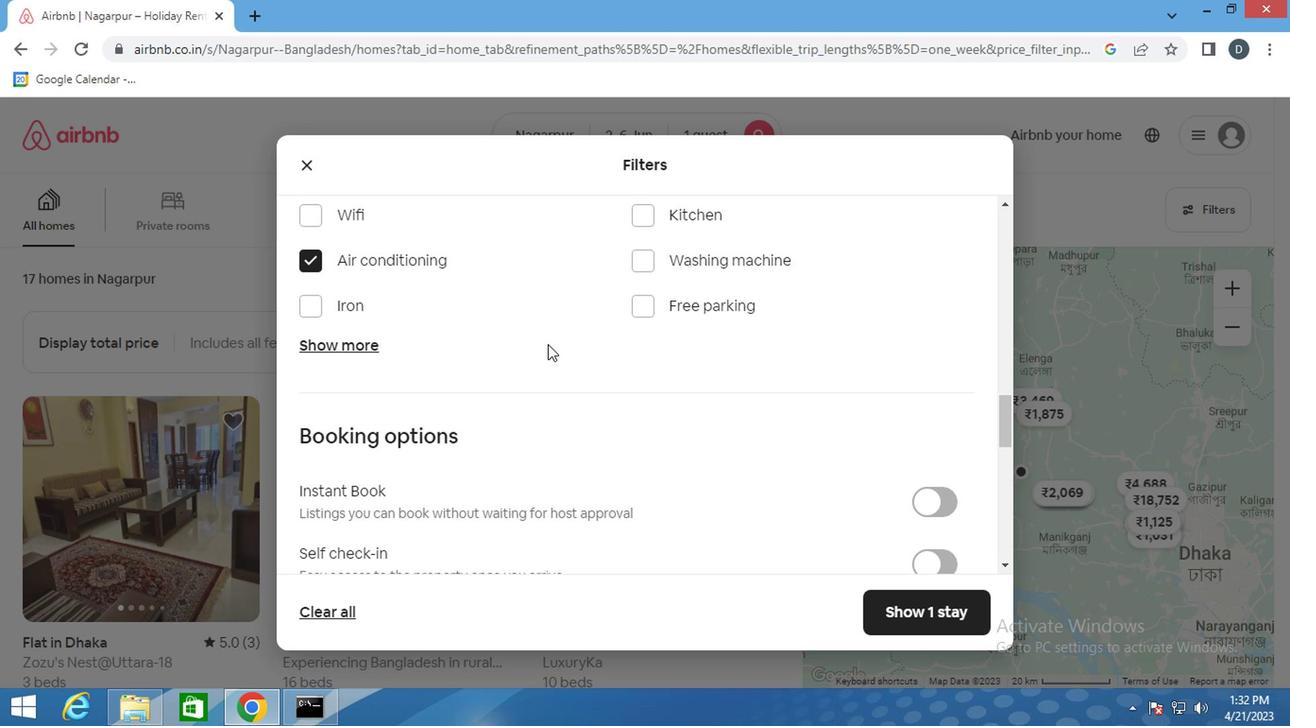 
Action: Mouse scrolled (546, 349) with delta (0, 0)
Screenshot: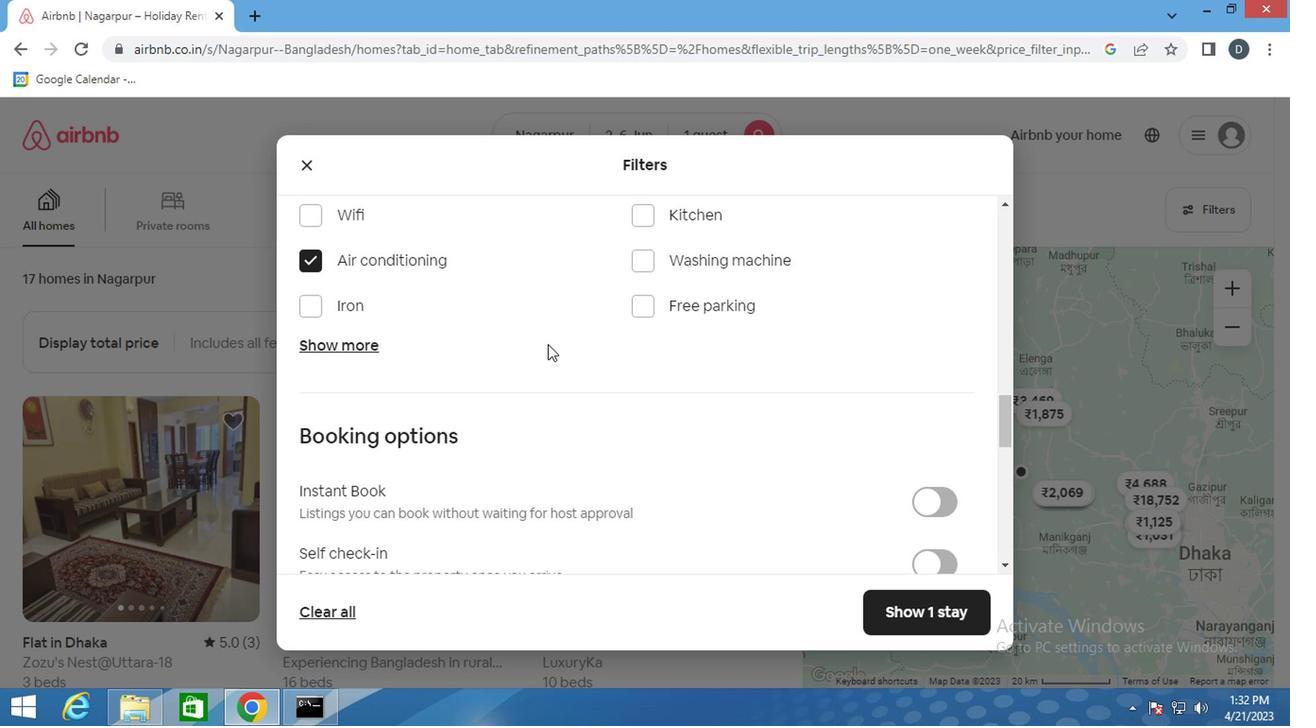 
Action: Mouse moved to (548, 351)
Screenshot: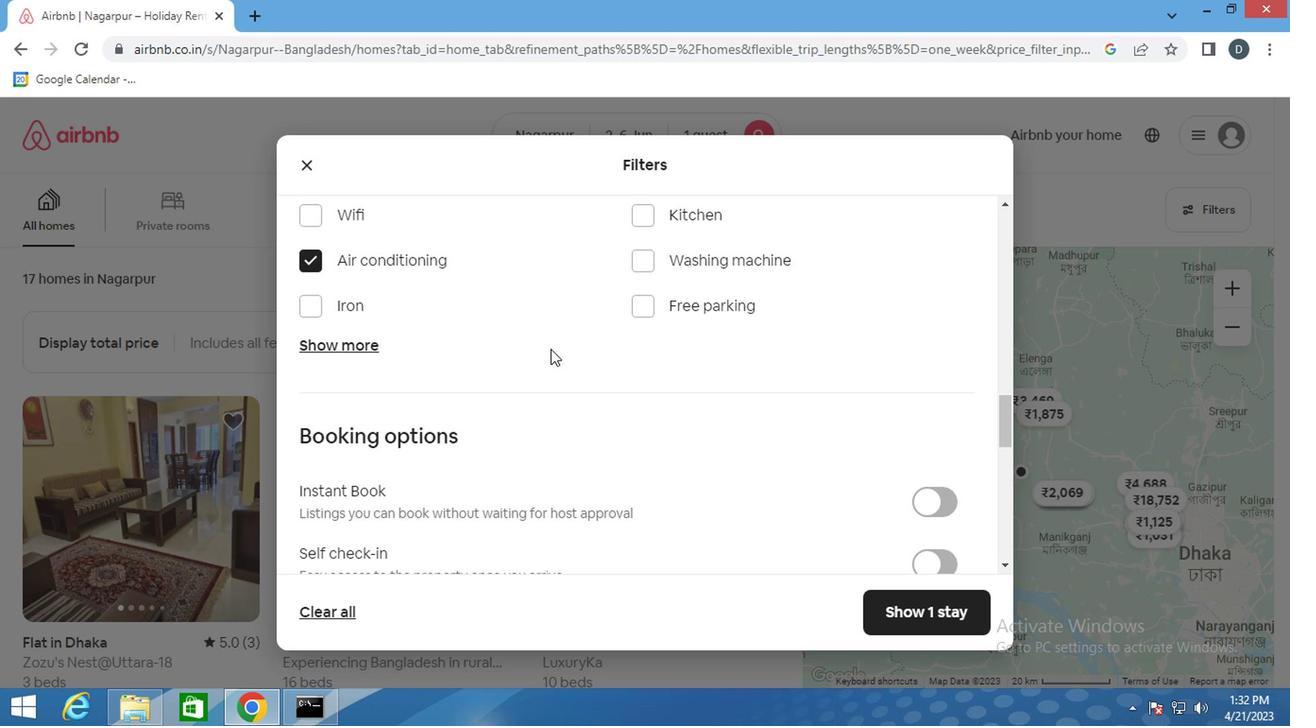 
Action: Mouse scrolled (548, 350) with delta (0, -1)
Screenshot: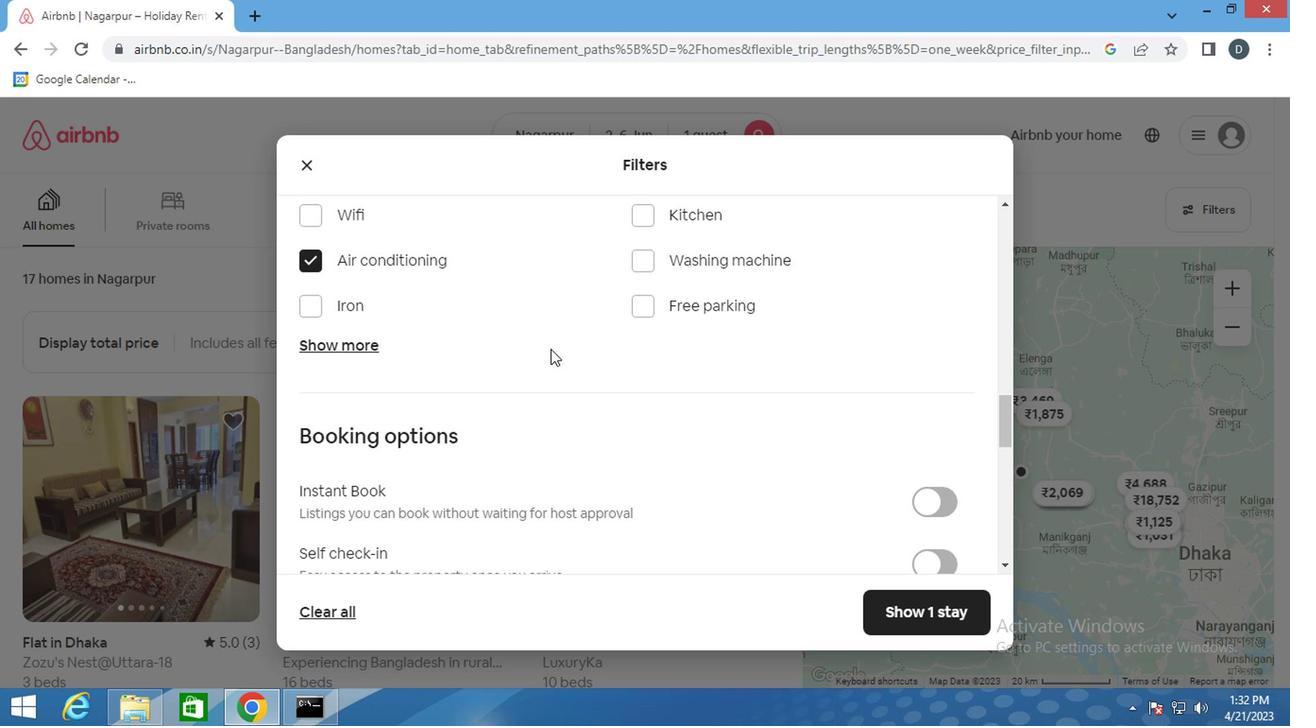 
Action: Mouse moved to (557, 358)
Screenshot: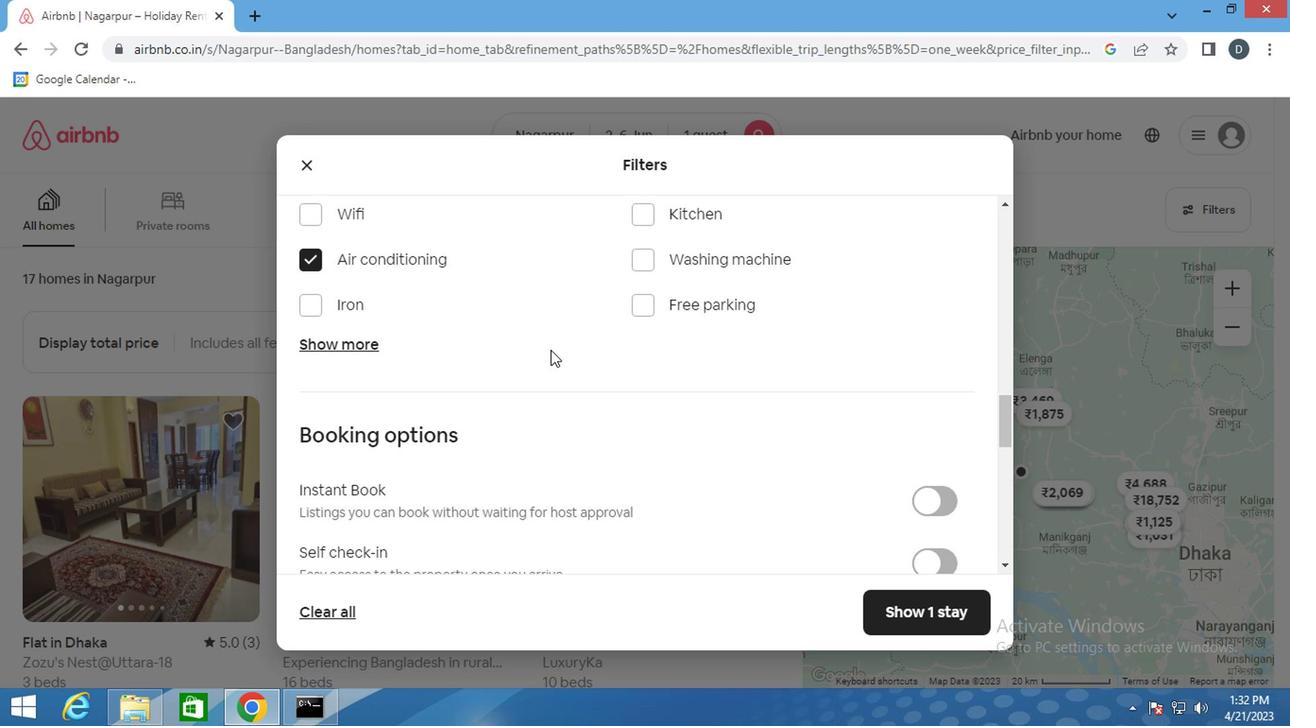
Action: Mouse scrolled (557, 357) with delta (0, -1)
Screenshot: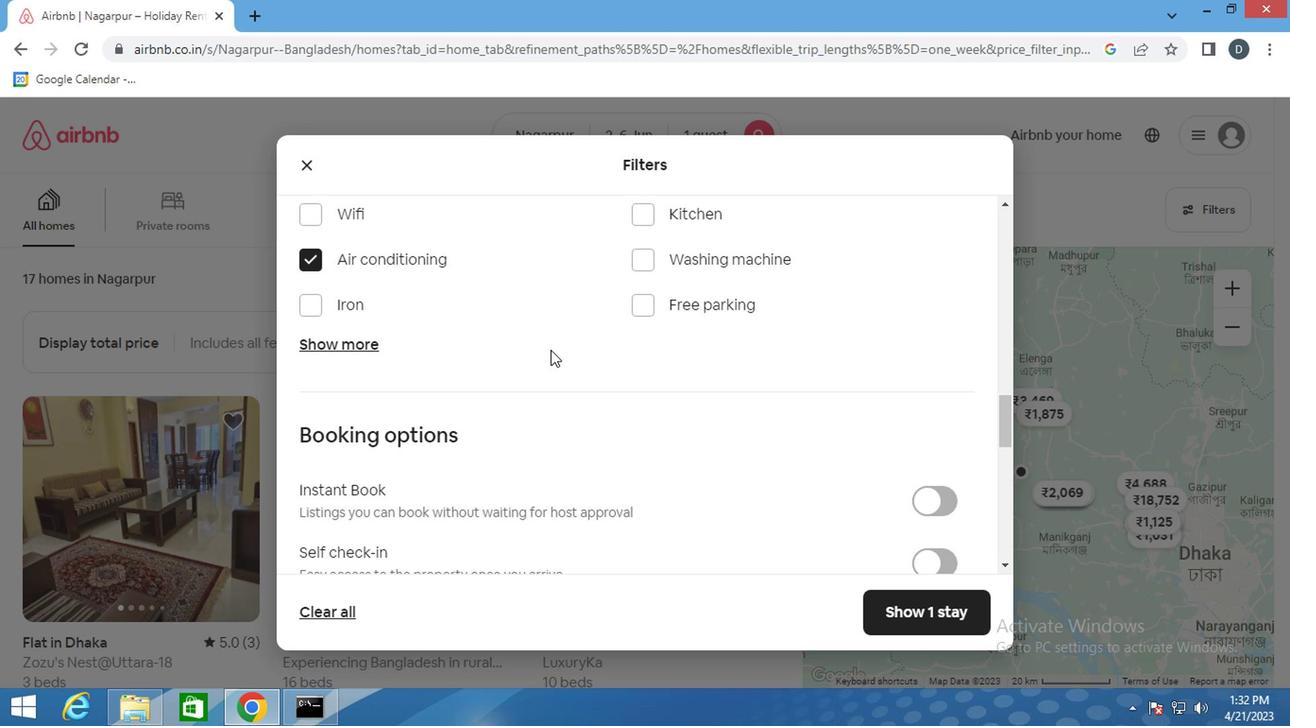 
Action: Mouse moved to (908, 320)
Screenshot: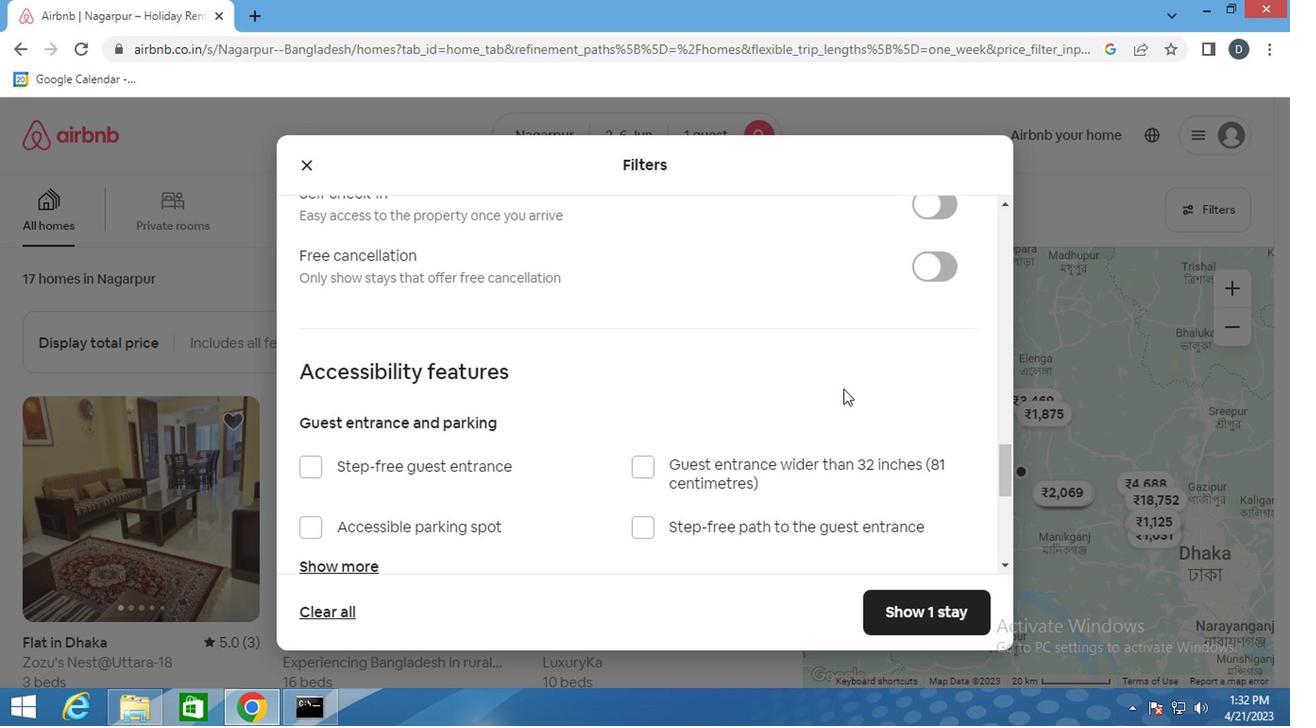 
Action: Mouse scrolled (908, 320) with delta (0, 0)
Screenshot: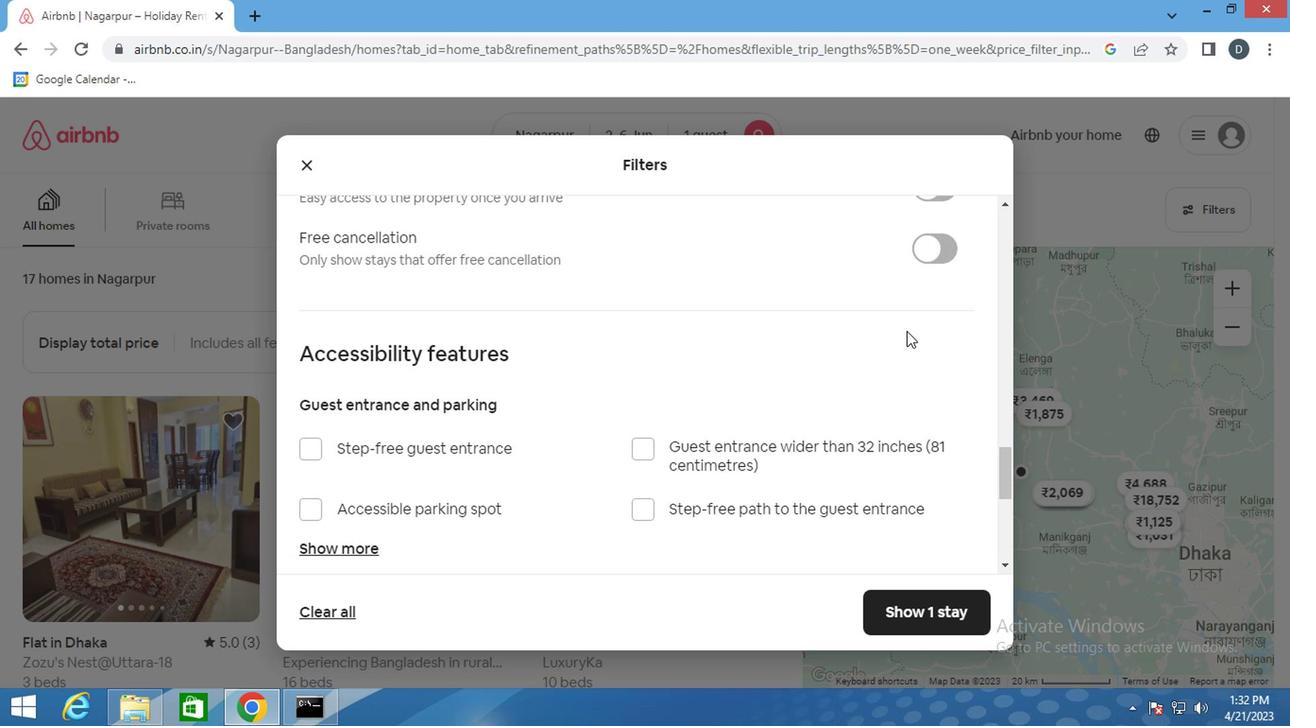 
Action: Mouse moved to (933, 289)
Screenshot: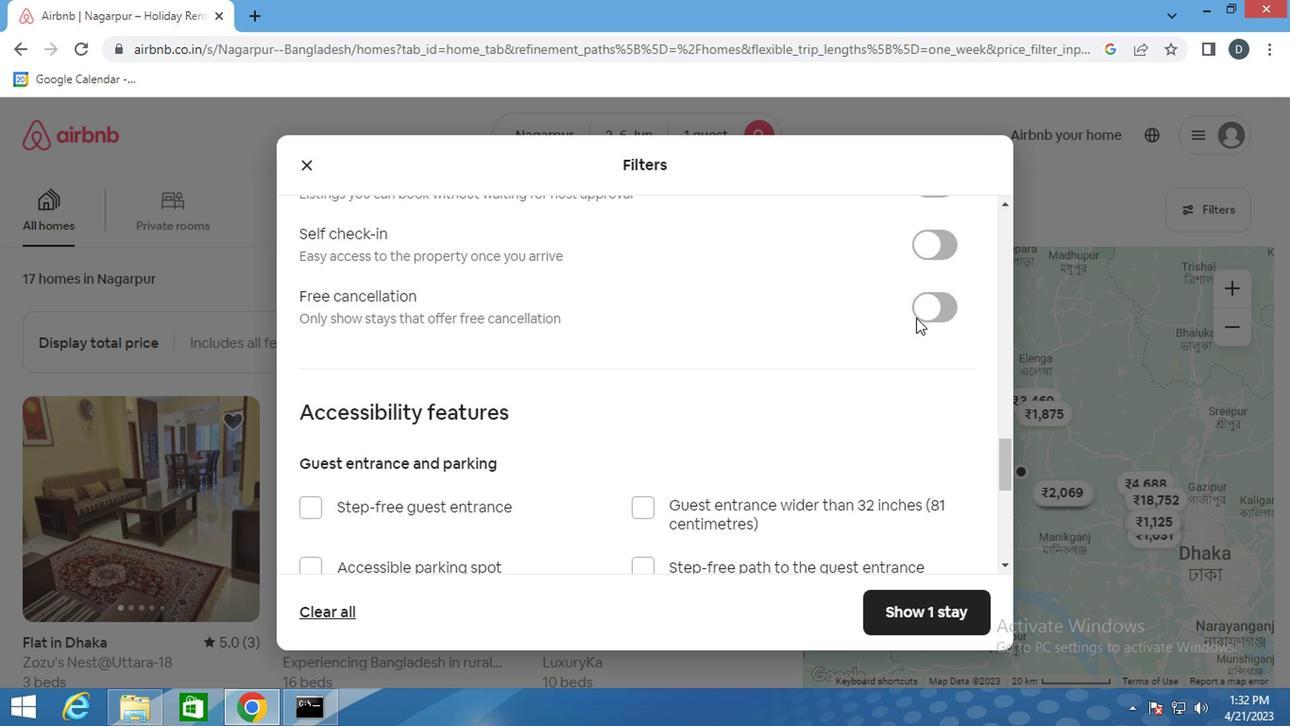 
Action: Mouse pressed left at (933, 289)
Screenshot: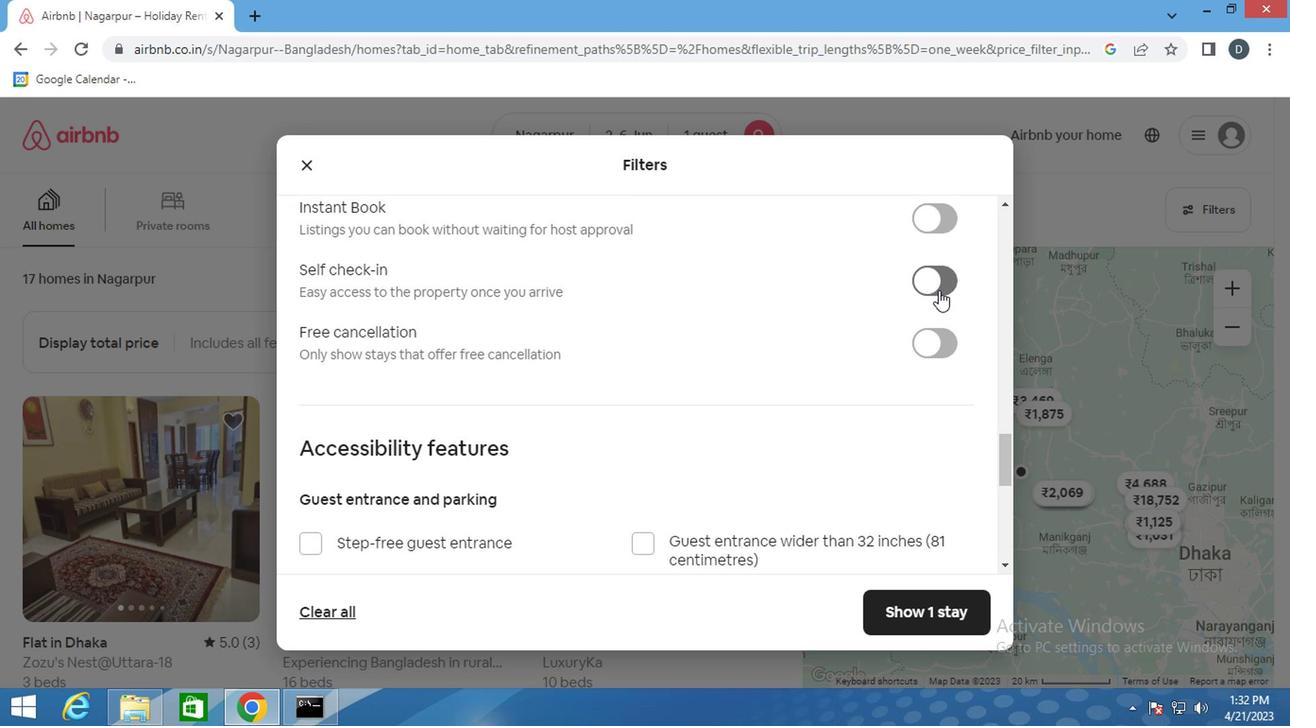 
Action: Mouse moved to (872, 343)
Screenshot: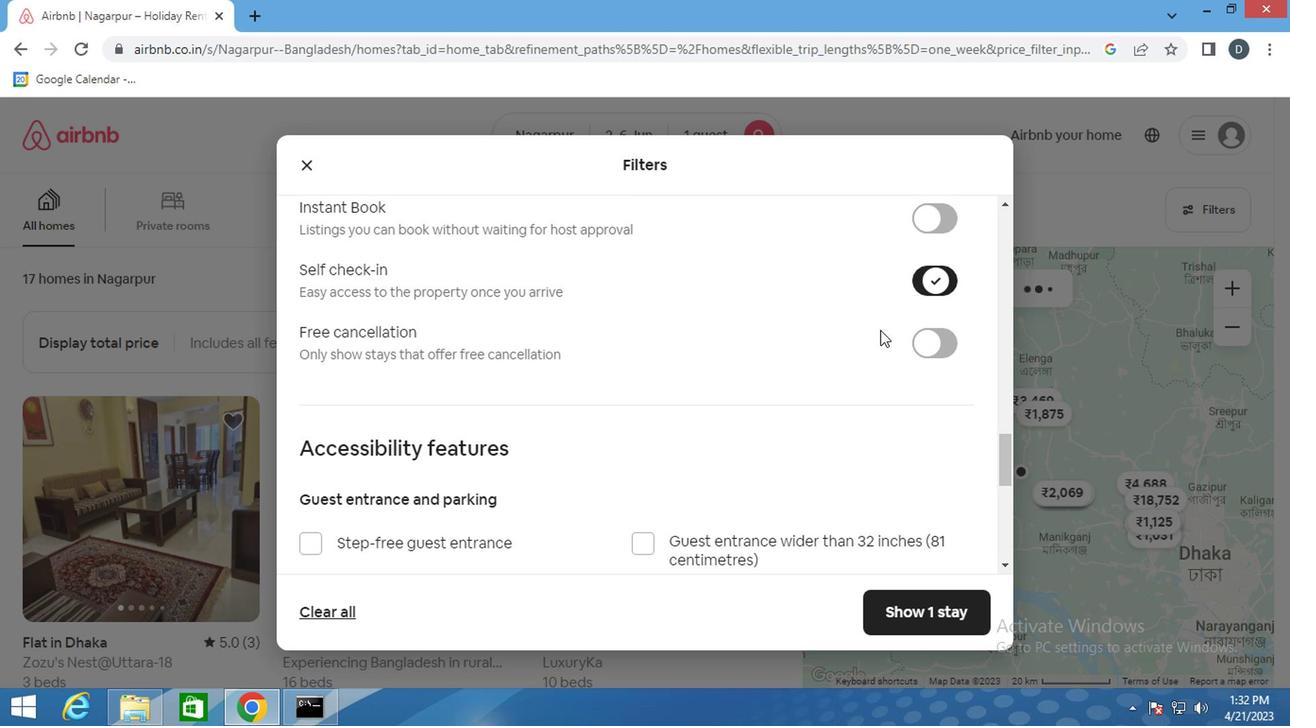 
Action: Mouse scrolled (872, 342) with delta (0, 0)
Screenshot: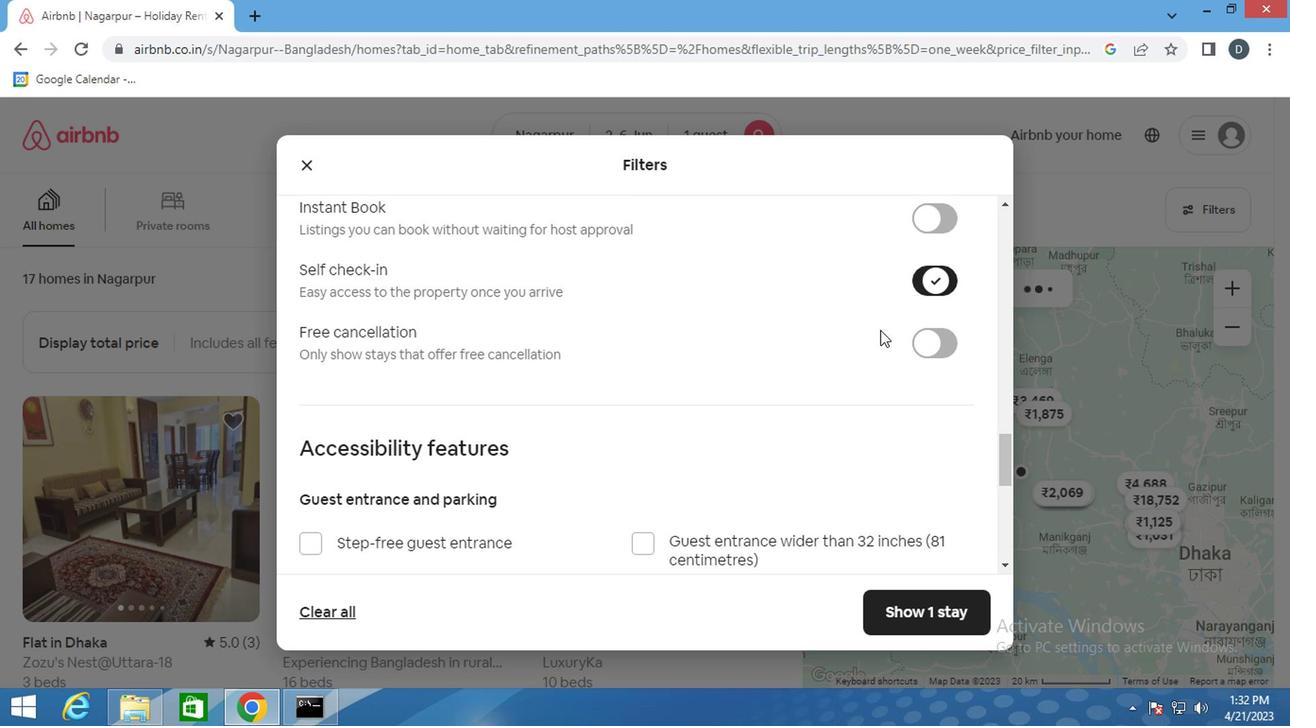 
Action: Mouse moved to (872, 348)
Screenshot: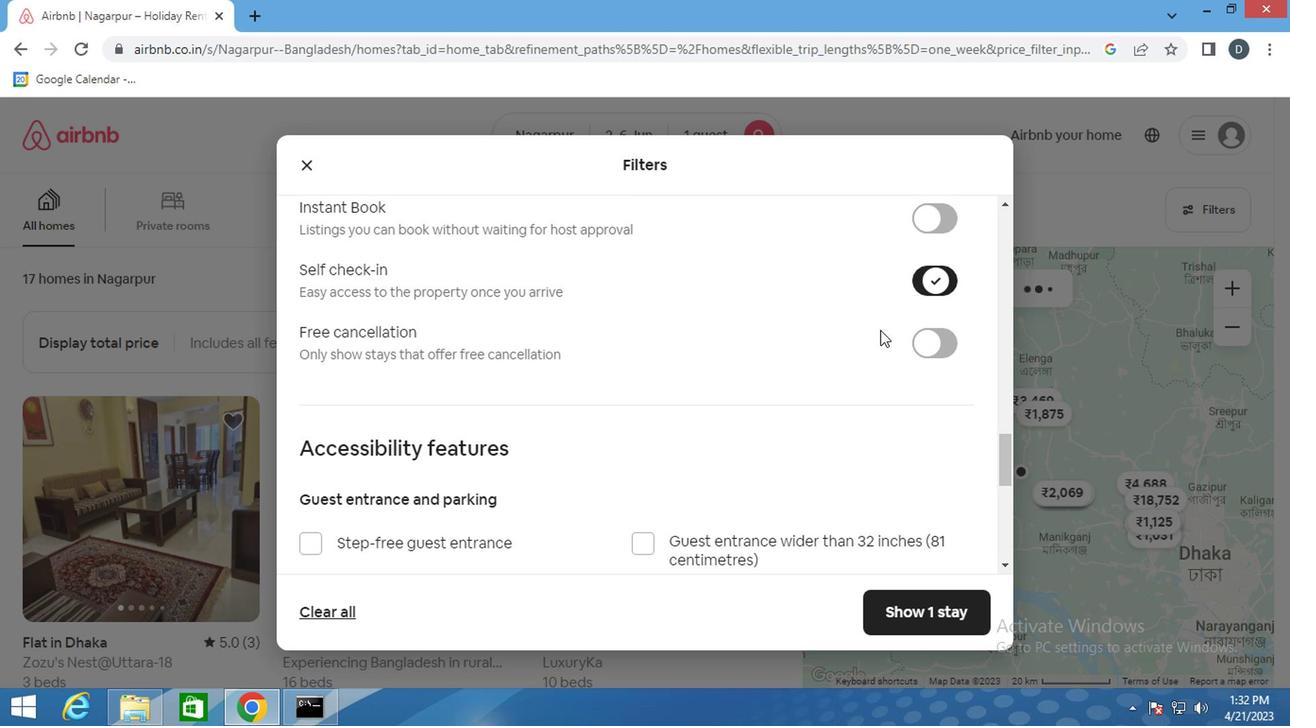 
Action: Mouse scrolled (872, 347) with delta (0, 0)
Screenshot: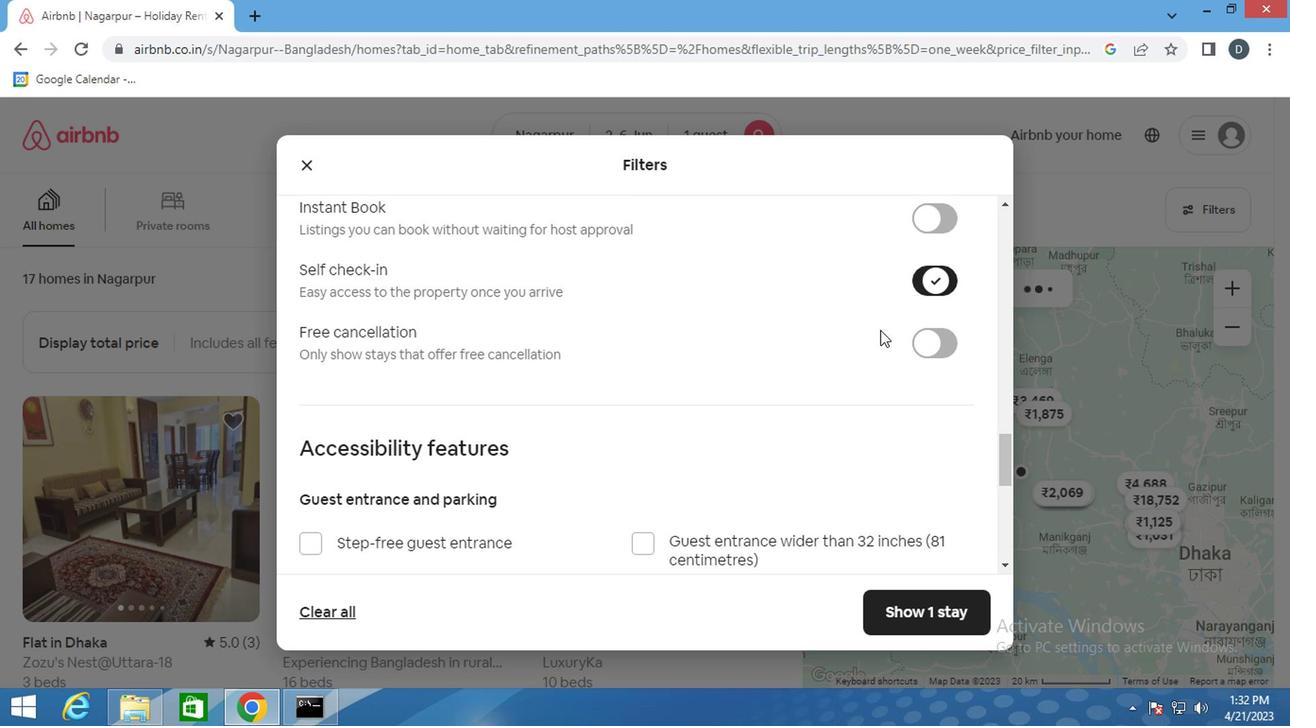 
Action: Mouse moved to (872, 350)
Screenshot: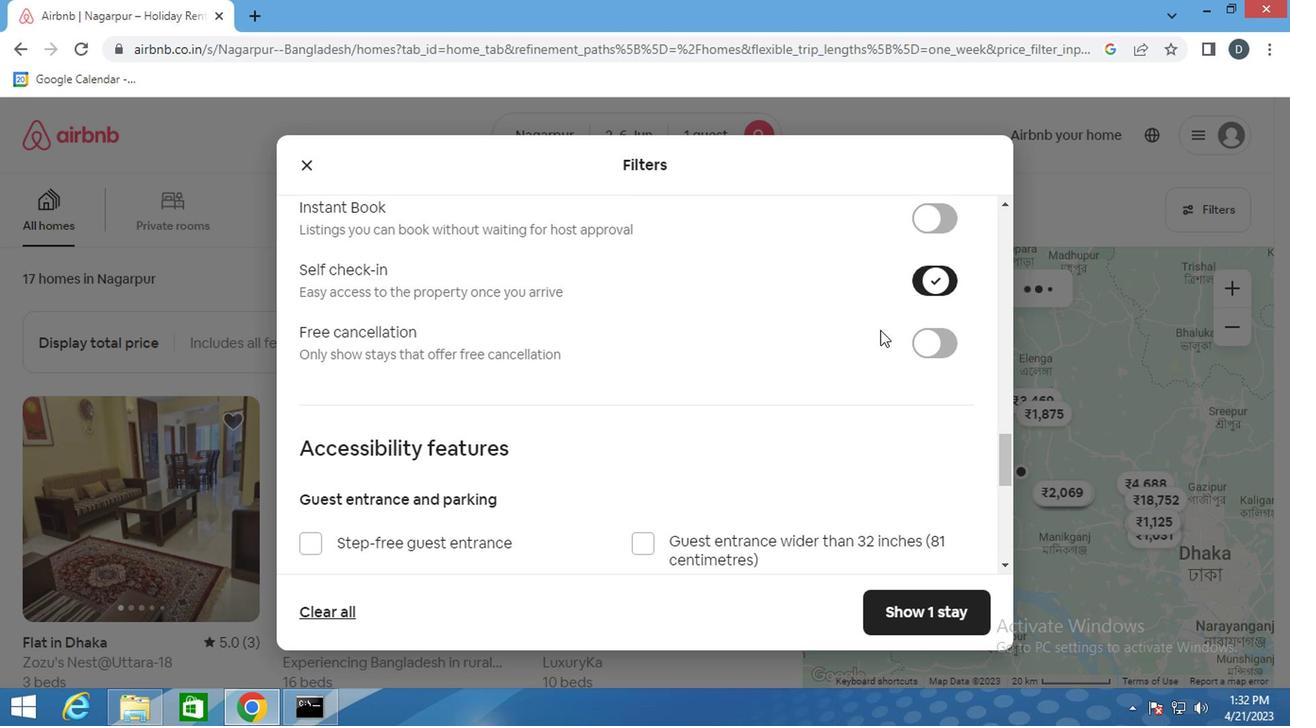 
Action: Mouse scrolled (872, 349) with delta (0, 0)
Screenshot: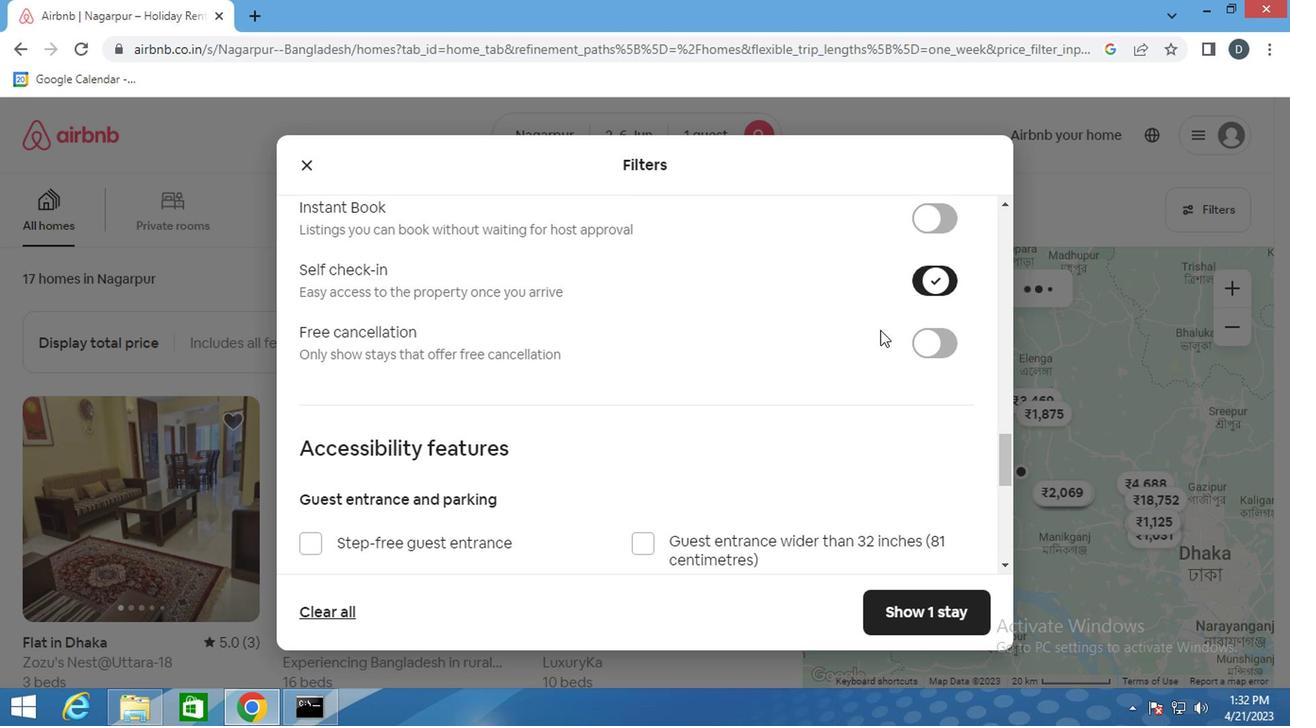 
Action: Mouse moved to (872, 352)
Screenshot: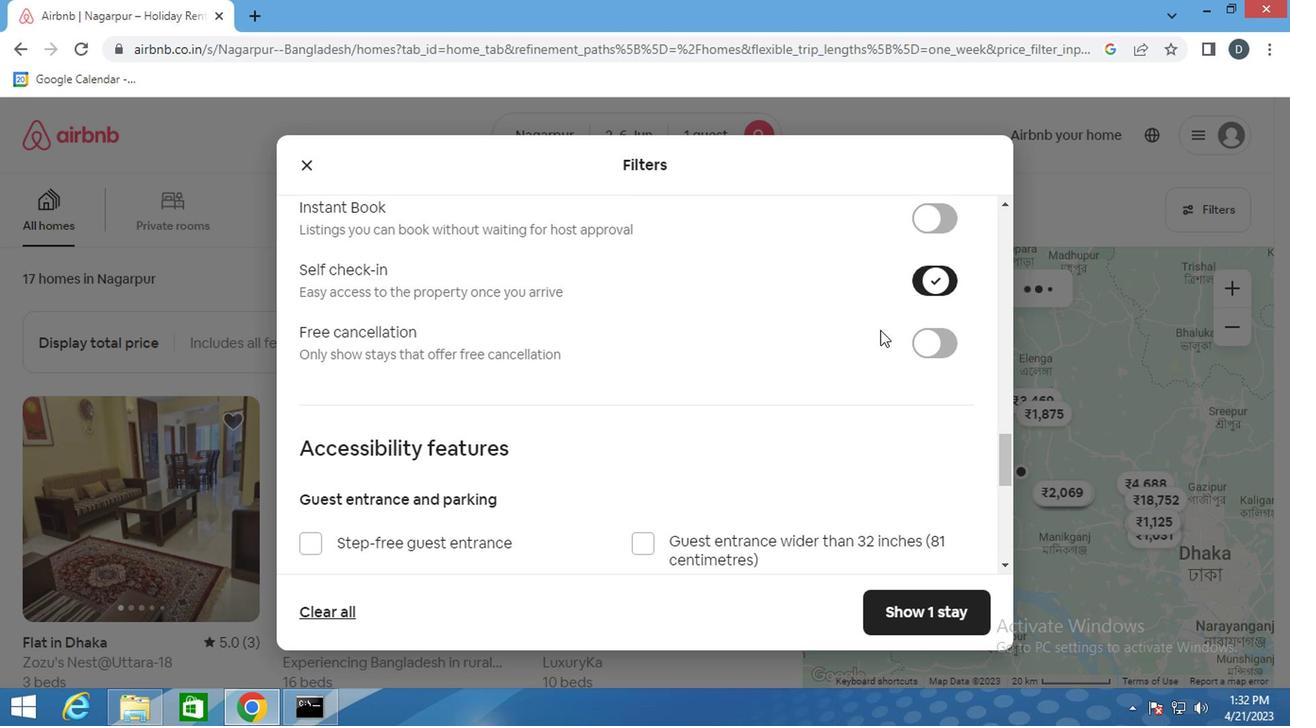 
Action: Mouse scrolled (872, 351) with delta (0, 0)
Screenshot: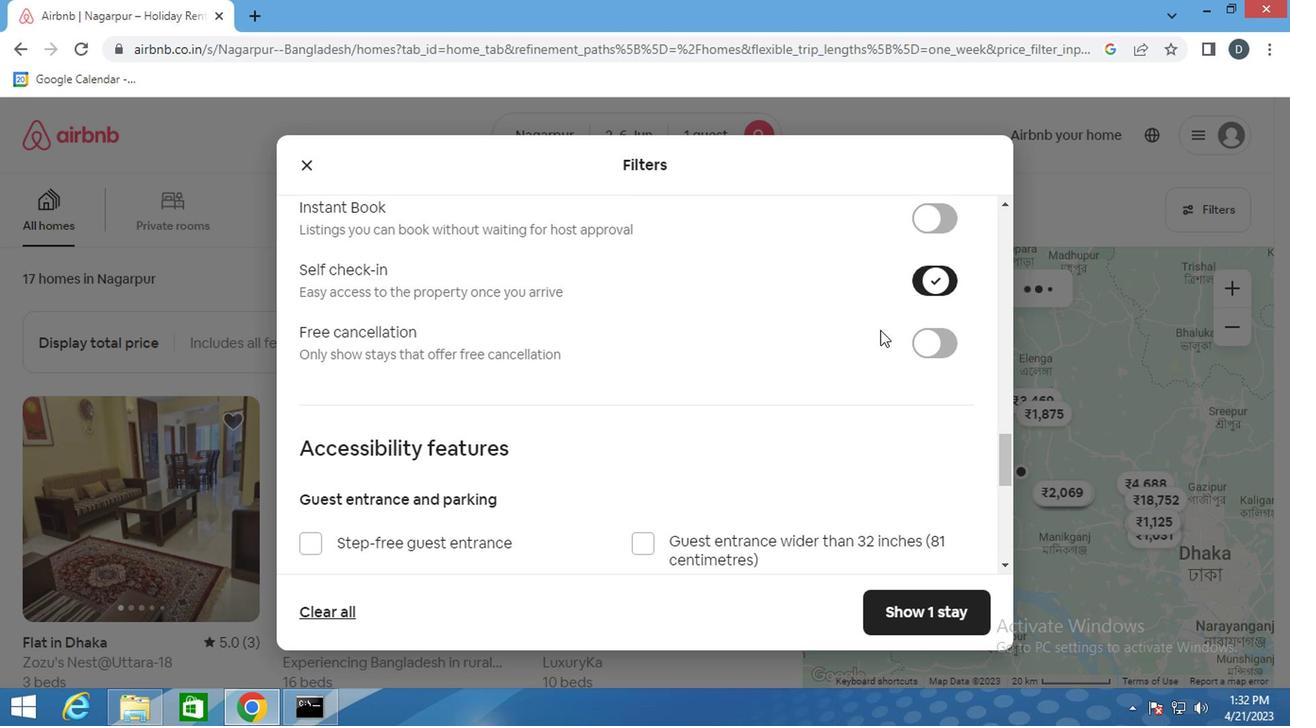 
Action: Mouse moved to (872, 354)
Screenshot: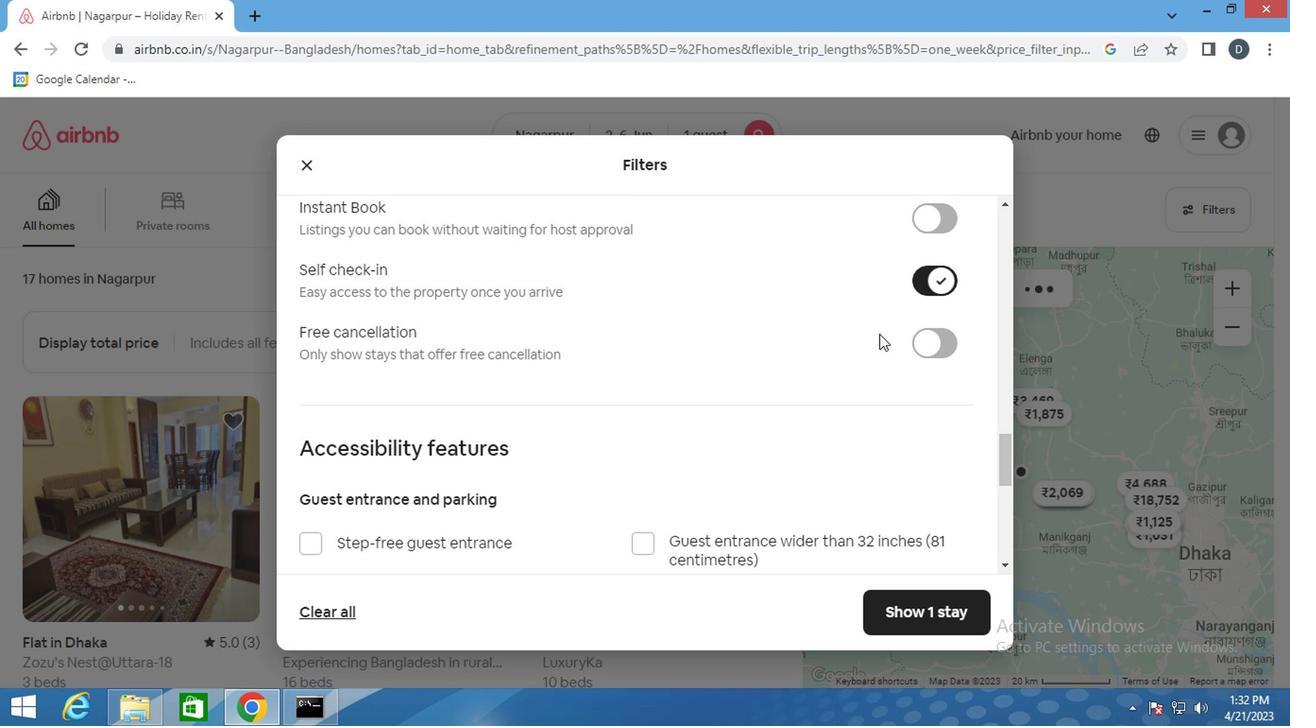 
Action: Mouse scrolled (872, 353) with delta (0, 0)
Screenshot: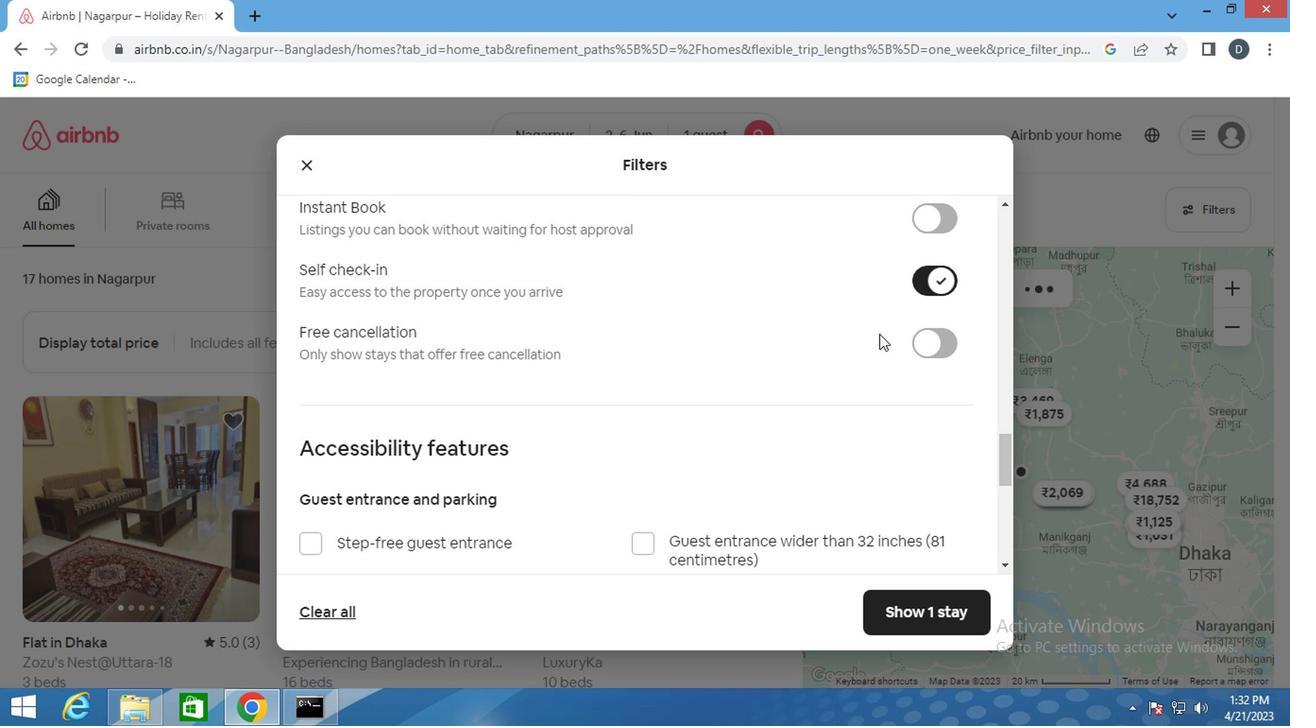 
Action: Mouse scrolled (872, 353) with delta (0, 0)
Screenshot: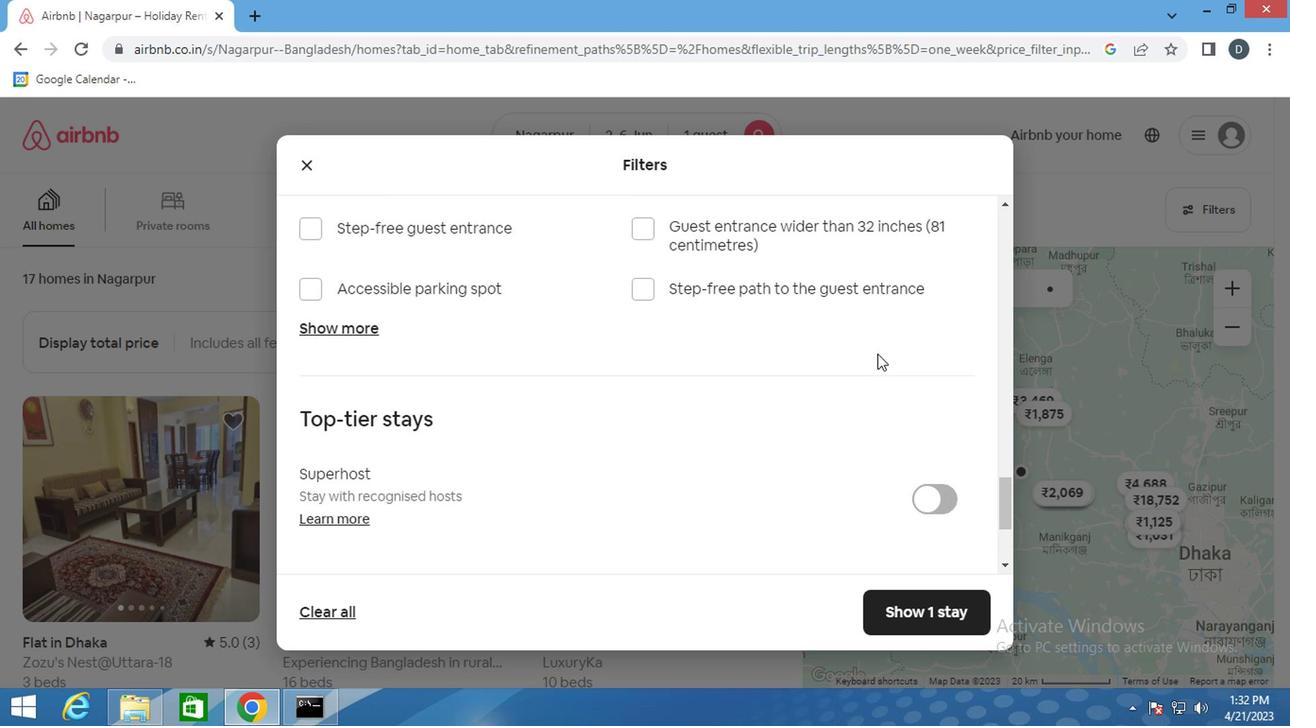 
Action: Mouse scrolled (872, 353) with delta (0, 0)
Screenshot: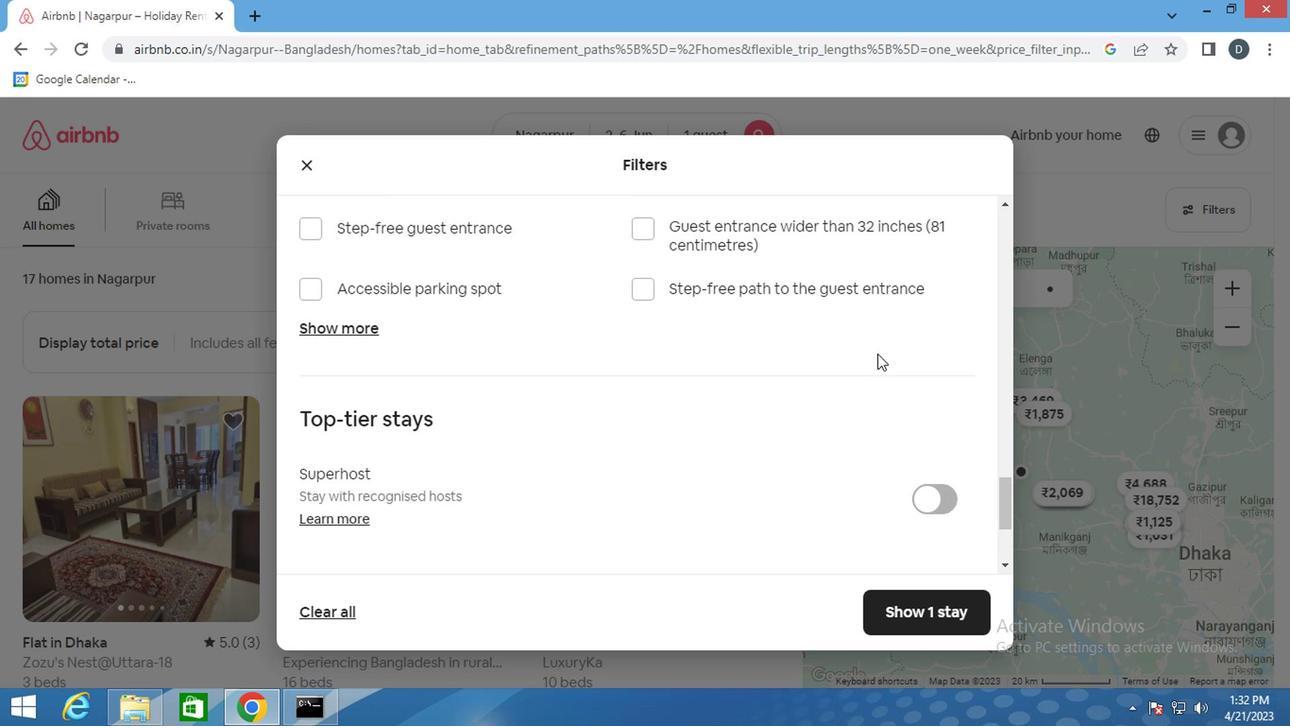 
Action: Mouse scrolled (872, 353) with delta (0, 0)
Screenshot: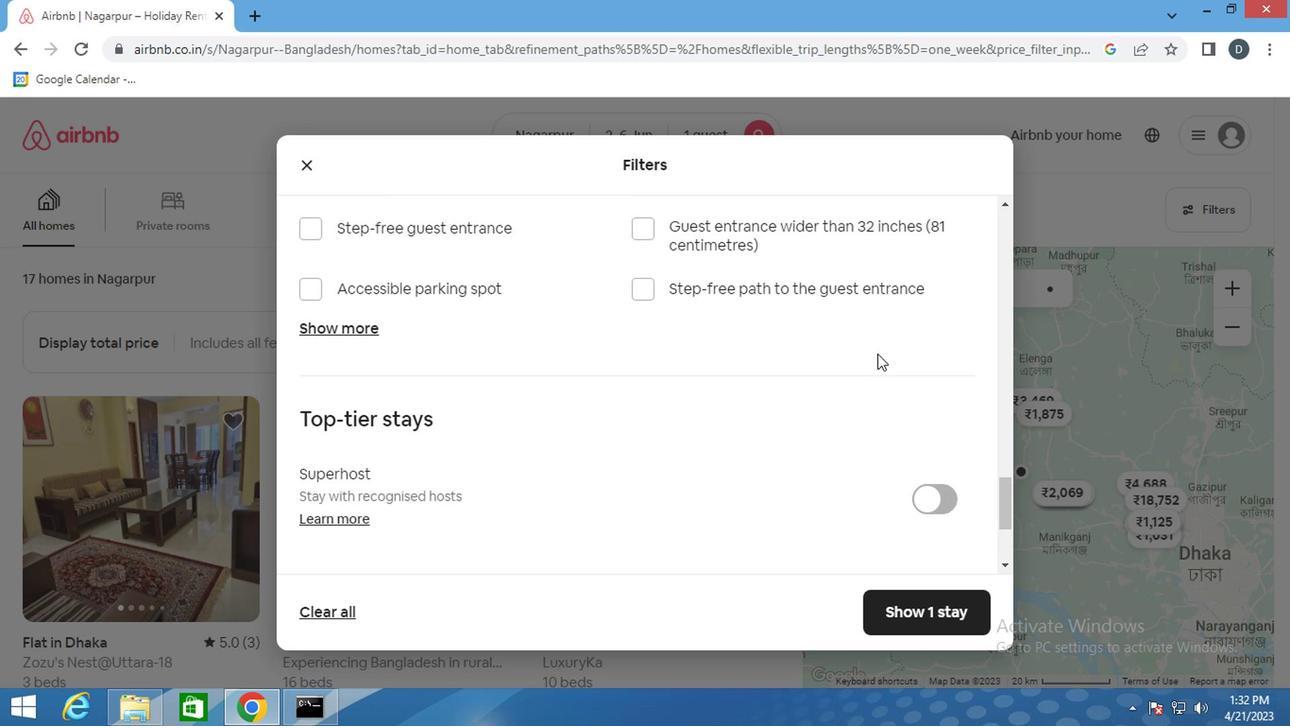 
Action: Mouse scrolled (872, 353) with delta (0, 0)
Screenshot: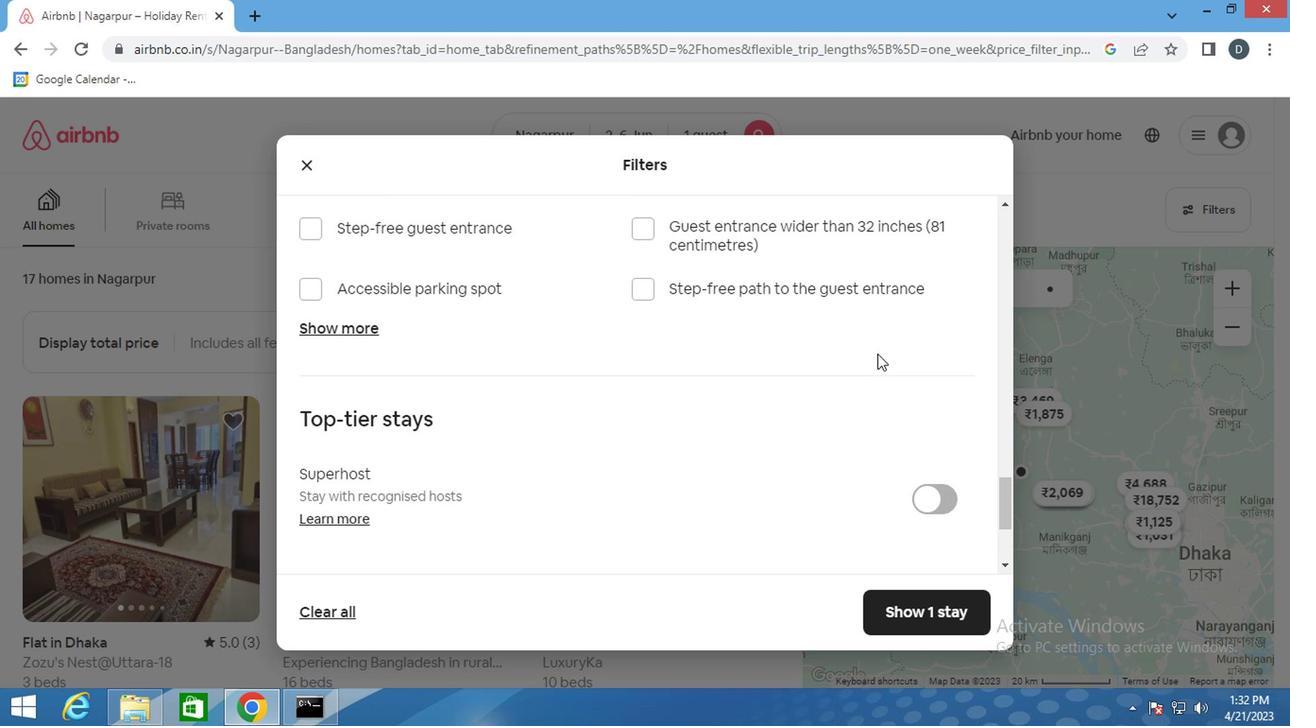 
Action: Mouse moved to (872, 355)
Screenshot: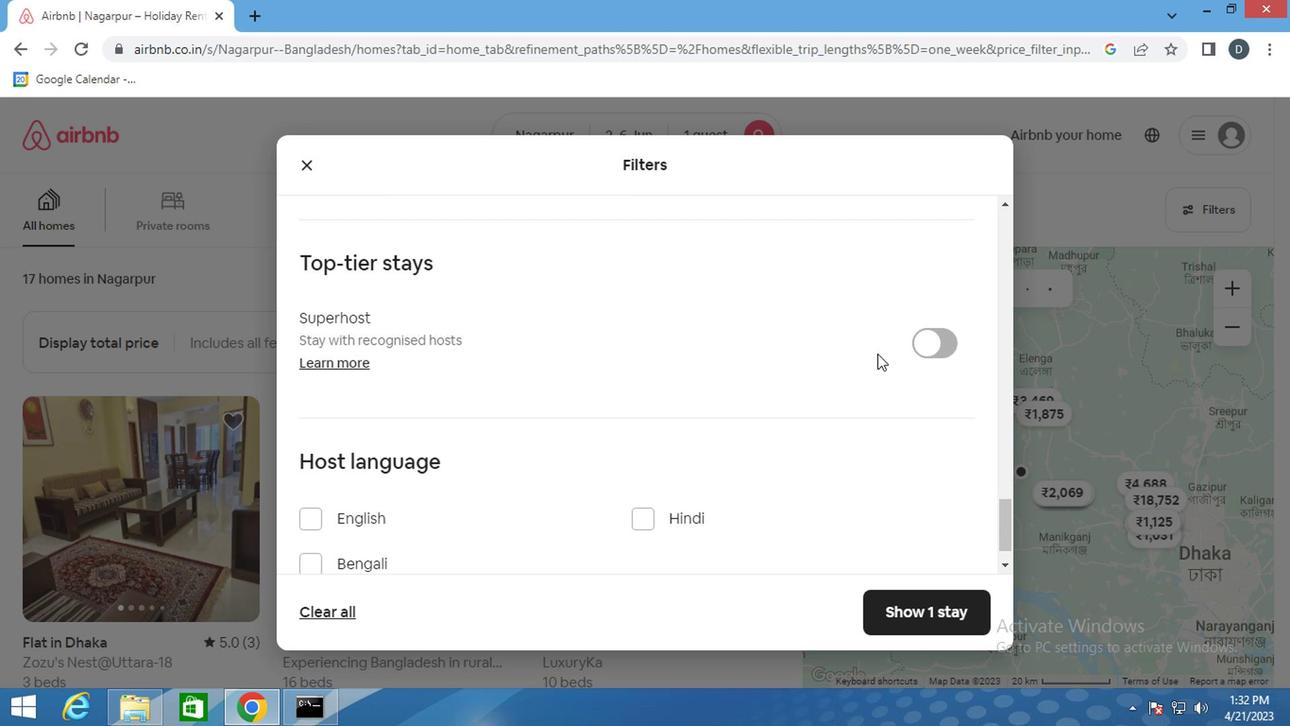 
Action: Mouse scrolled (872, 354) with delta (0, 0)
Screenshot: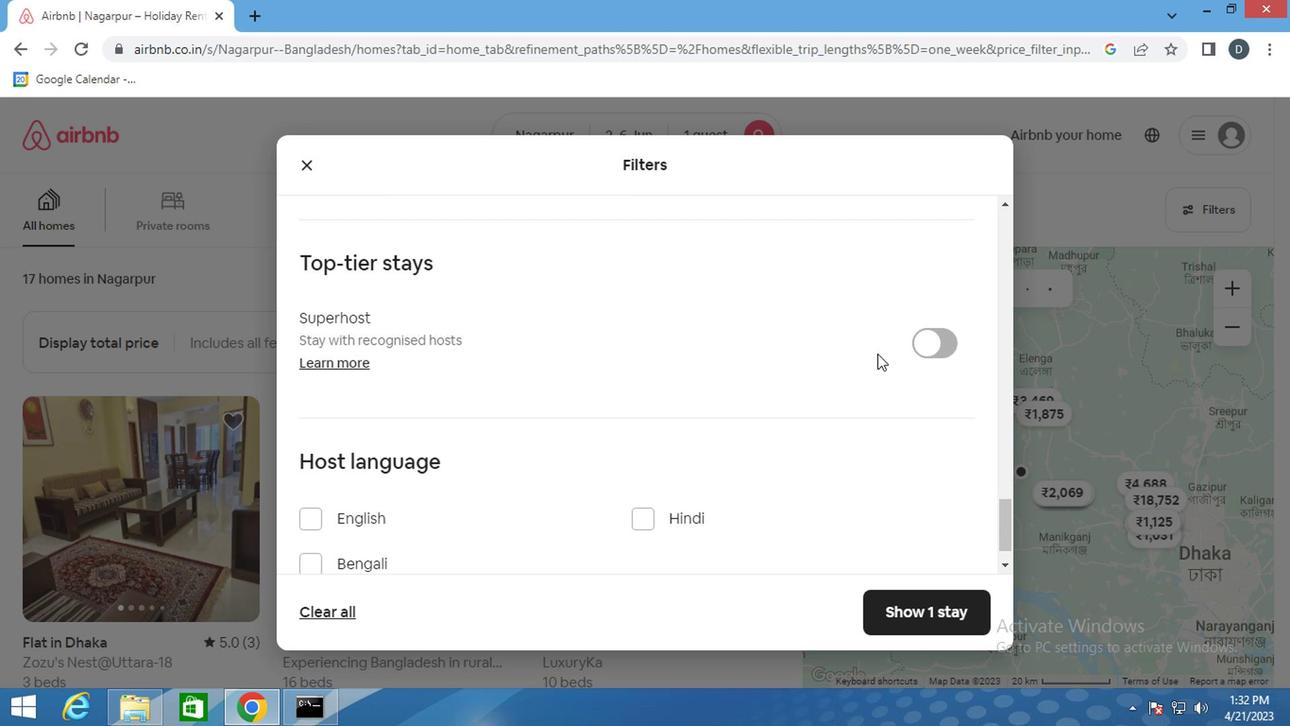 
Action: Mouse moved to (336, 481)
Screenshot: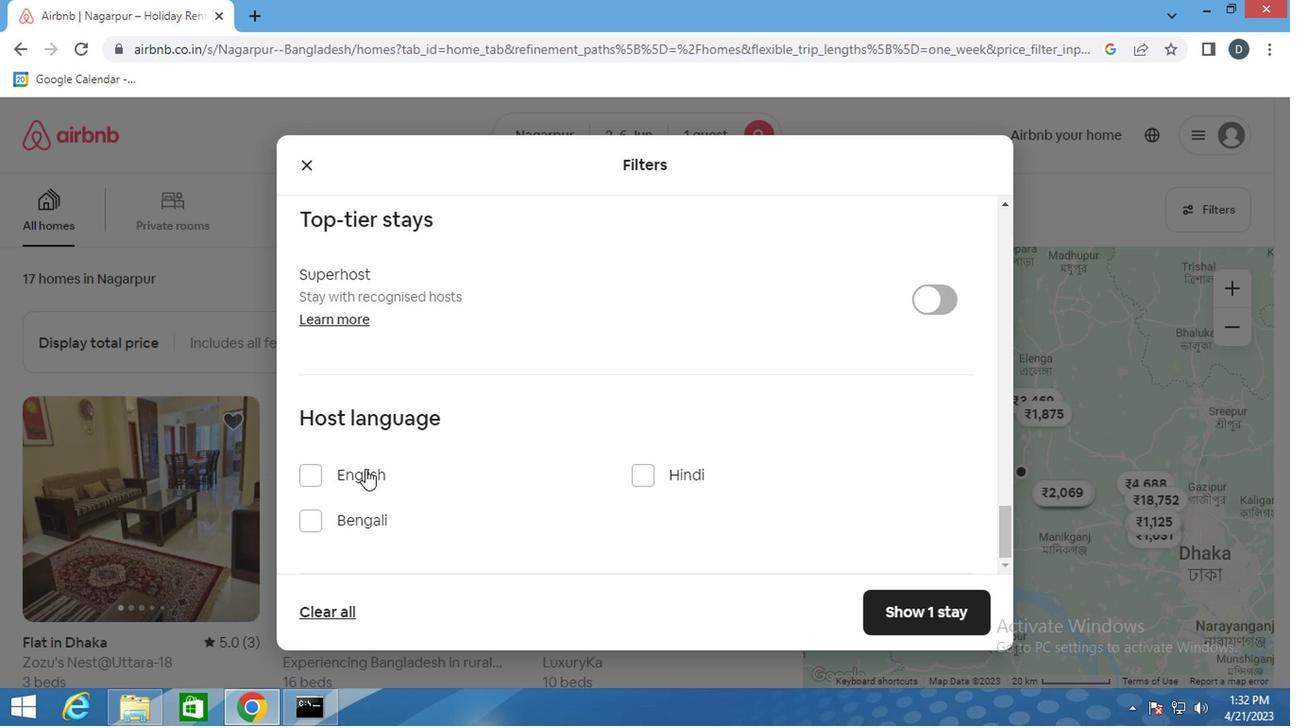 
Action: Mouse pressed left at (336, 481)
Screenshot: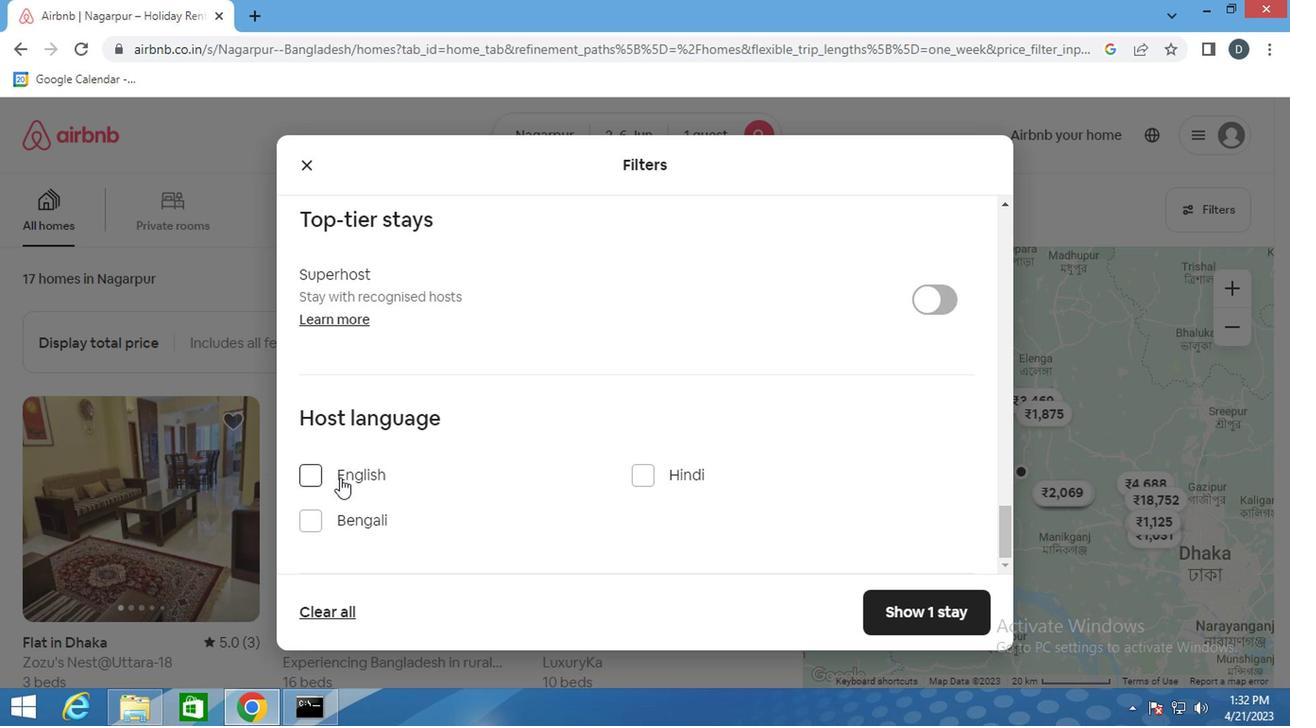 
Action: Mouse moved to (931, 603)
Screenshot: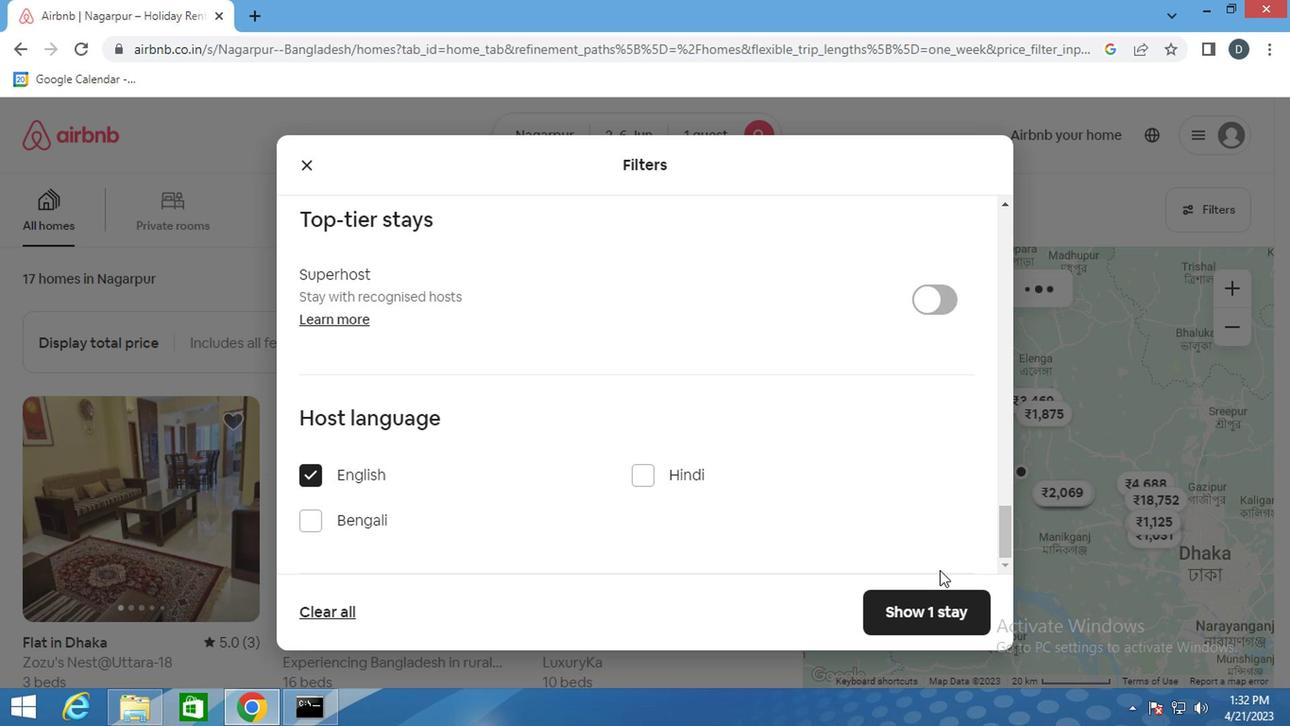 
Action: Mouse pressed left at (931, 603)
Screenshot: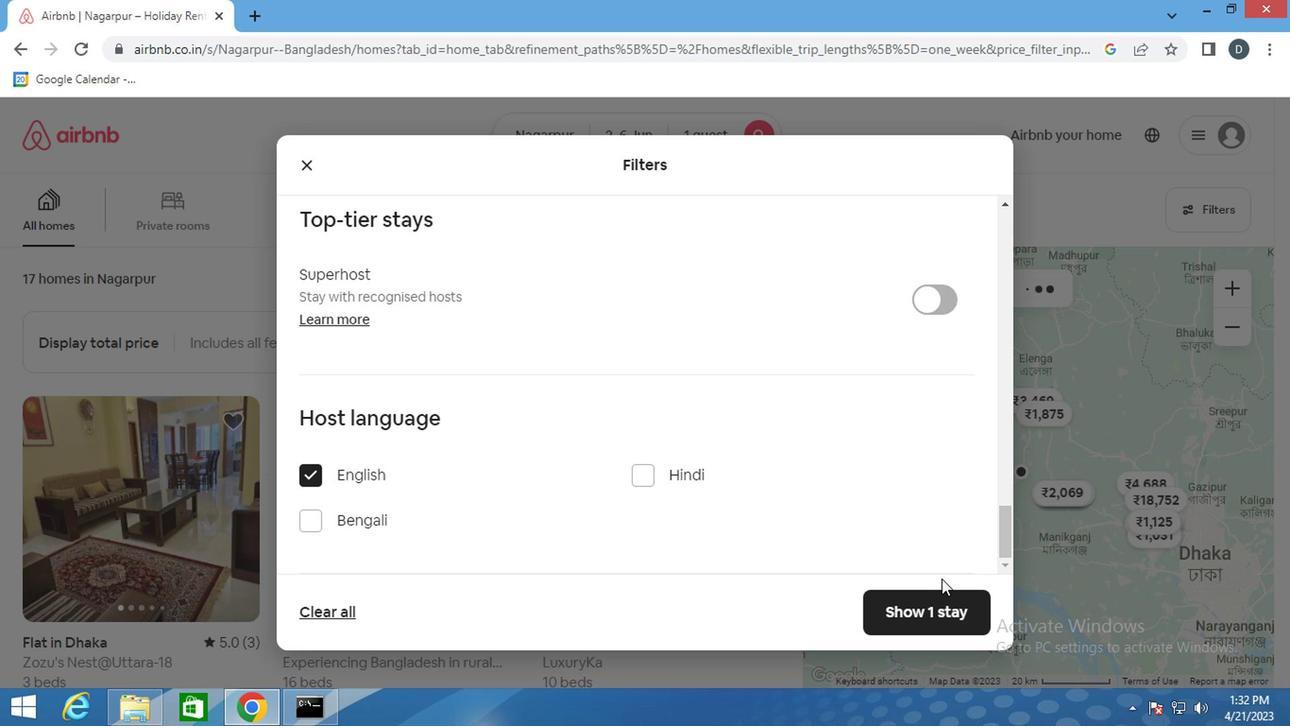 
Action: Mouse moved to (771, 410)
Screenshot: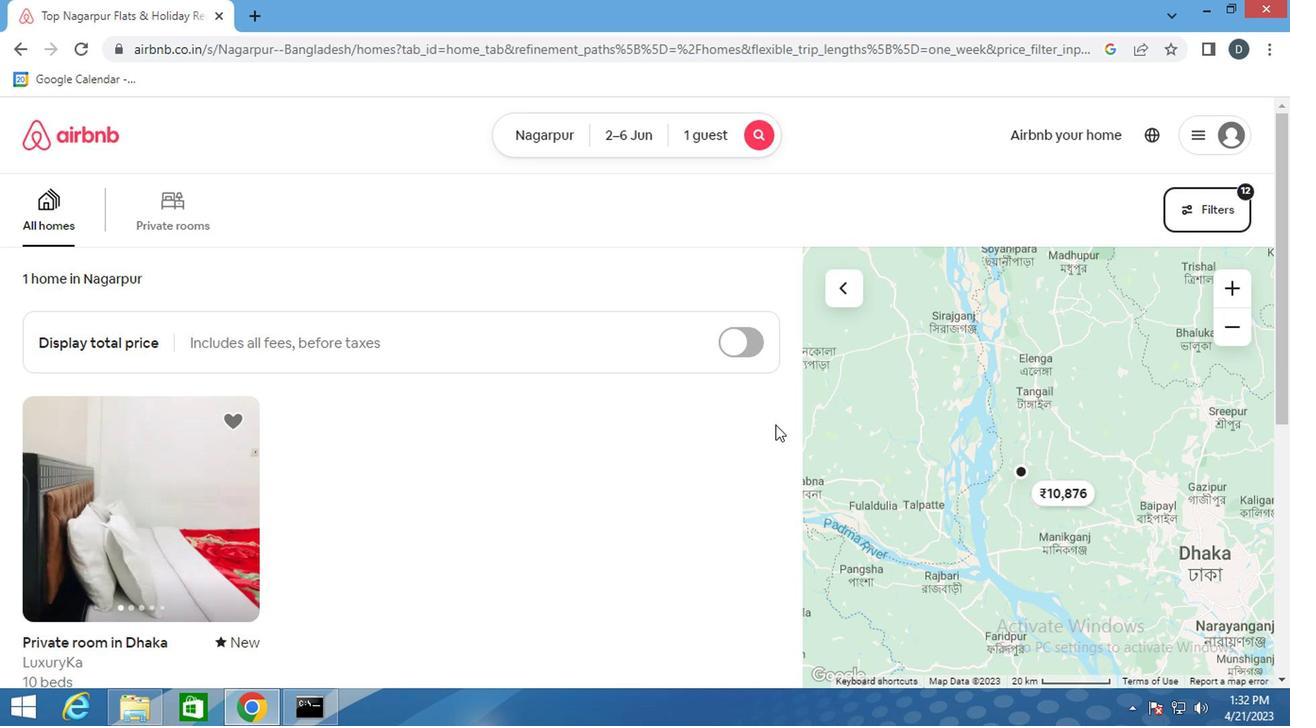 
